 Task: Find connections with filter location Jombang with filter topic #realestatewith filter profile language French with filter current company Hindalco Industries Limited with filter school Manav Rachna International Institute of Research & Studies with filter industry Biomass Electric Power Generation with filter service category Home Networking with filter keywords title Funeral Attendant
Action: Mouse moved to (528, 57)
Screenshot: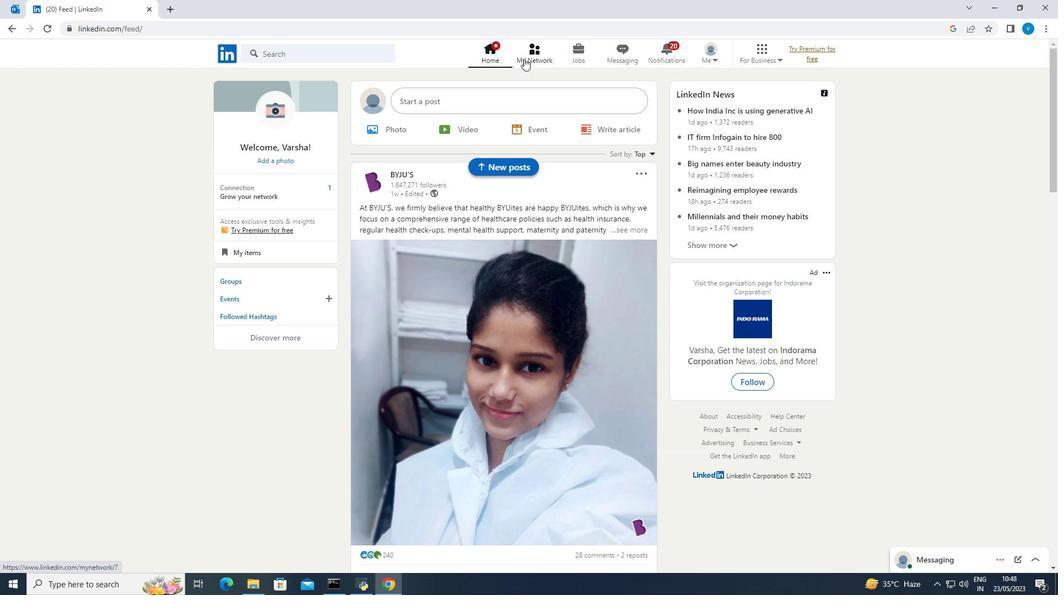 
Action: Mouse pressed left at (528, 57)
Screenshot: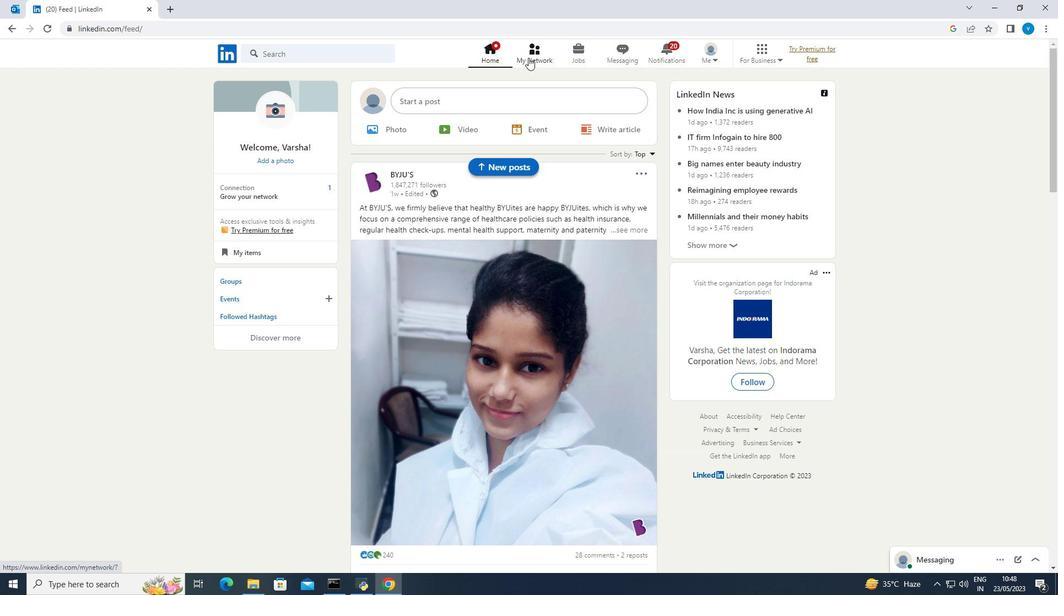 
Action: Mouse moved to (298, 119)
Screenshot: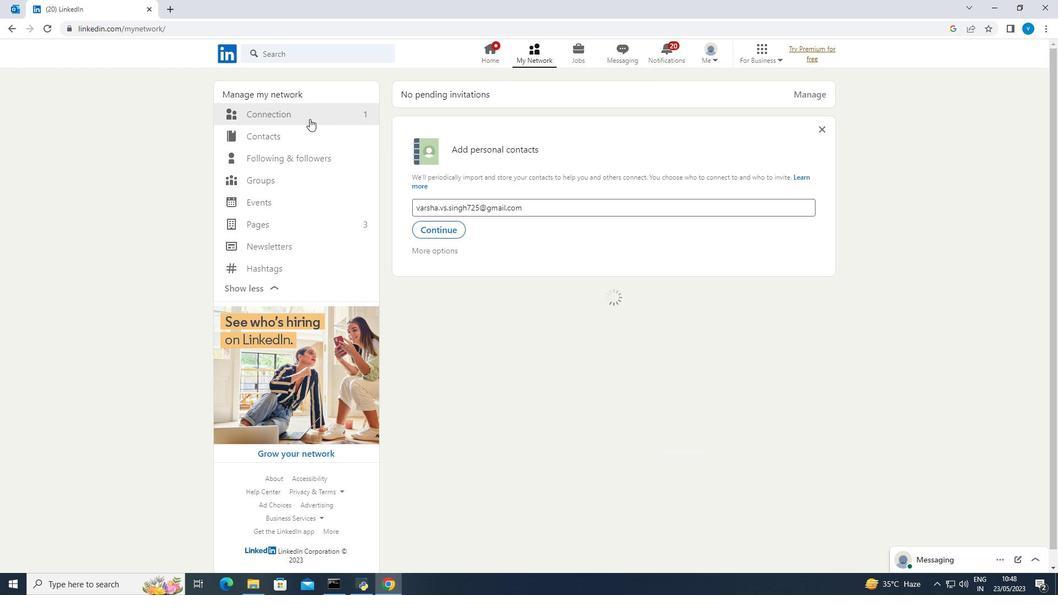 
Action: Mouse pressed left at (298, 119)
Screenshot: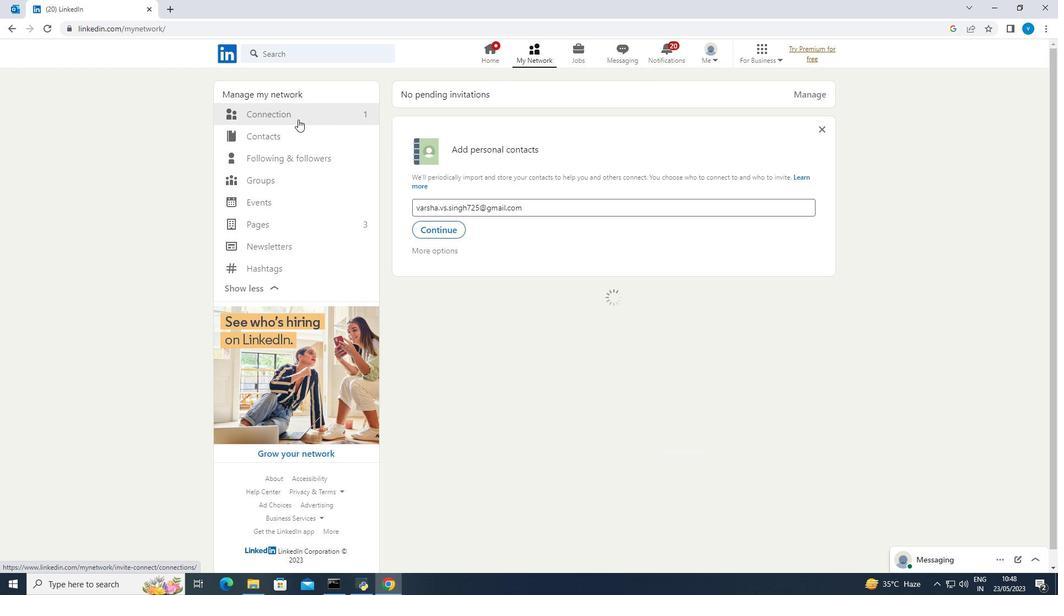 
Action: Mouse moved to (591, 115)
Screenshot: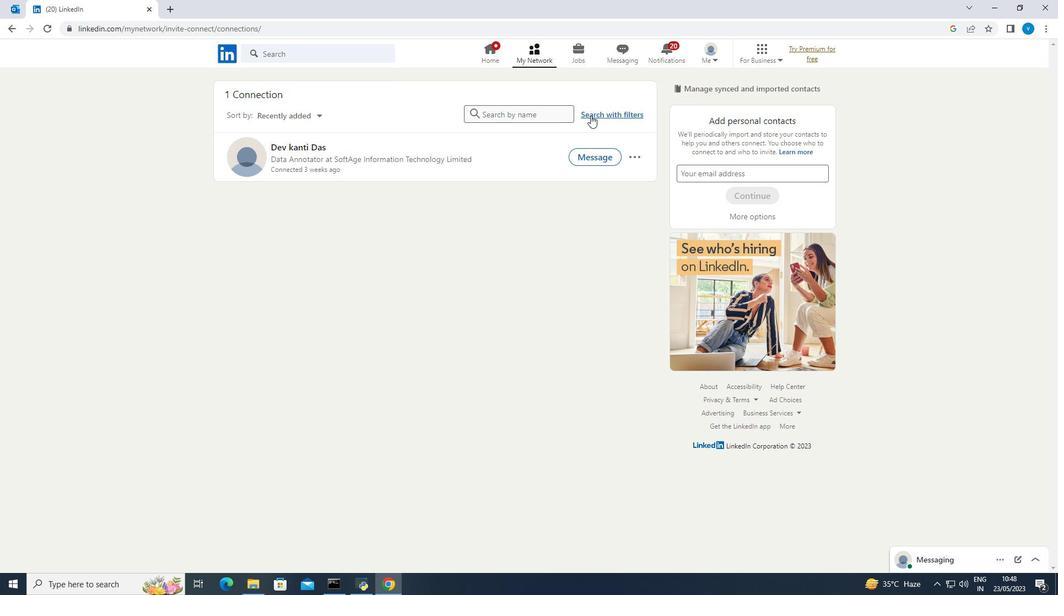 
Action: Mouse pressed left at (591, 115)
Screenshot: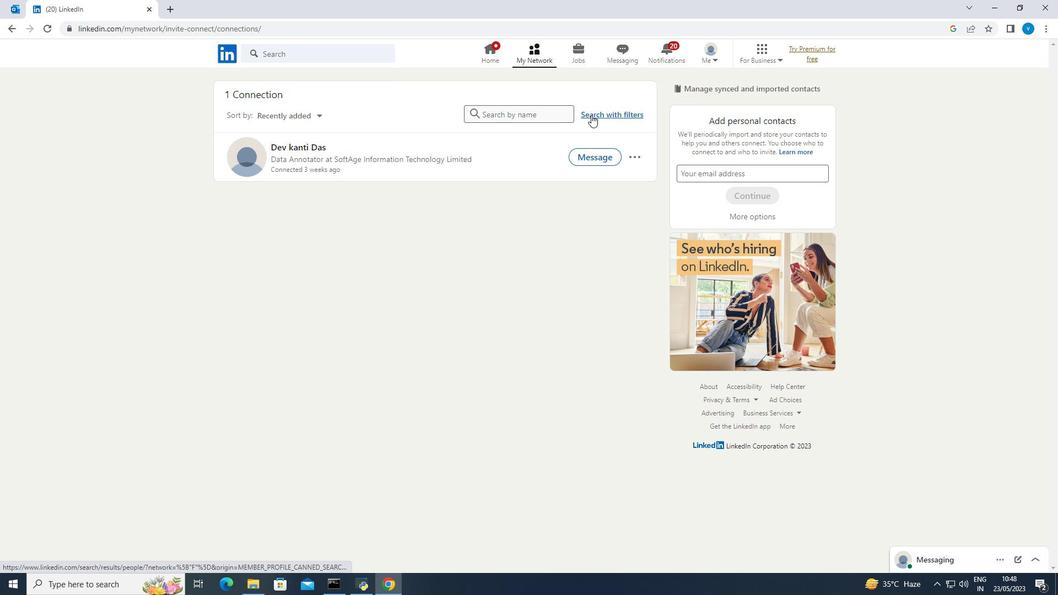 
Action: Mouse moved to (565, 87)
Screenshot: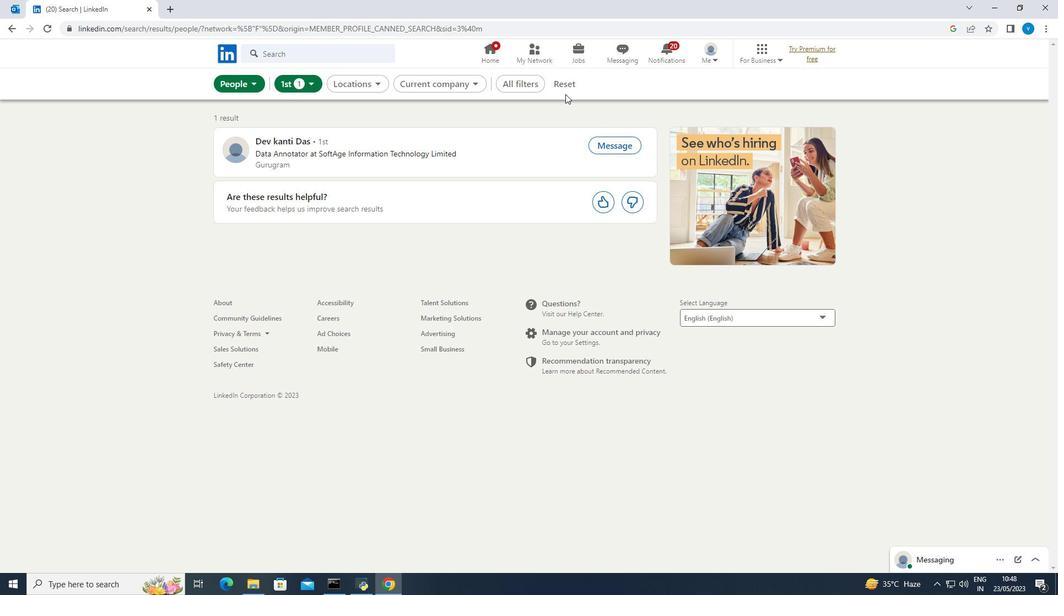 
Action: Mouse pressed left at (565, 87)
Screenshot: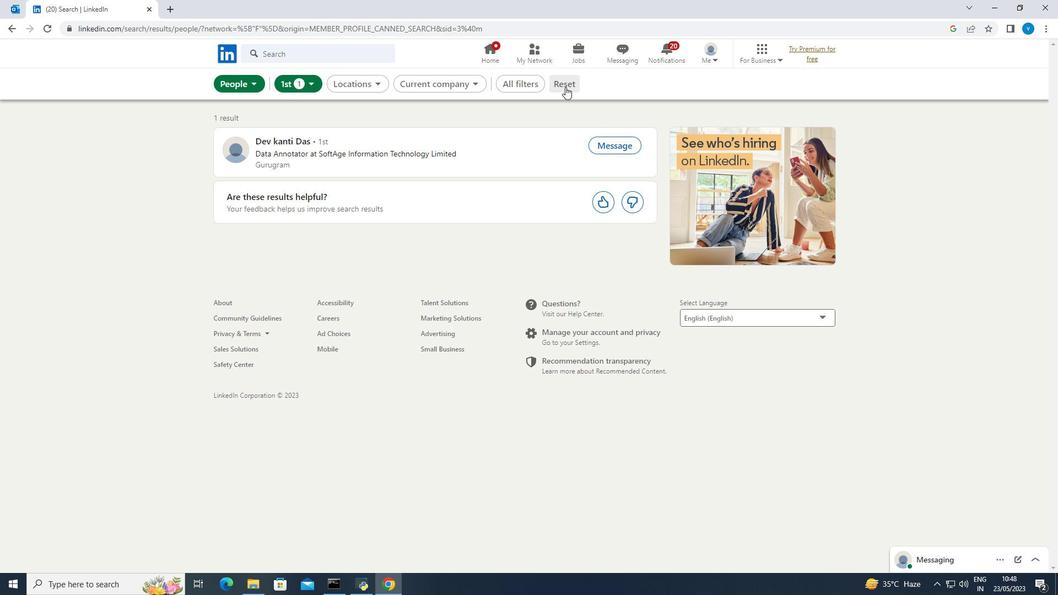 
Action: Mouse moved to (551, 87)
Screenshot: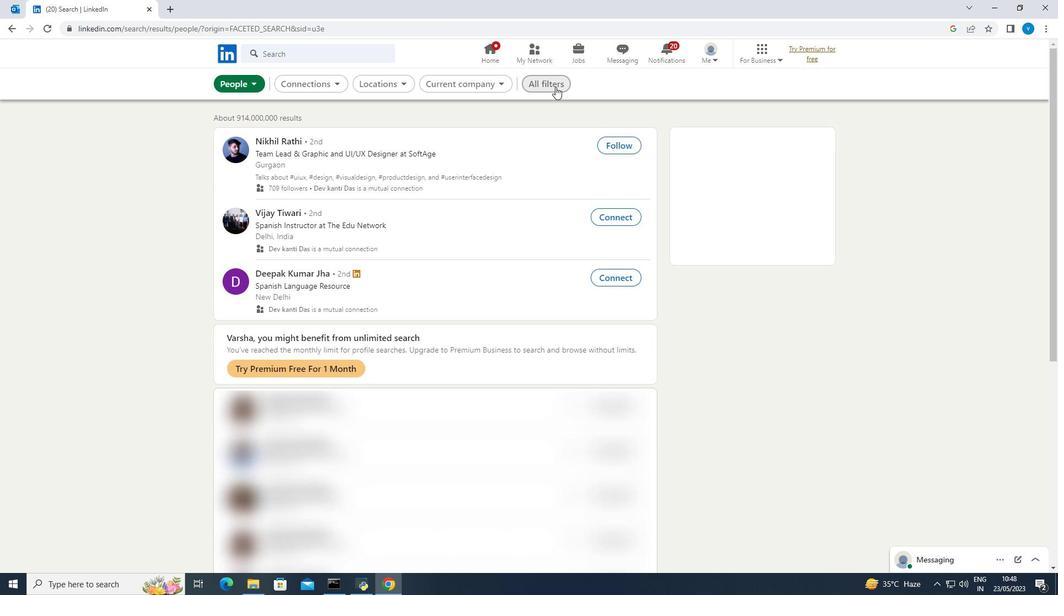 
Action: Mouse pressed left at (551, 87)
Screenshot: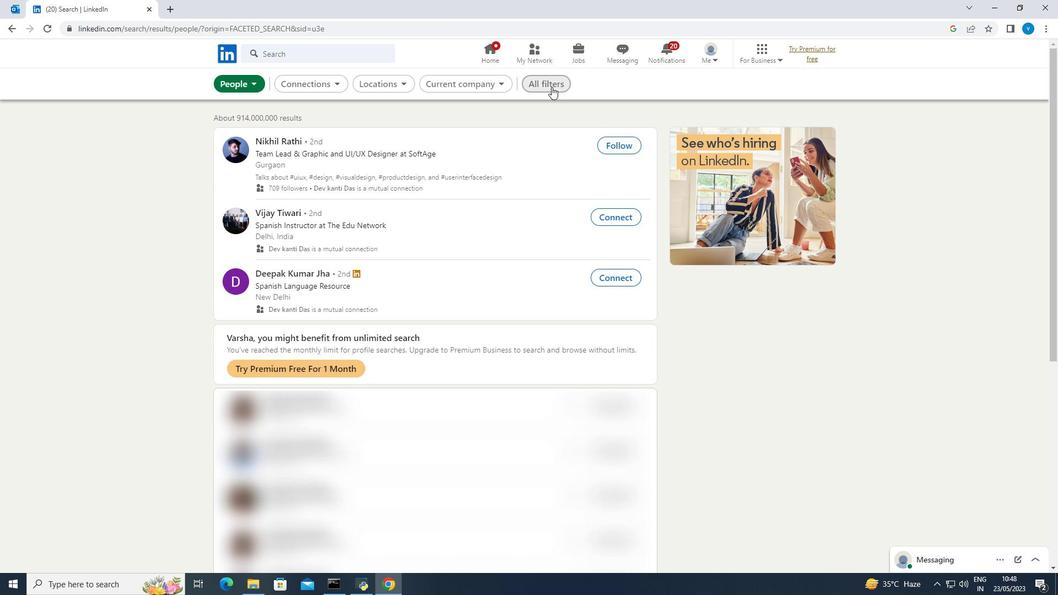 
Action: Mouse moved to (771, 190)
Screenshot: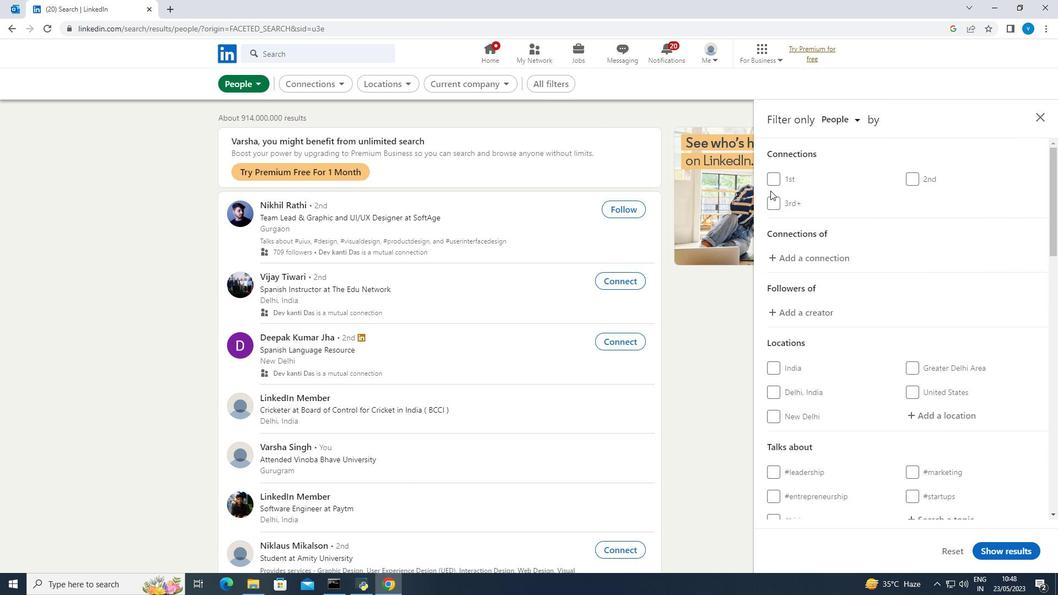 
Action: Mouse scrolled (771, 190) with delta (0, 0)
Screenshot: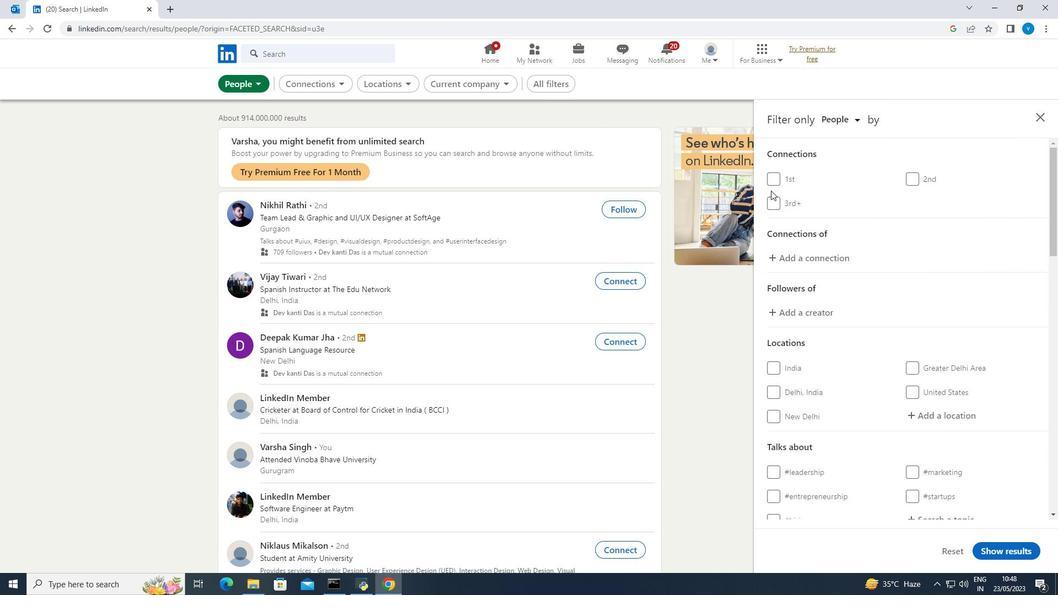 
Action: Mouse scrolled (771, 190) with delta (0, 0)
Screenshot: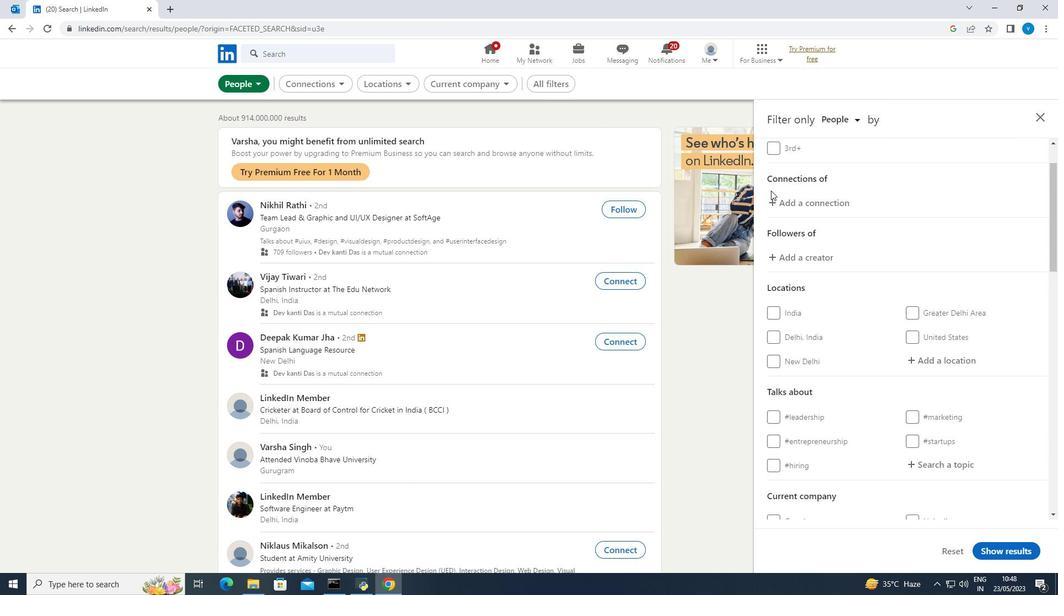 
Action: Mouse scrolled (771, 190) with delta (0, 0)
Screenshot: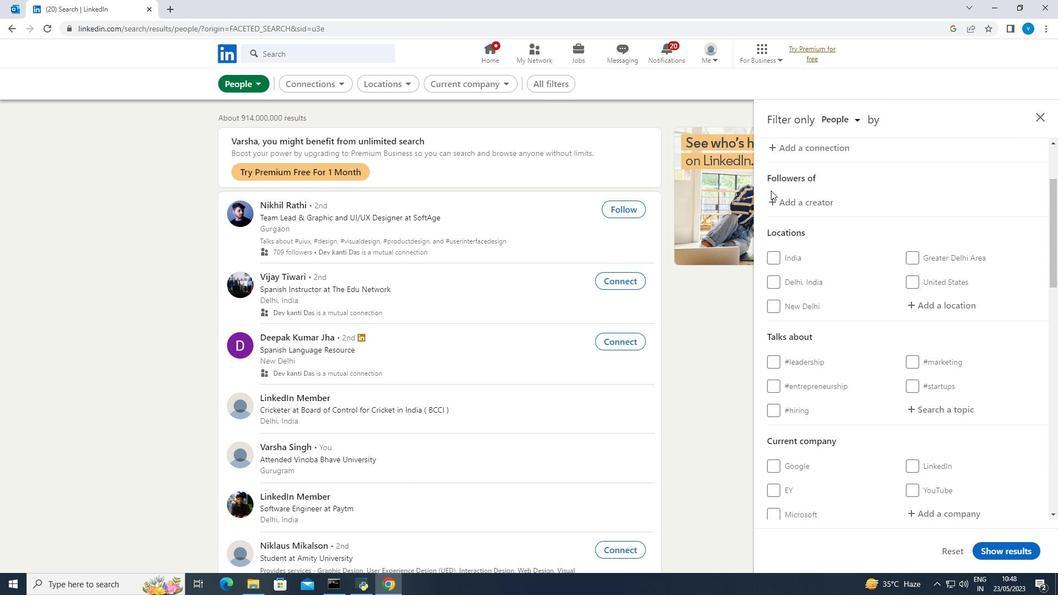 
Action: Mouse moved to (911, 246)
Screenshot: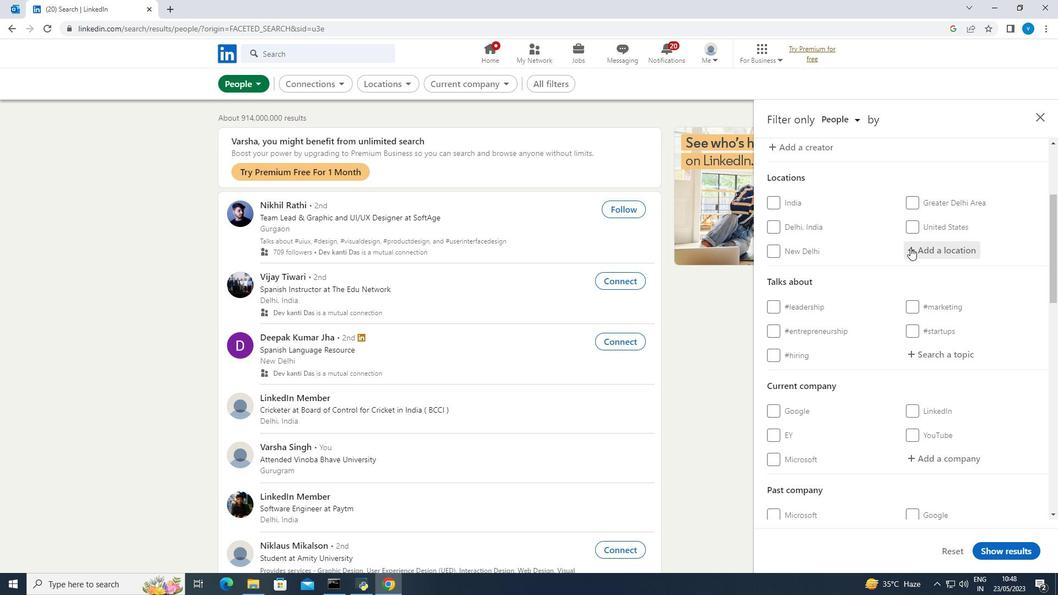 
Action: Mouse pressed left at (911, 246)
Screenshot: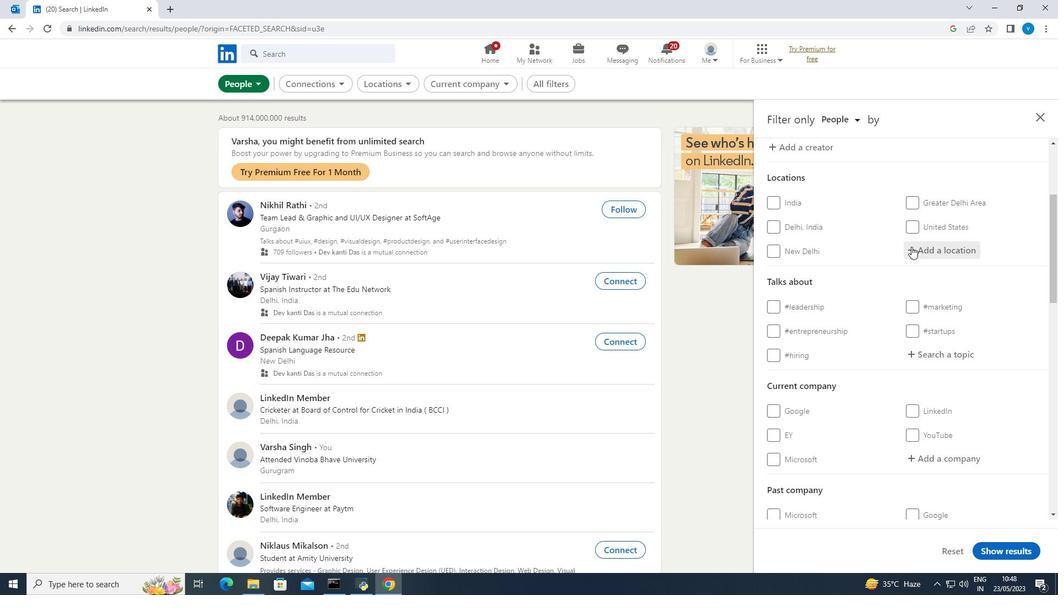 
Action: Mouse moved to (868, 227)
Screenshot: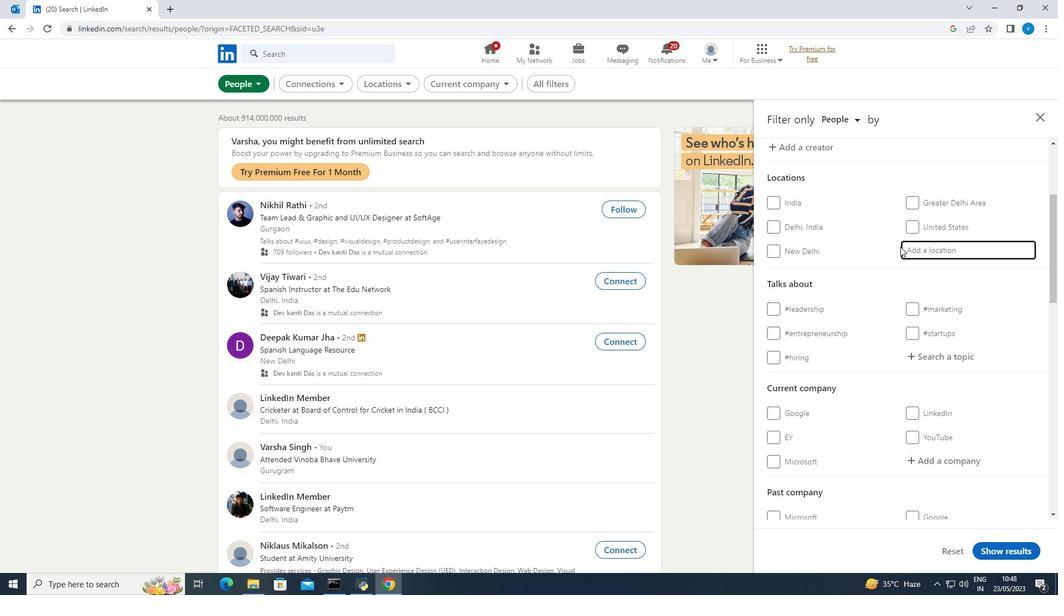 
Action: Key pressed <Key.shift><Key.shift><Key.shift><Key.shift>Jombang
Screenshot: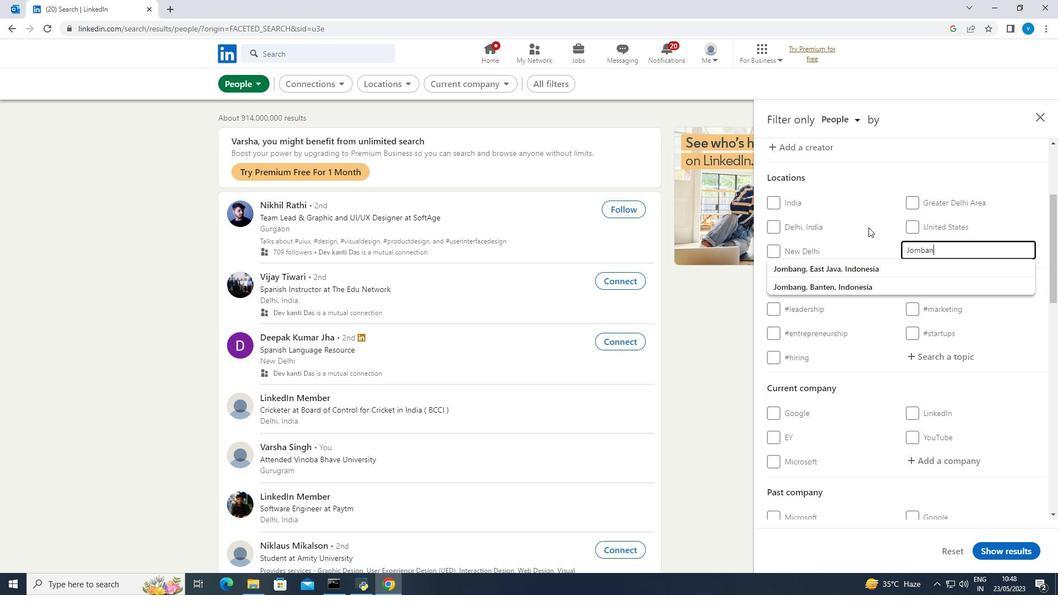
Action: Mouse moved to (919, 352)
Screenshot: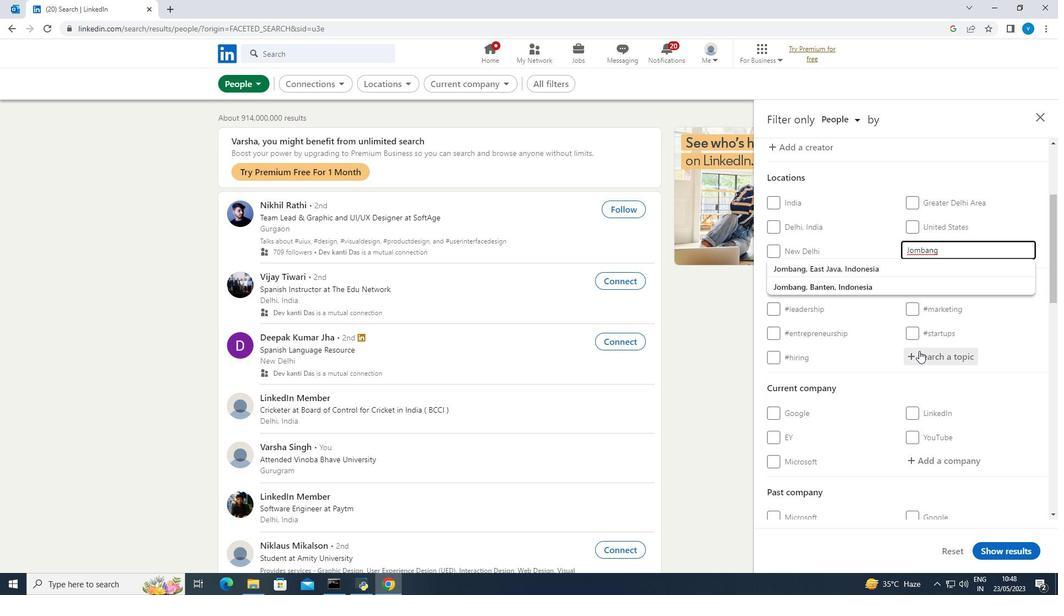 
Action: Mouse pressed left at (919, 352)
Screenshot: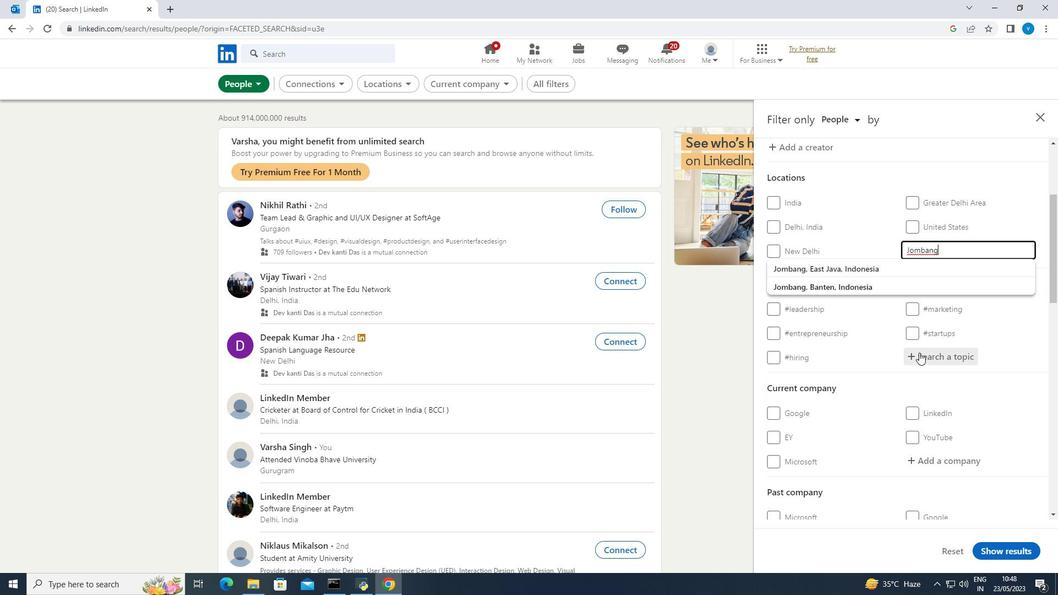 
Action: Mouse moved to (917, 351)
Screenshot: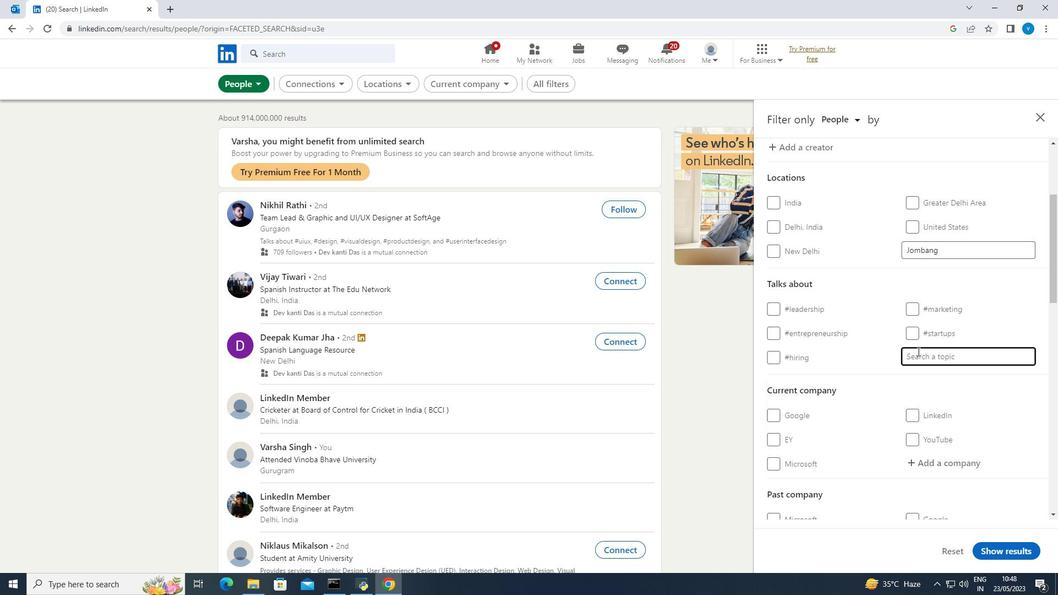 
Action: Key pressed realestate
Screenshot: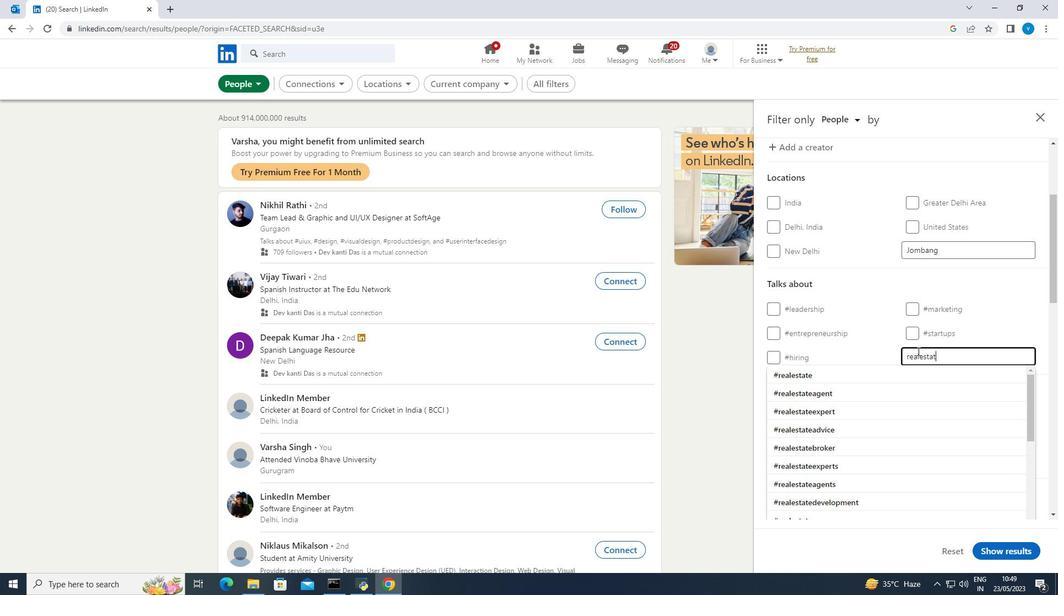 
Action: Mouse moved to (824, 372)
Screenshot: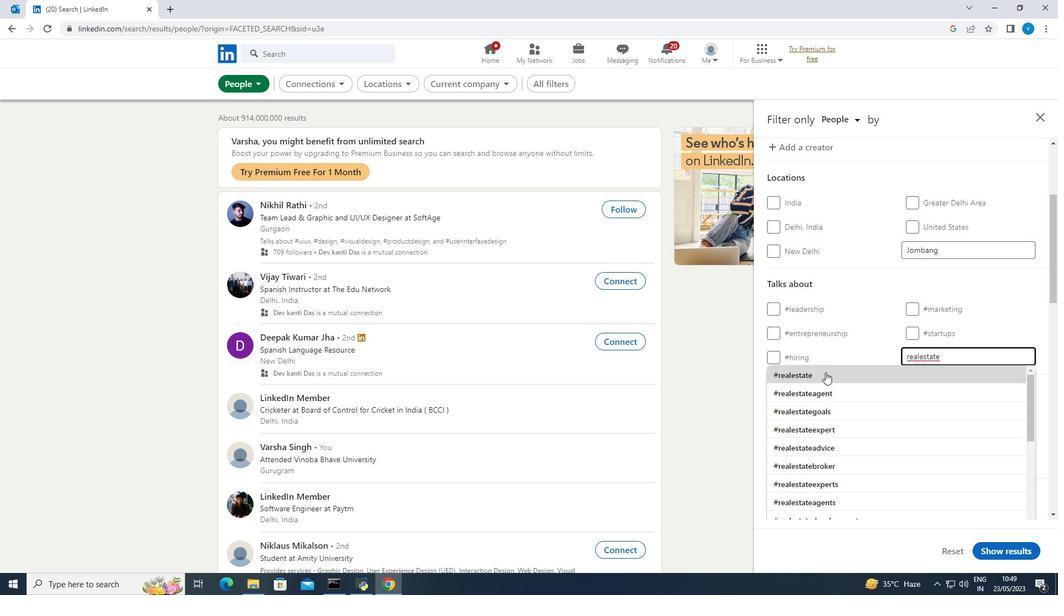 
Action: Mouse pressed left at (824, 372)
Screenshot: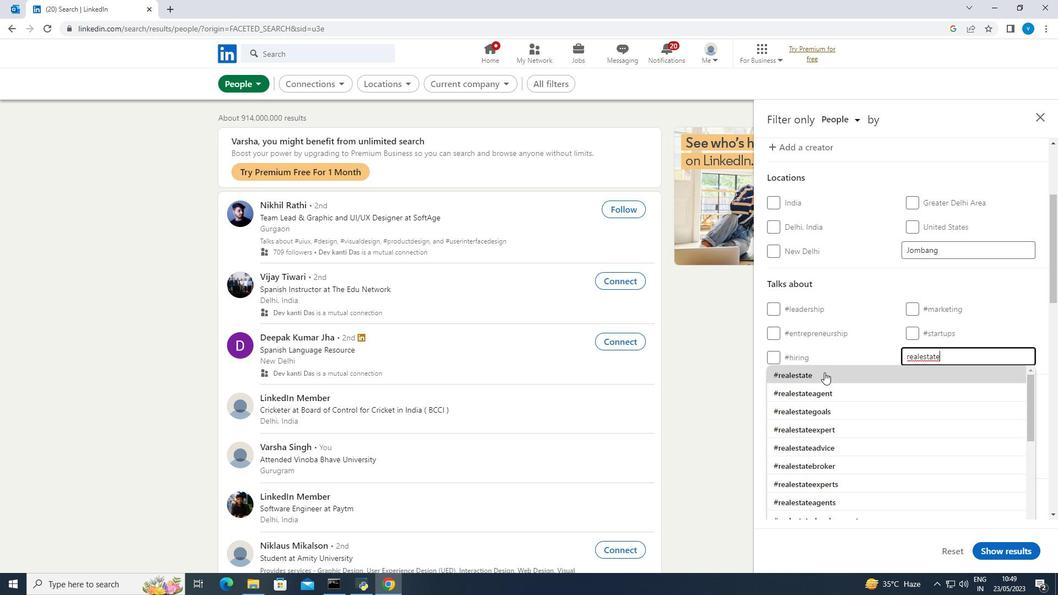 
Action: Mouse moved to (824, 372)
Screenshot: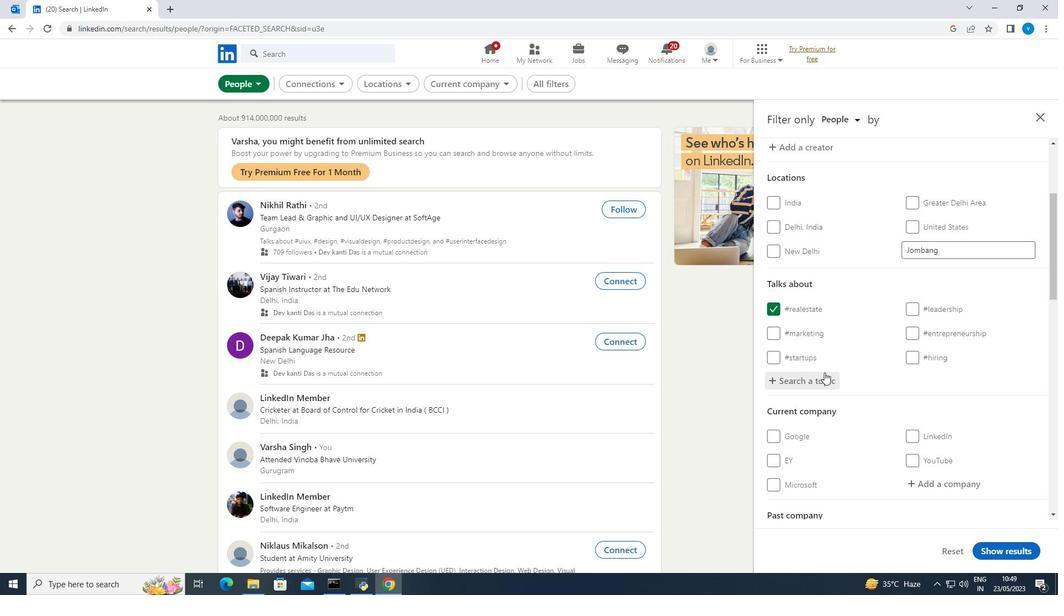 
Action: Mouse scrolled (824, 372) with delta (0, 0)
Screenshot: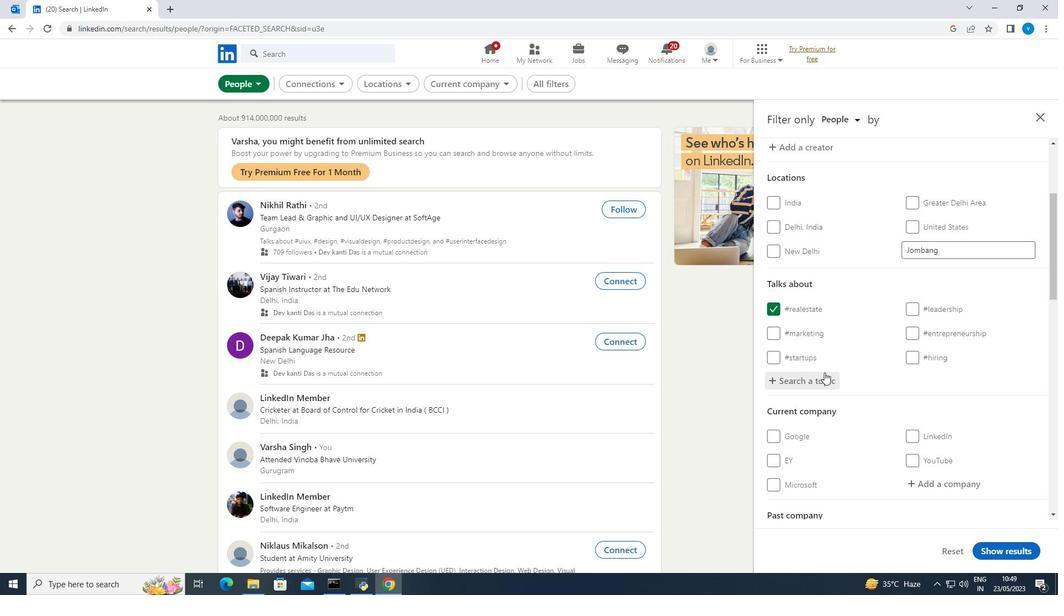 
Action: Mouse scrolled (824, 372) with delta (0, 0)
Screenshot: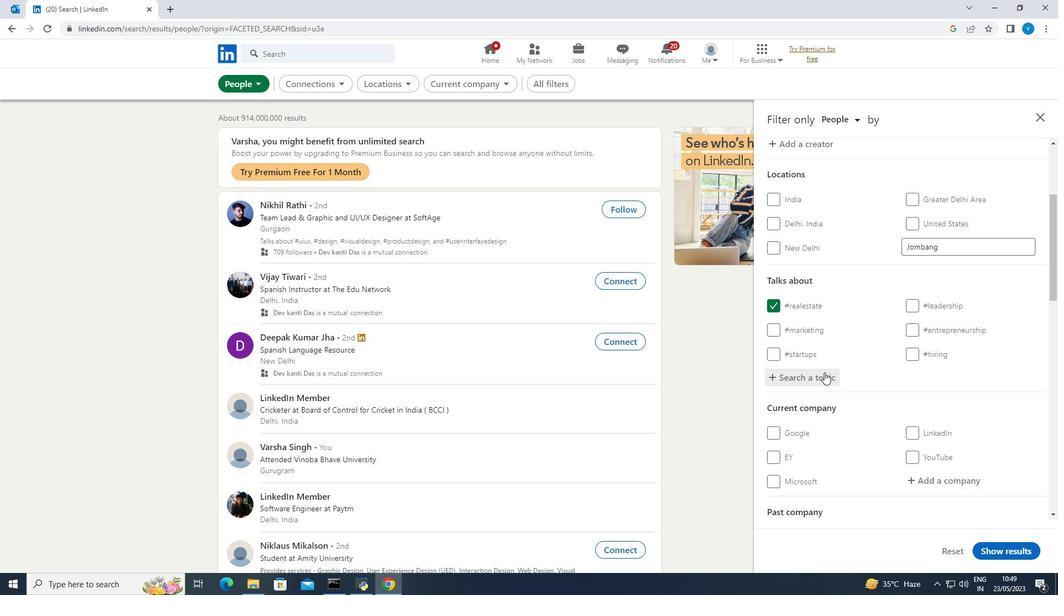 
Action: Mouse scrolled (824, 372) with delta (0, 0)
Screenshot: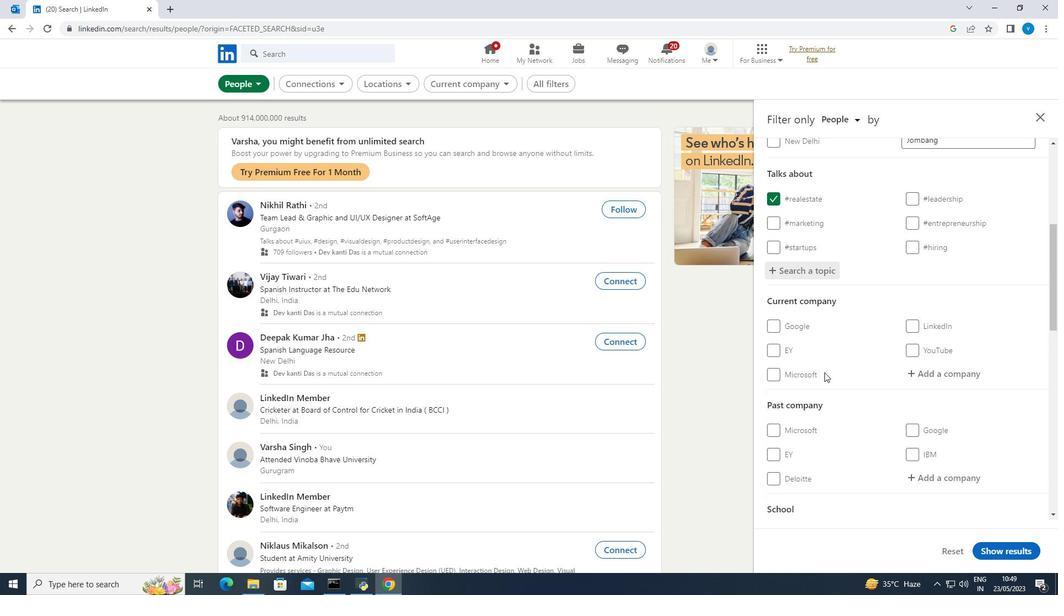 
Action: Mouse scrolled (824, 372) with delta (0, 0)
Screenshot: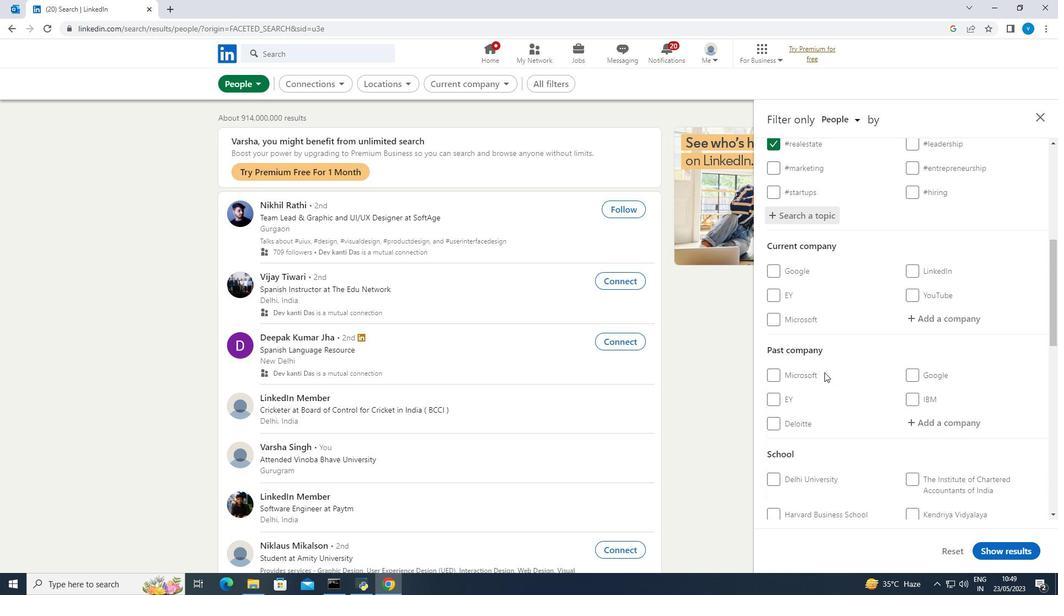 
Action: Mouse scrolled (824, 372) with delta (0, 0)
Screenshot: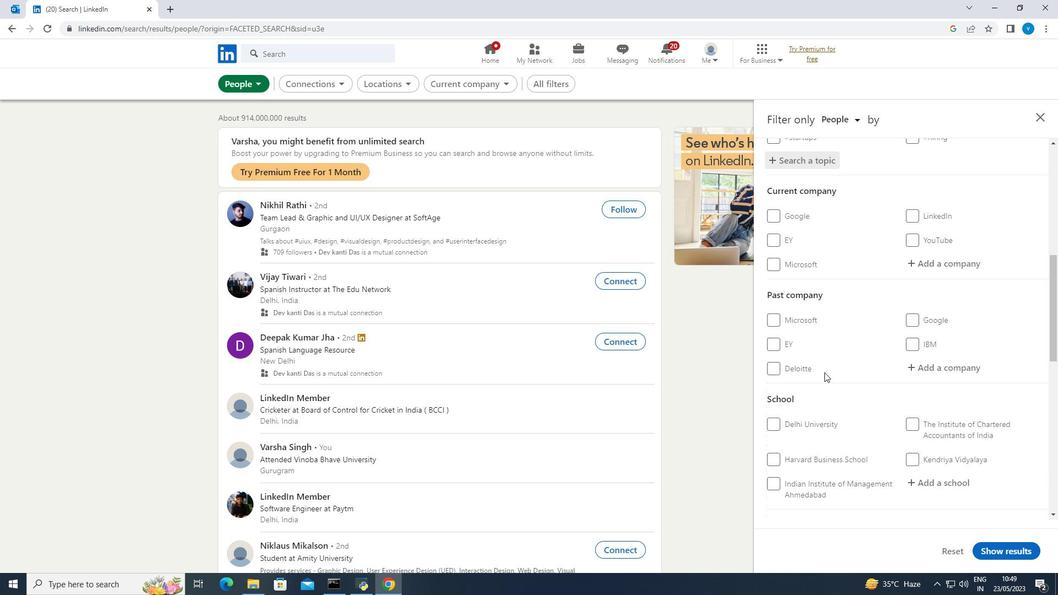 
Action: Mouse scrolled (824, 372) with delta (0, 0)
Screenshot: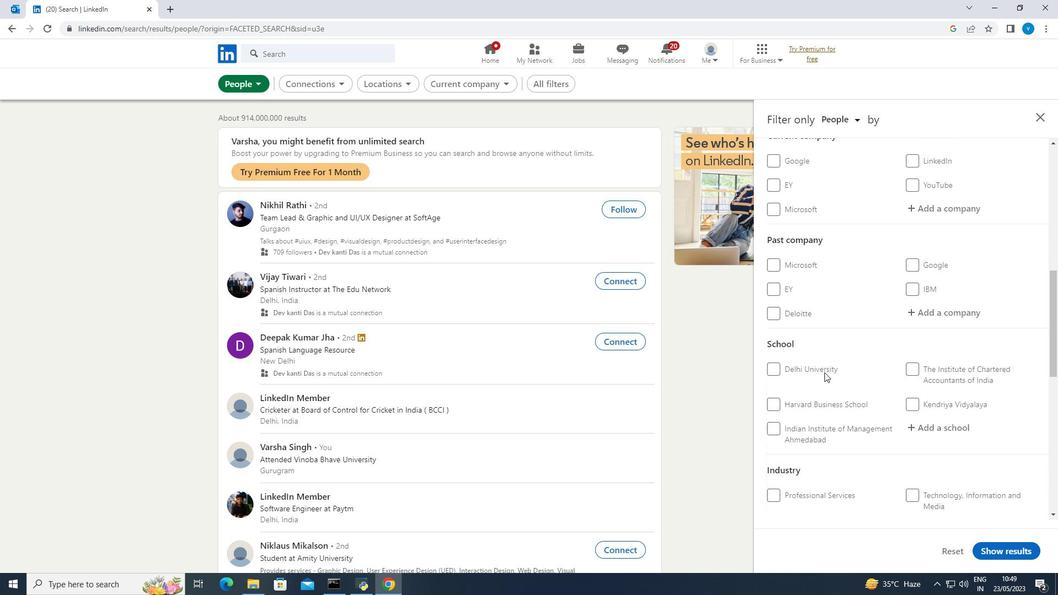 
Action: Mouse scrolled (824, 372) with delta (0, 0)
Screenshot: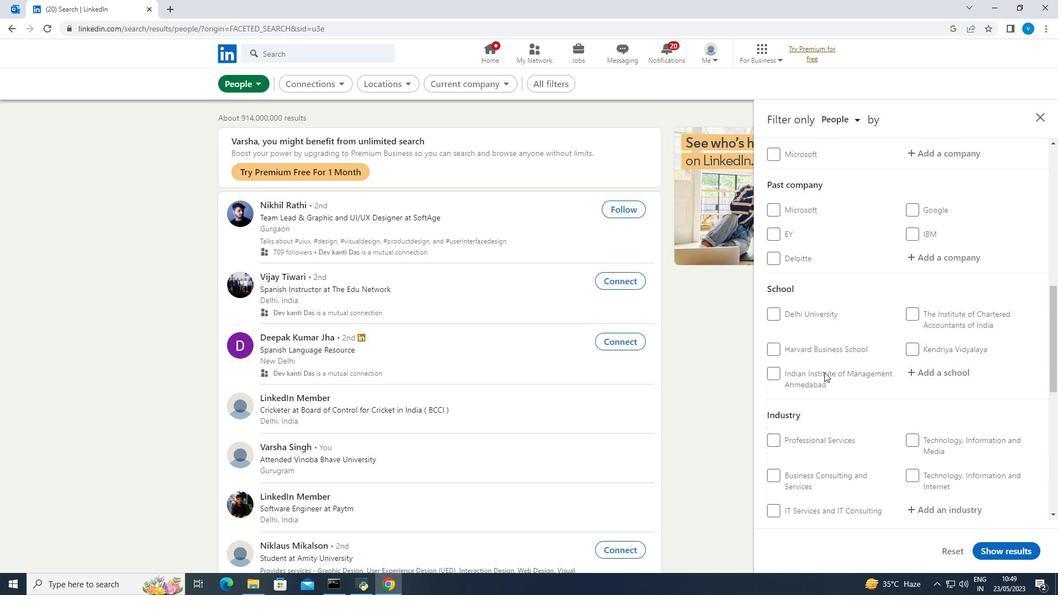 
Action: Mouse scrolled (824, 372) with delta (0, 0)
Screenshot: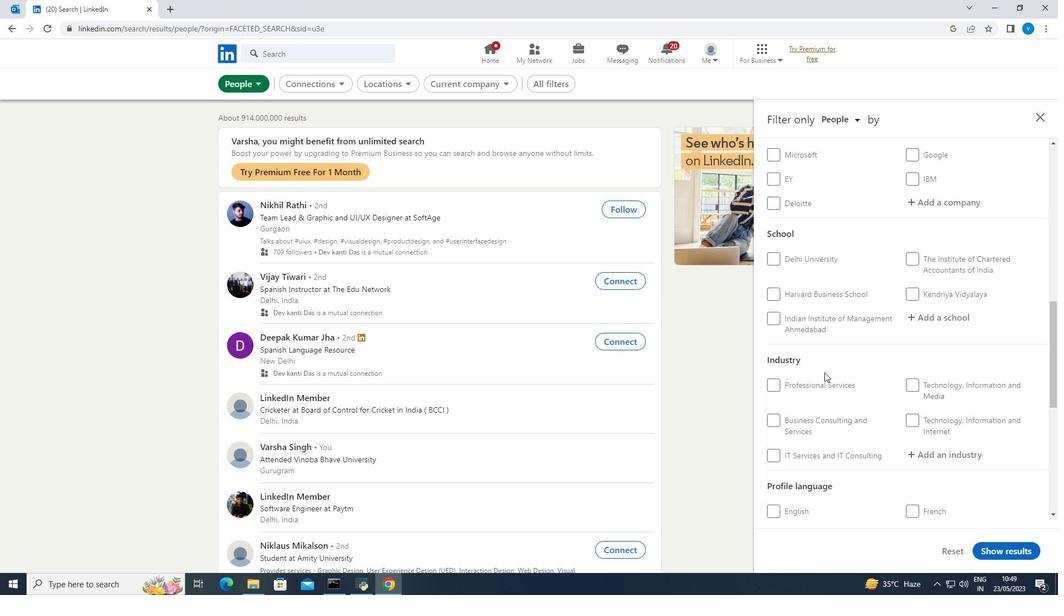 
Action: Mouse moved to (908, 393)
Screenshot: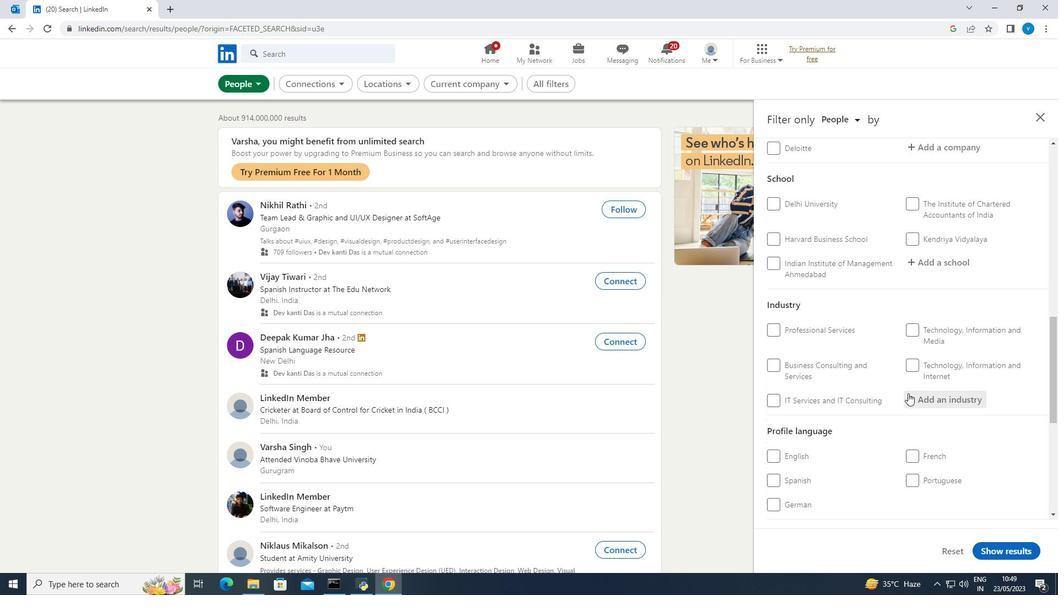 
Action: Mouse pressed left at (908, 393)
Screenshot: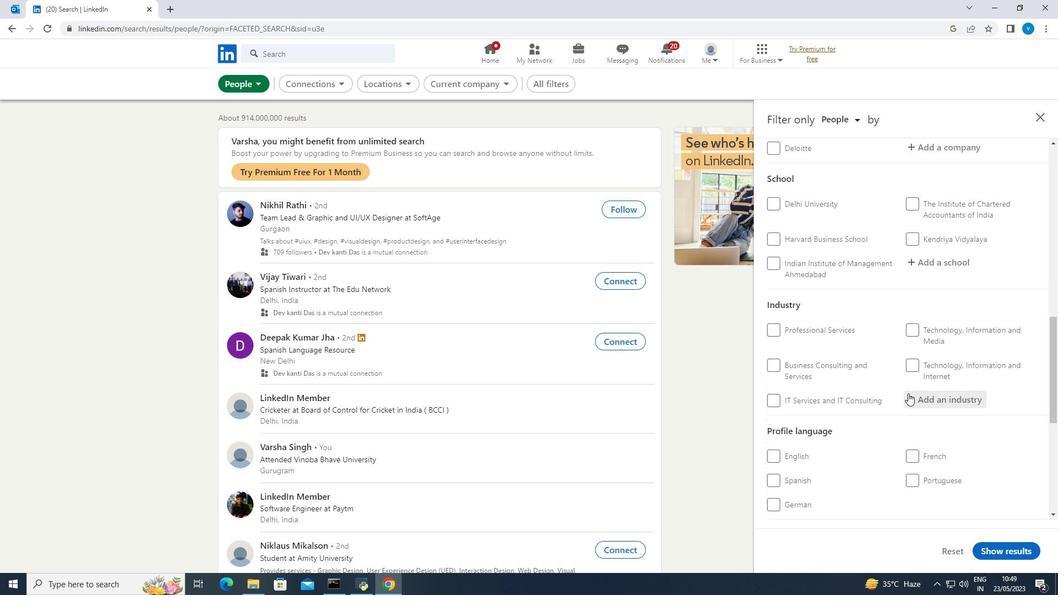 
Action: Mouse moved to (917, 338)
Screenshot: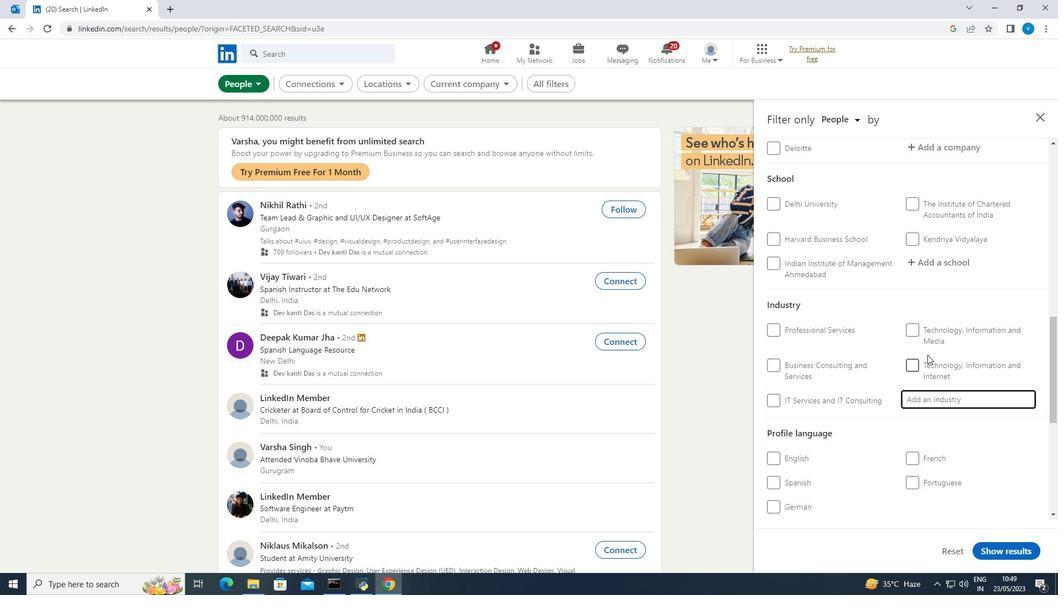 
Action: Mouse scrolled (917, 339) with delta (0, 0)
Screenshot: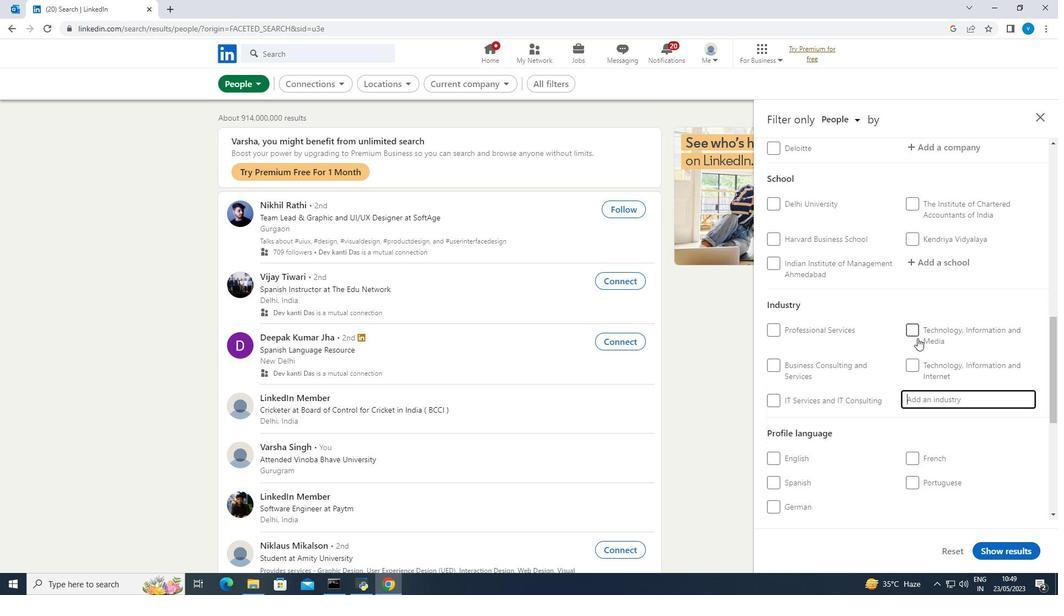 
Action: Mouse scrolled (917, 339) with delta (0, 0)
Screenshot: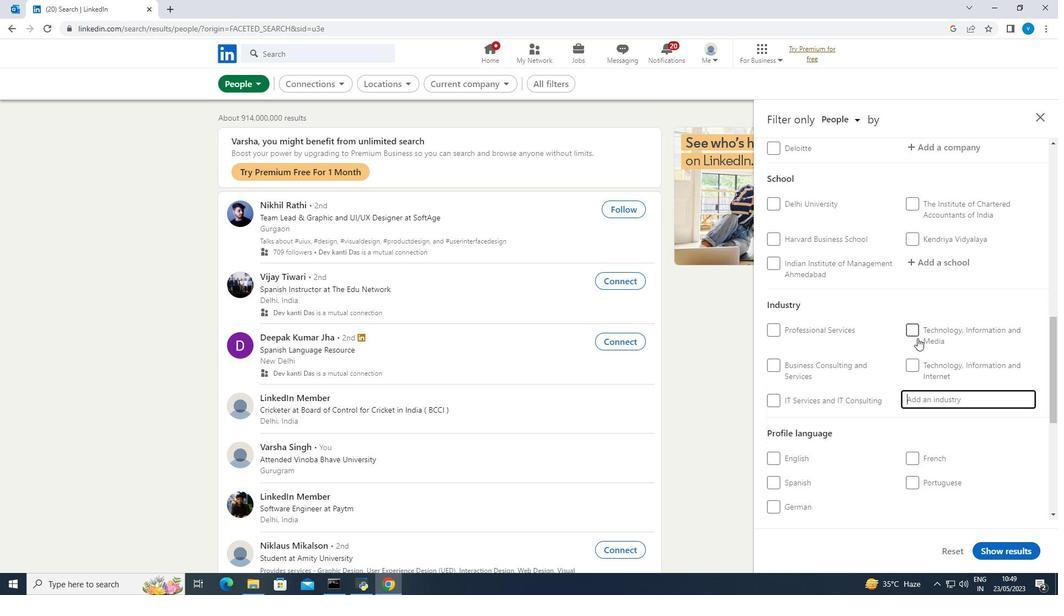 
Action: Mouse moved to (917, 337)
Screenshot: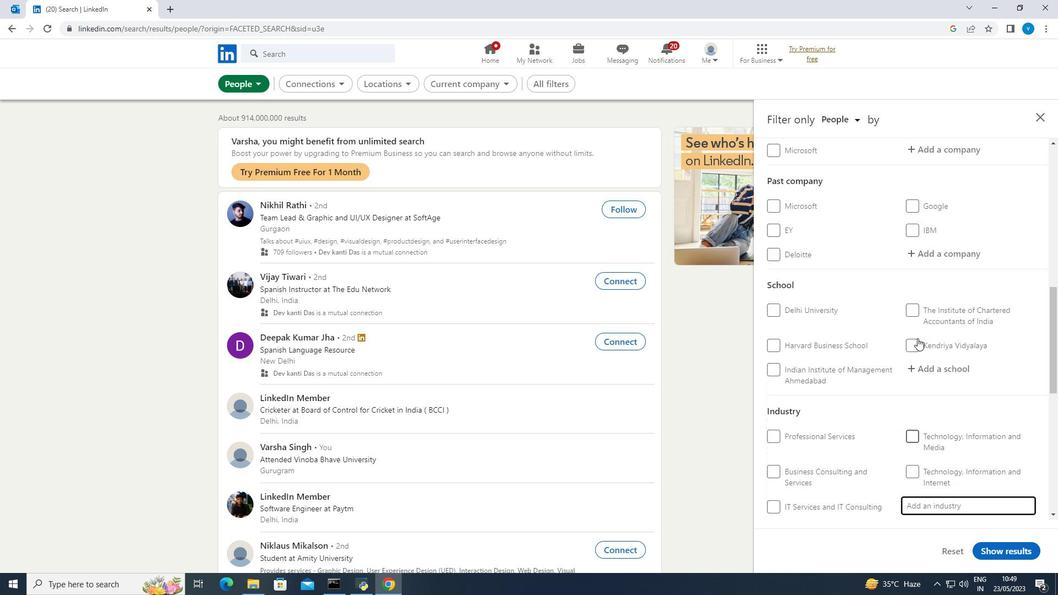 
Action: Mouse scrolled (917, 338) with delta (0, 0)
Screenshot: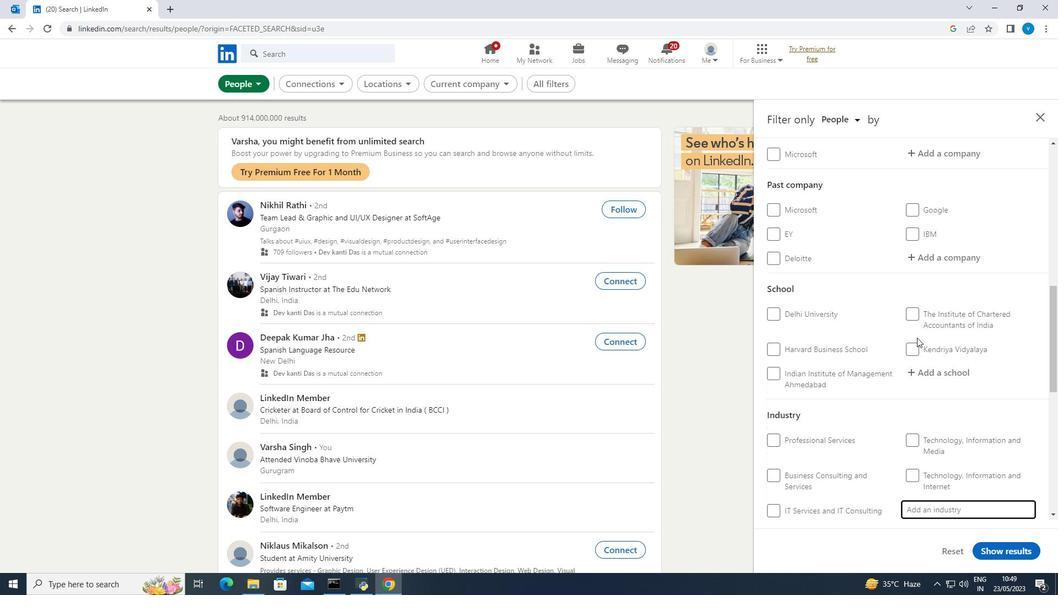 
Action: Mouse scrolled (917, 338) with delta (0, 0)
Screenshot: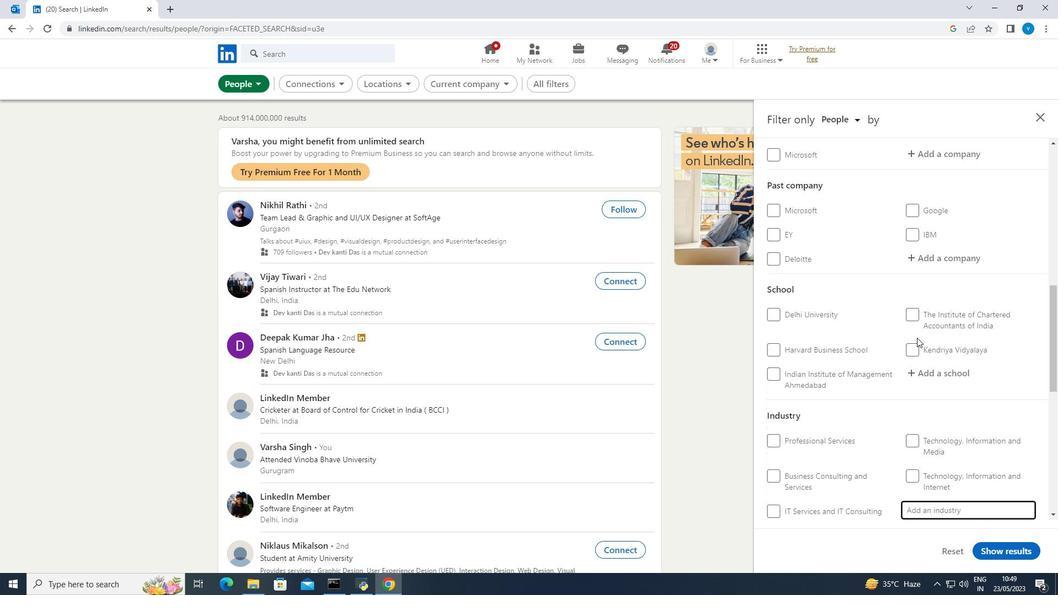 
Action: Mouse moved to (913, 339)
Screenshot: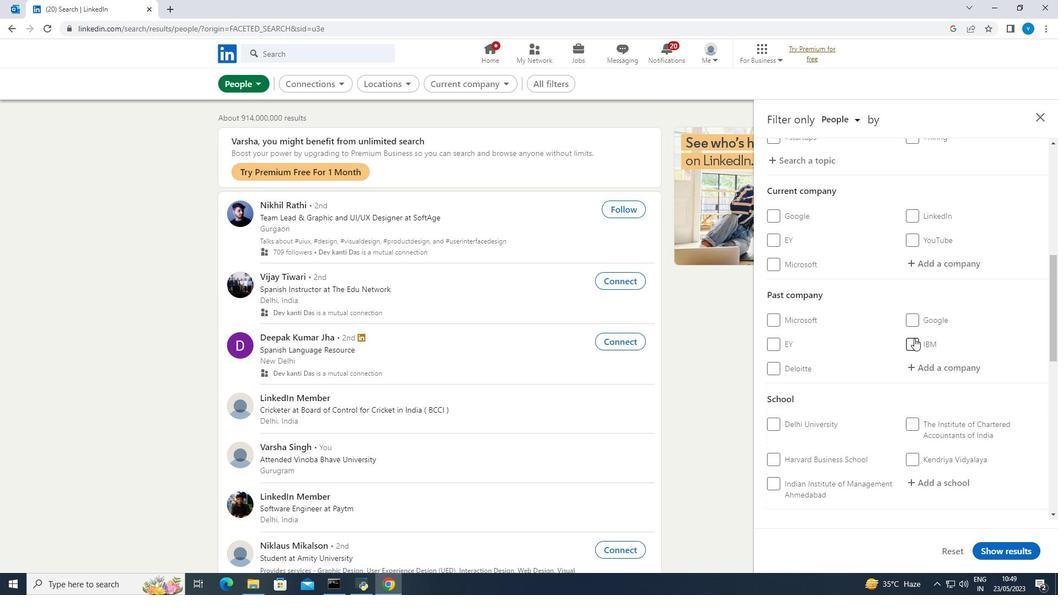 
Action: Mouse scrolled (913, 338) with delta (0, 0)
Screenshot: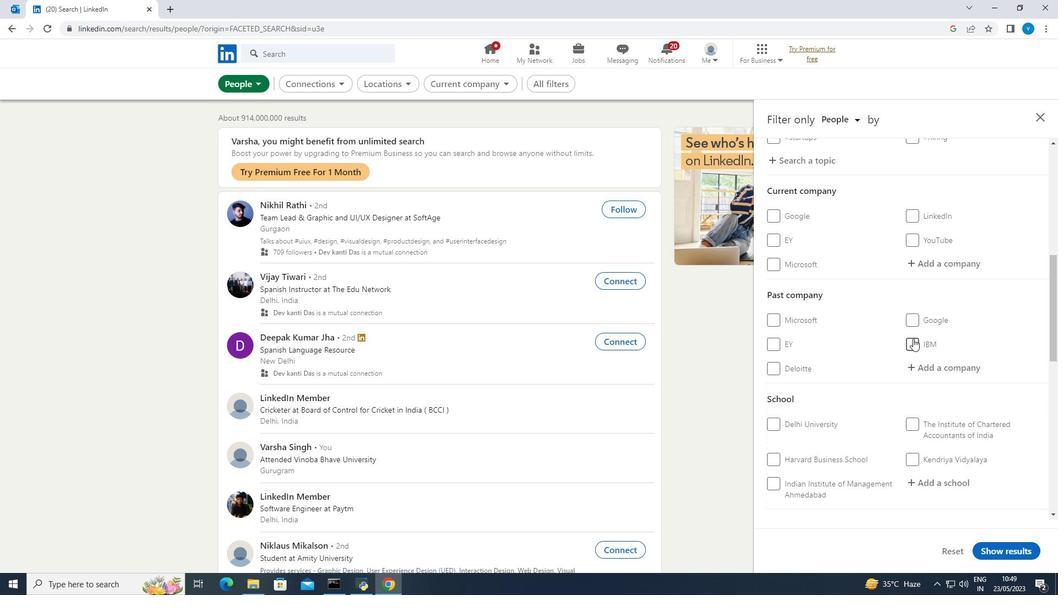
Action: Mouse scrolled (913, 338) with delta (0, 0)
Screenshot: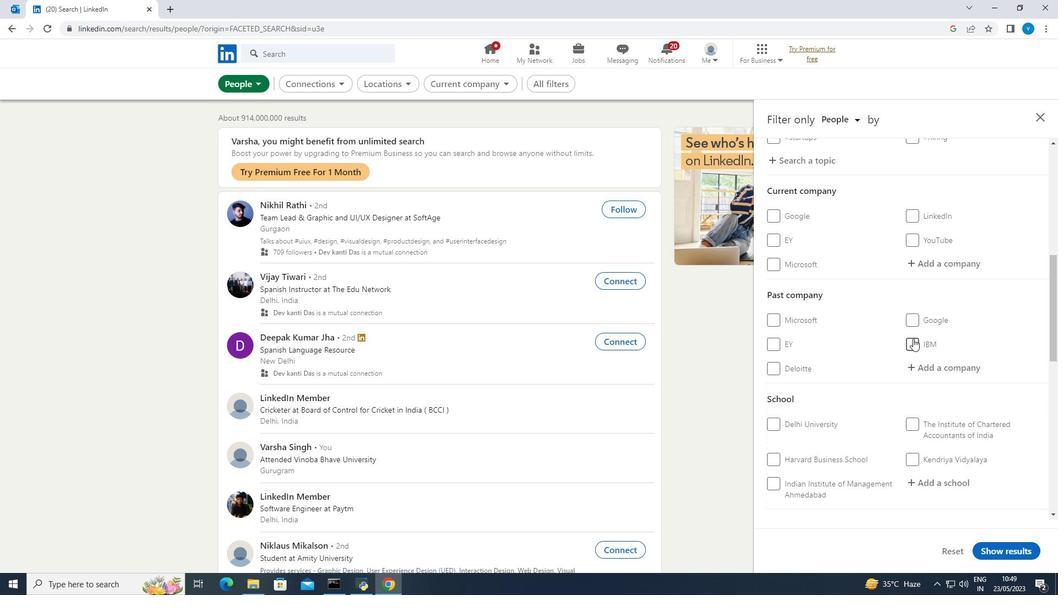 
Action: Mouse scrolled (913, 338) with delta (0, 0)
Screenshot: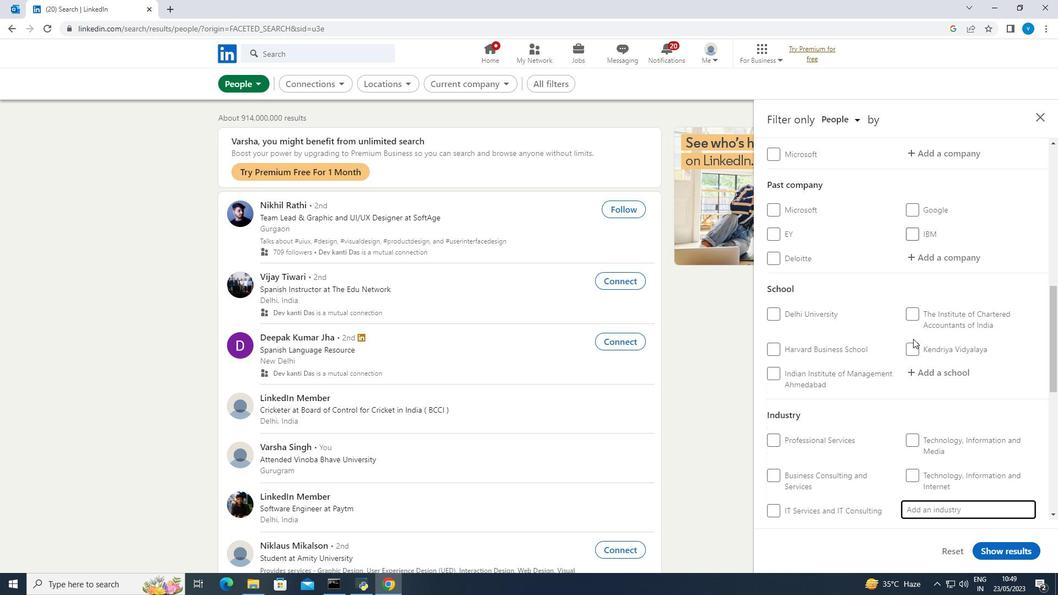 
Action: Mouse scrolled (913, 338) with delta (0, 0)
Screenshot: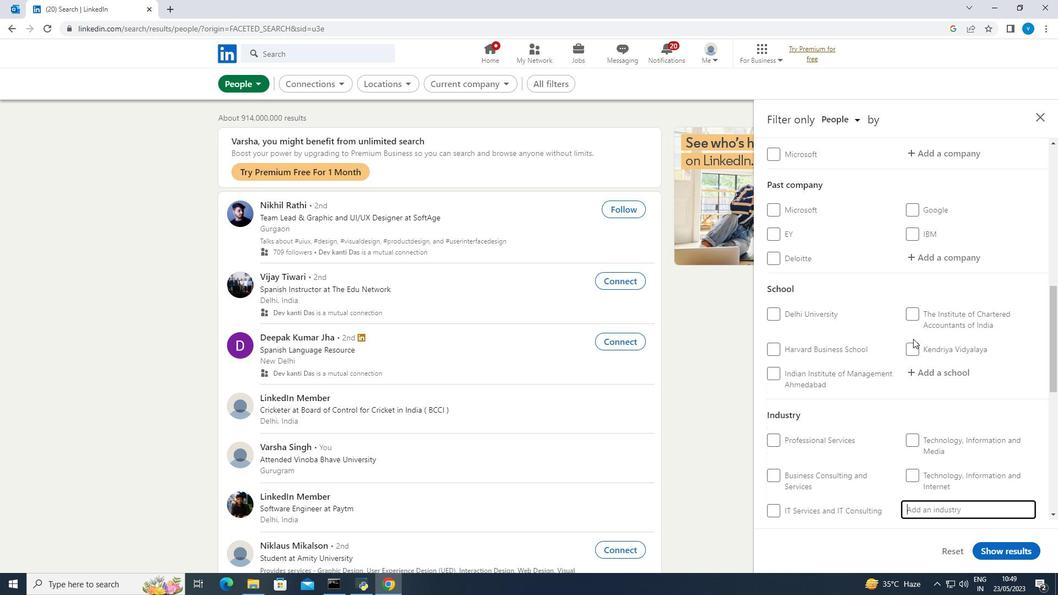 
Action: Mouse moved to (912, 339)
Screenshot: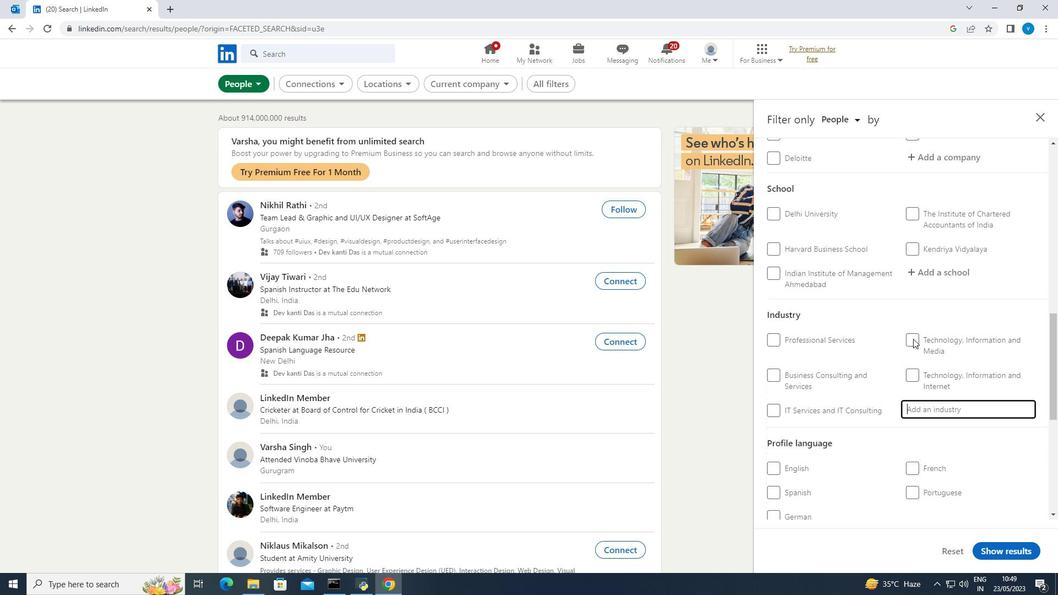 
Action: Mouse scrolled (912, 339) with delta (0, 0)
Screenshot: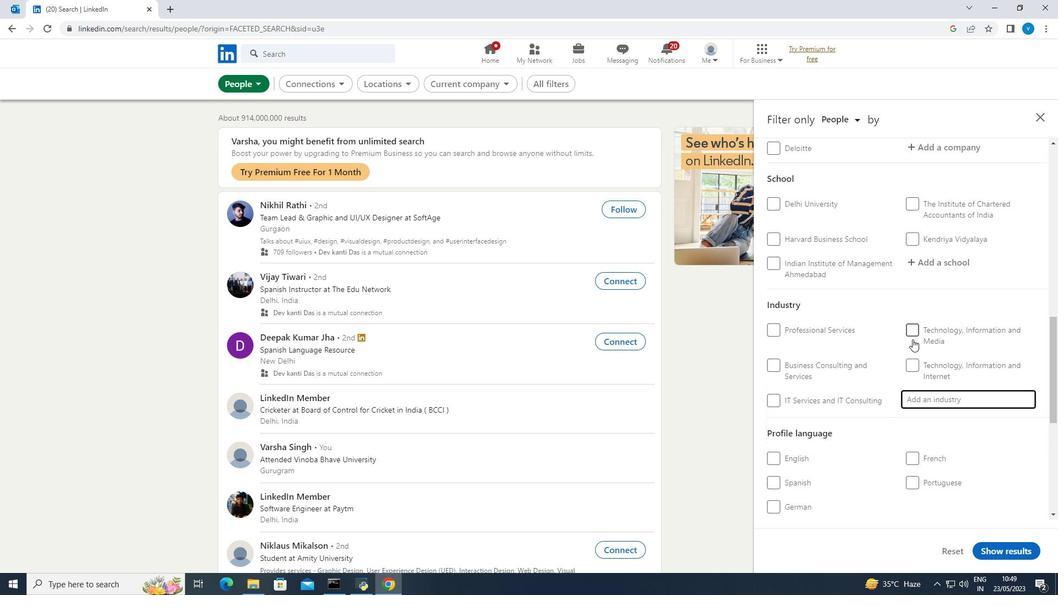
Action: Mouse scrolled (912, 339) with delta (0, 0)
Screenshot: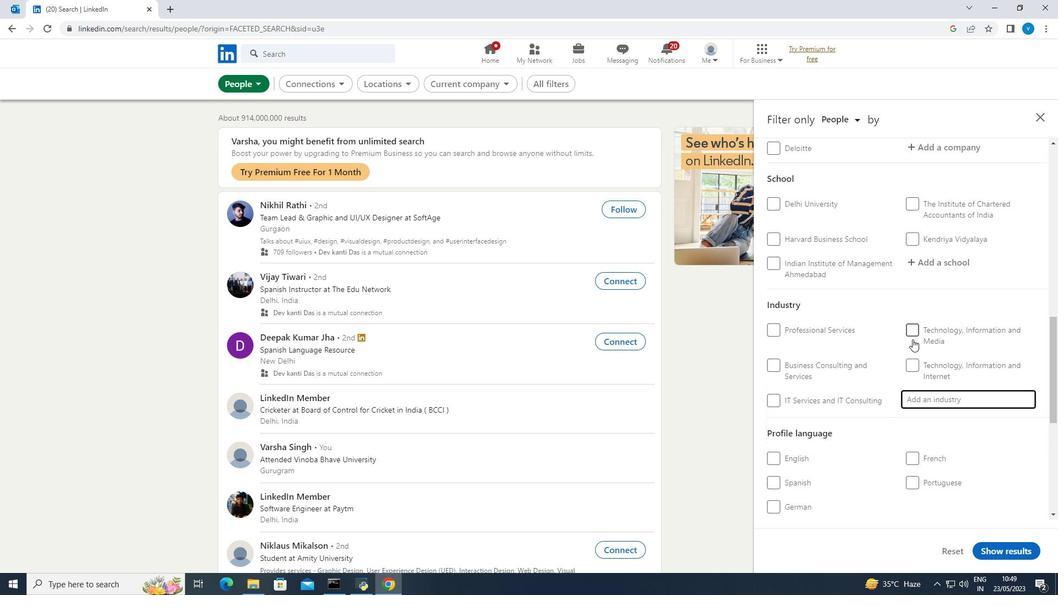 
Action: Mouse moved to (913, 337)
Screenshot: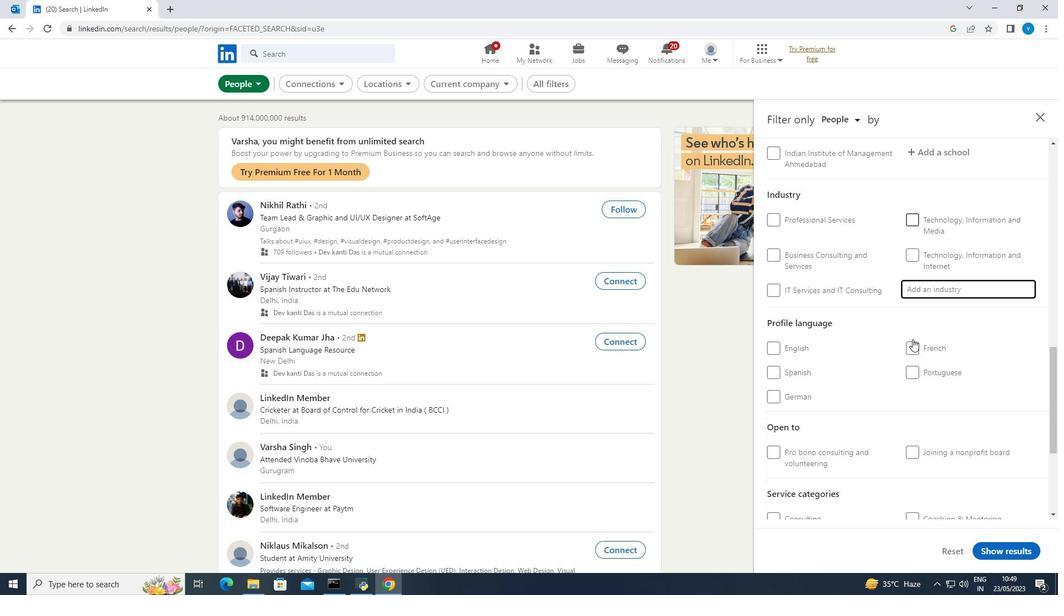 
Action: Mouse scrolled (913, 337) with delta (0, 0)
Screenshot: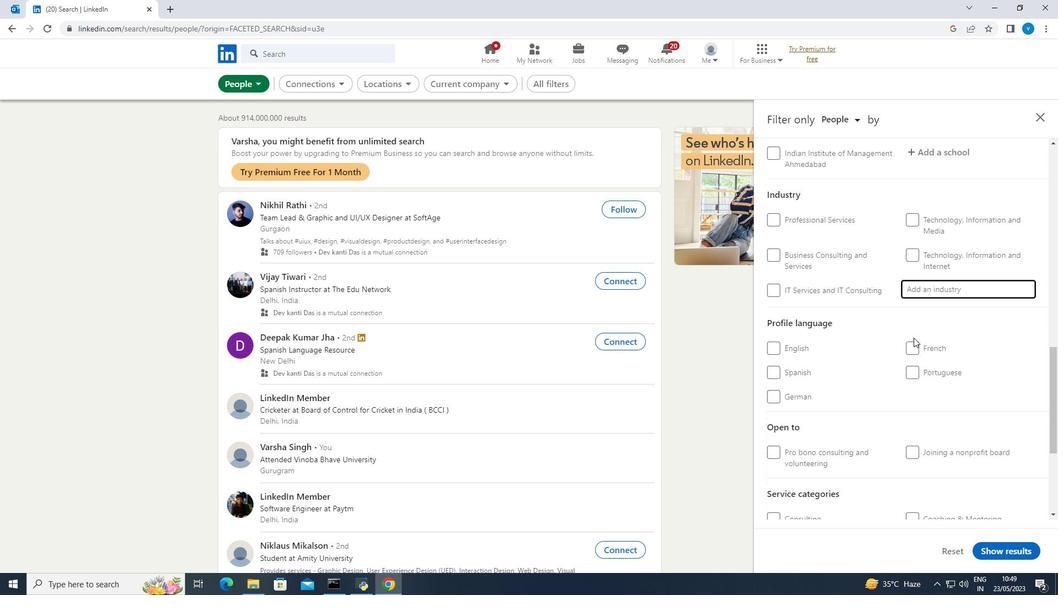 
Action: Mouse scrolled (913, 337) with delta (0, 0)
Screenshot: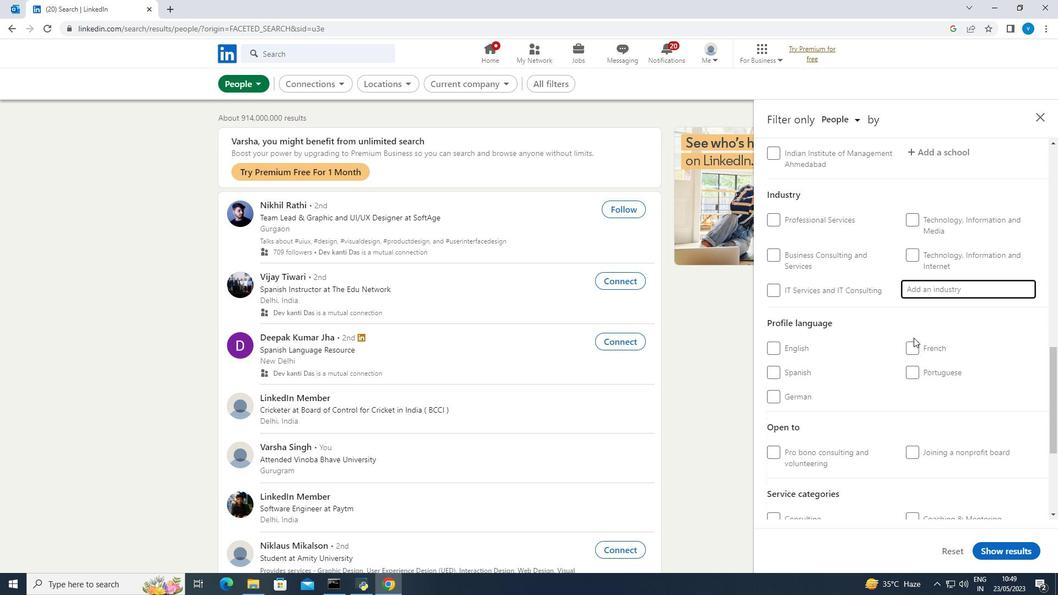 
Action: Mouse scrolled (913, 337) with delta (0, 0)
Screenshot: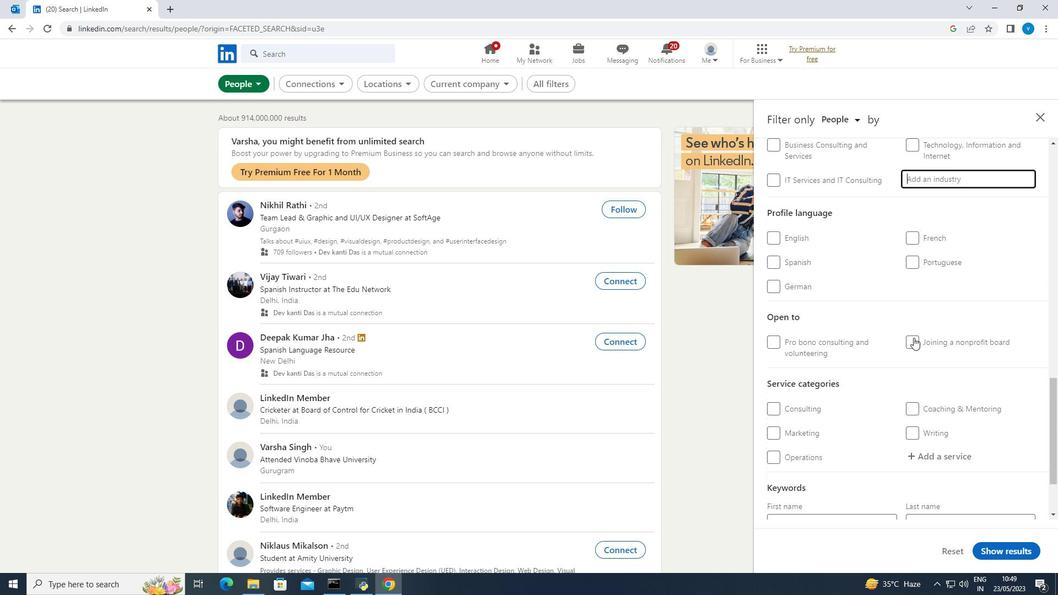 
Action: Mouse scrolled (913, 337) with delta (0, 0)
Screenshot: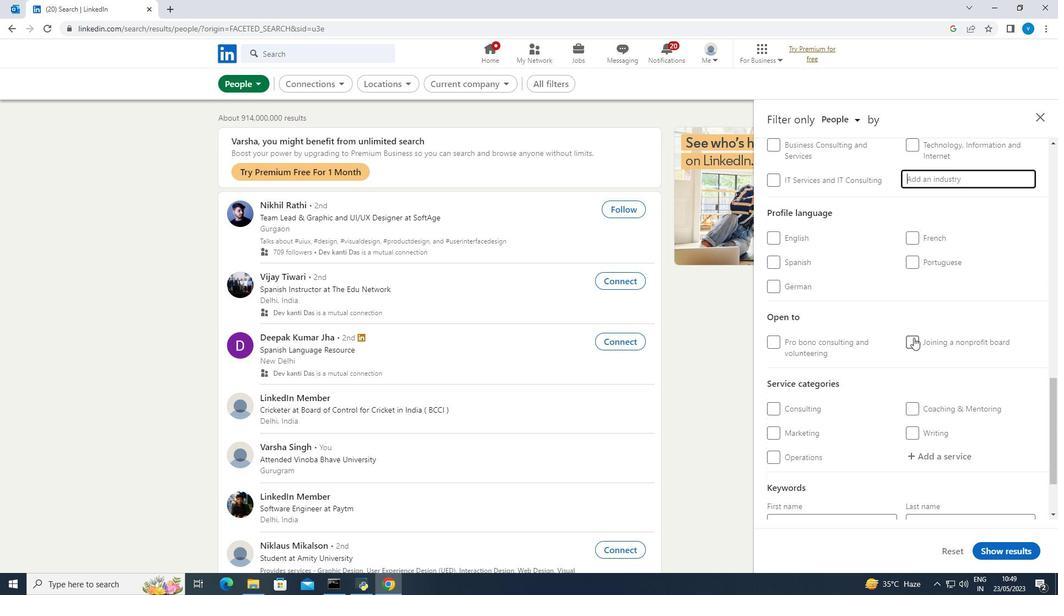 
Action: Mouse moved to (913, 337)
Screenshot: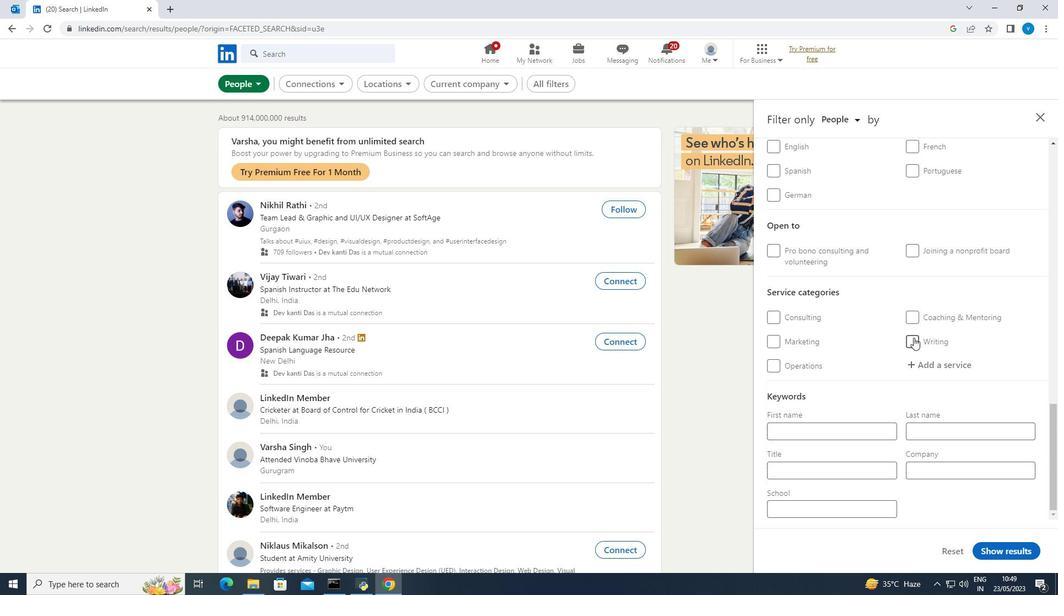 
Action: Mouse scrolled (913, 337) with delta (0, 0)
Screenshot: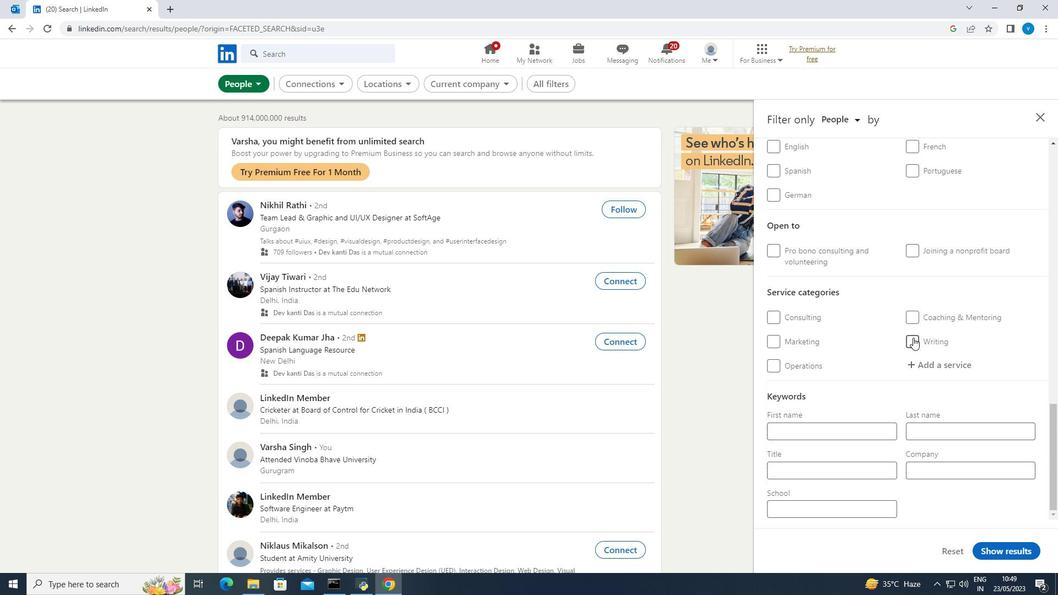 
Action: Mouse scrolled (913, 337) with delta (0, 0)
Screenshot: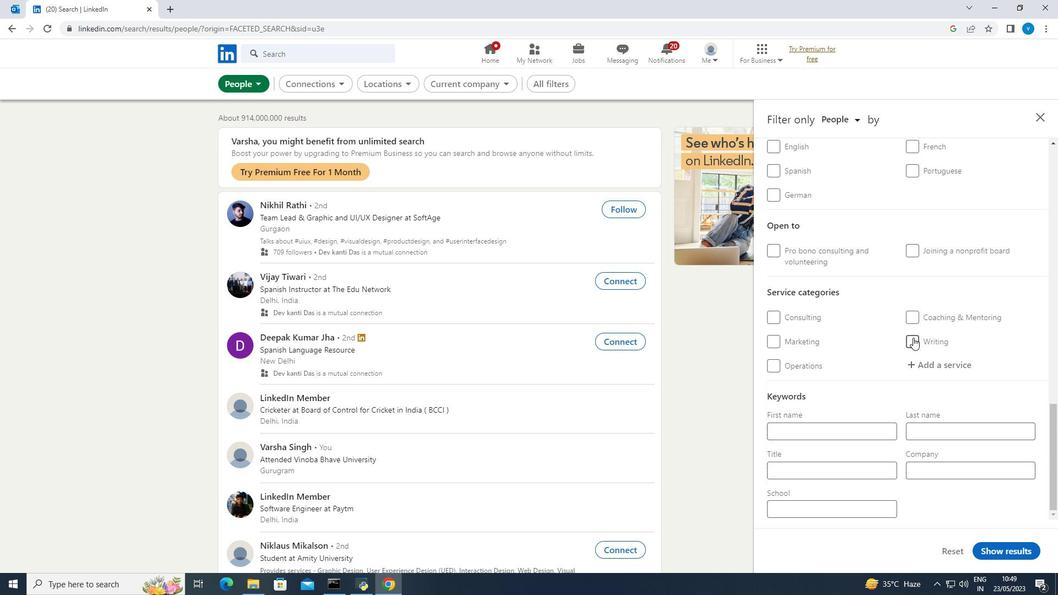 
Action: Mouse scrolled (913, 337) with delta (0, 0)
Screenshot: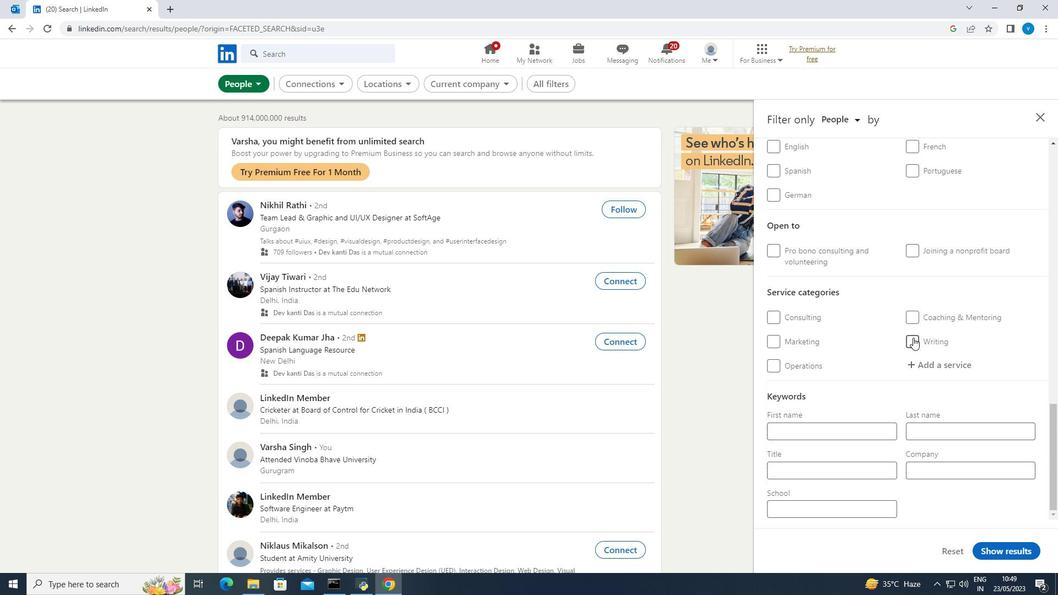 
Action: Mouse scrolled (913, 338) with delta (0, 0)
Screenshot: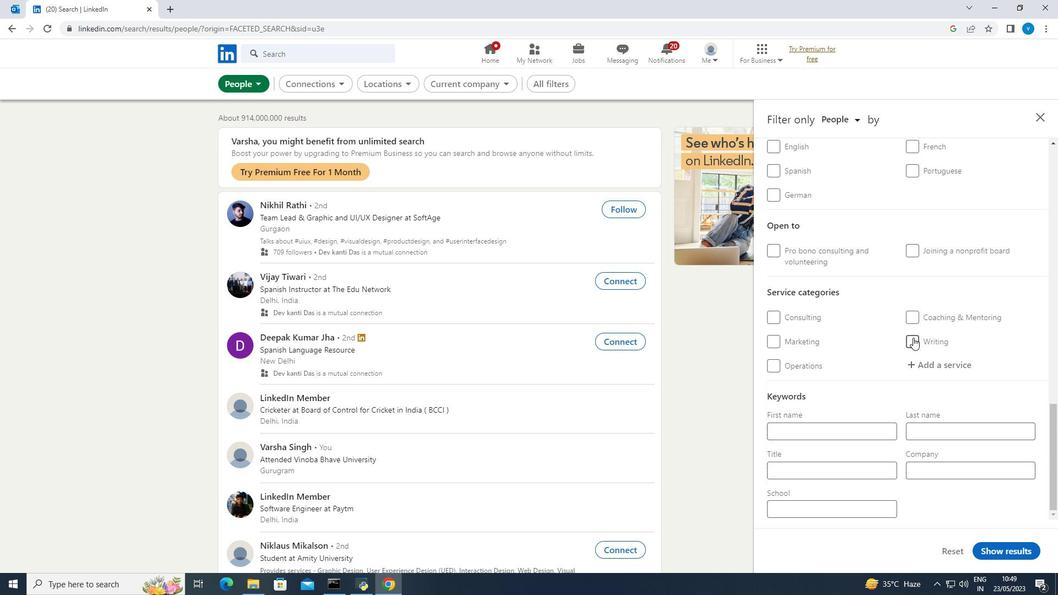 
Action: Mouse moved to (909, 204)
Screenshot: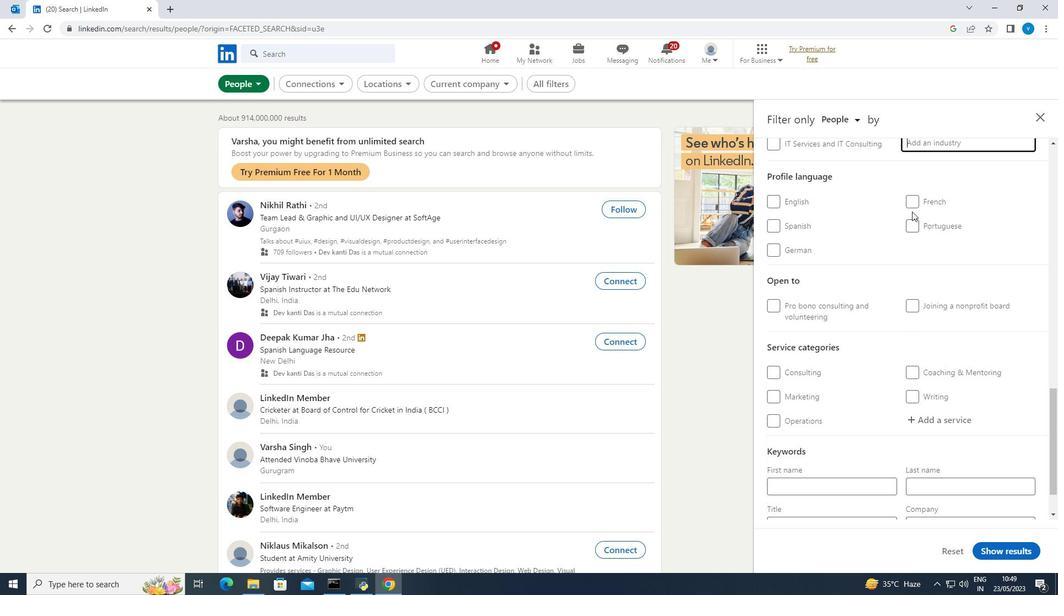 
Action: Mouse pressed left at (909, 204)
Screenshot: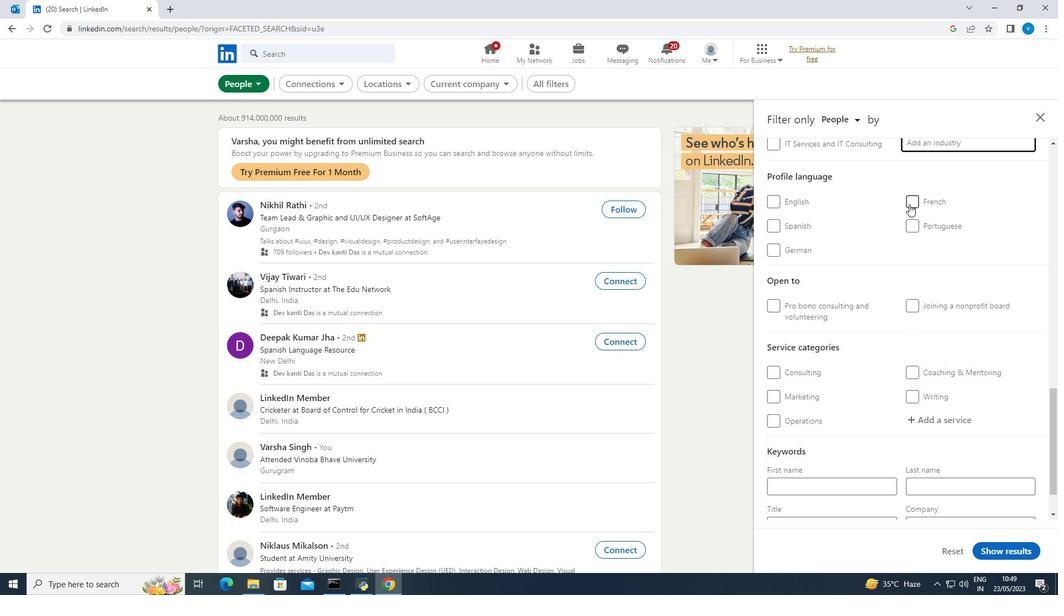 
Action: Mouse moved to (894, 229)
Screenshot: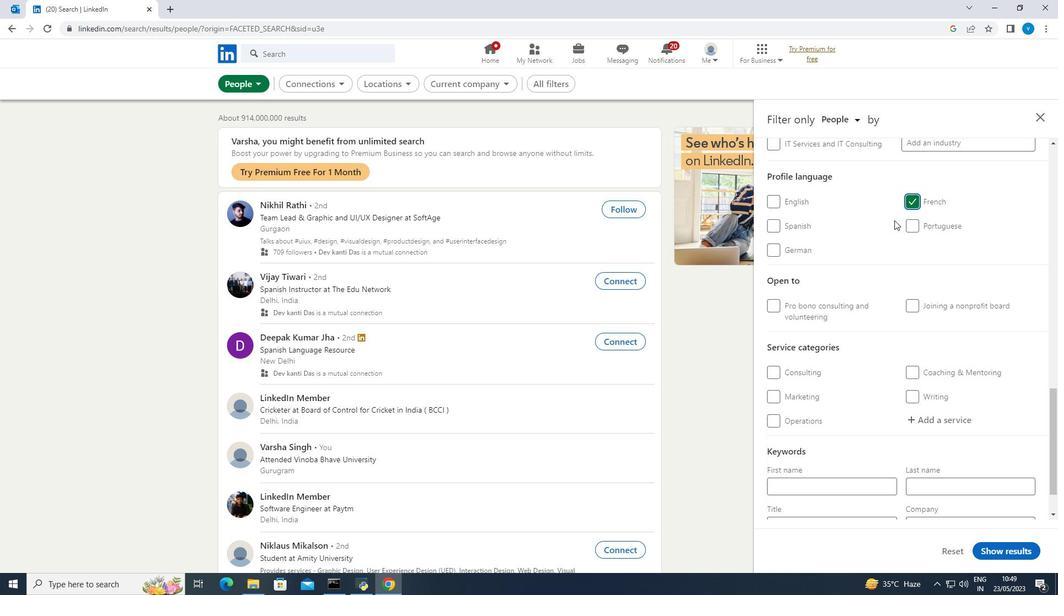 
Action: Mouse scrolled (894, 230) with delta (0, 0)
Screenshot: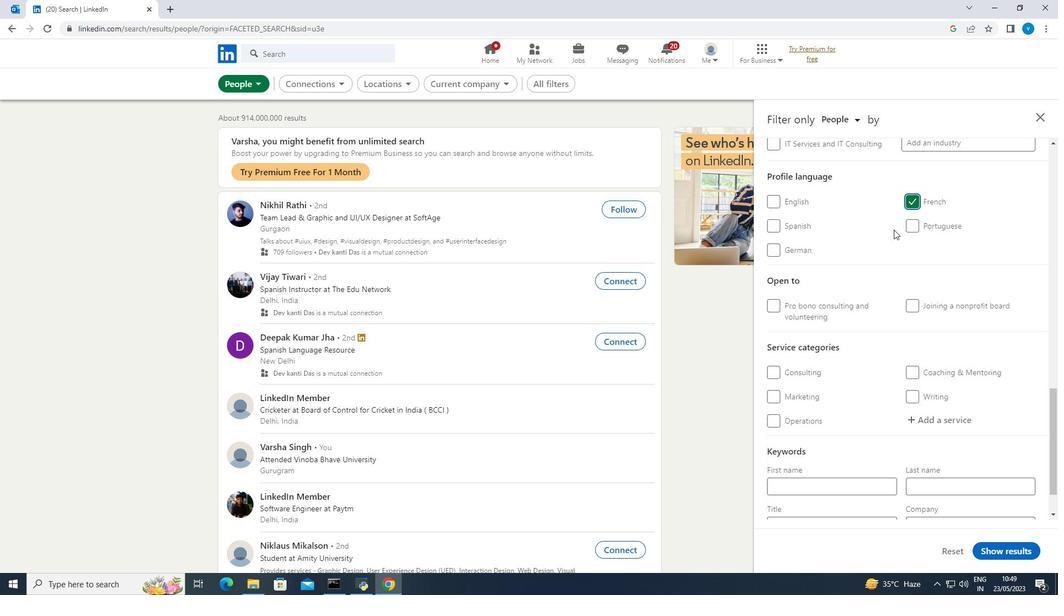 
Action: Mouse scrolled (894, 230) with delta (0, 0)
Screenshot: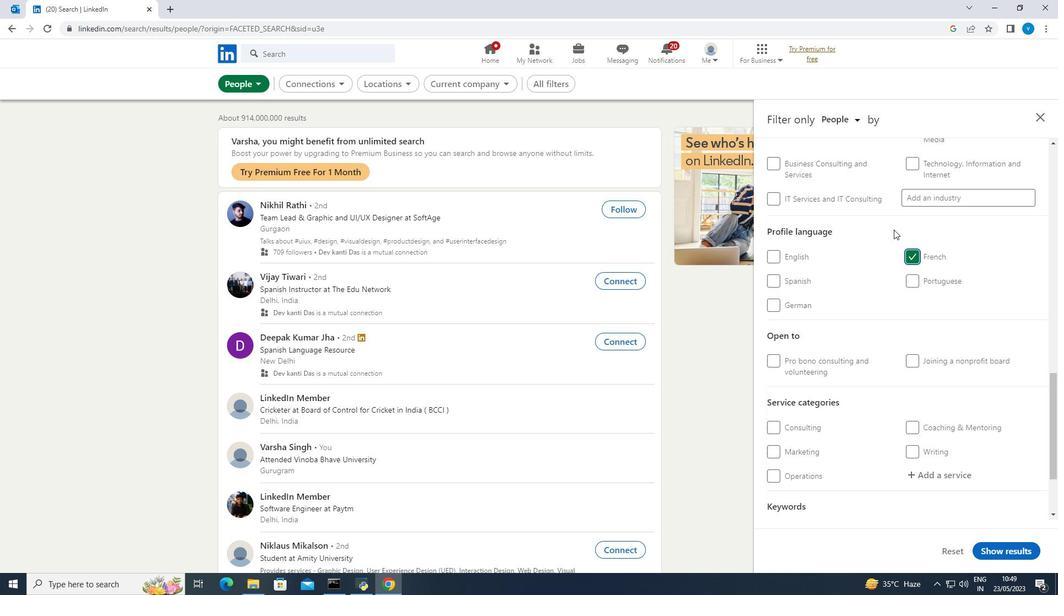 
Action: Mouse scrolled (894, 230) with delta (0, 0)
Screenshot: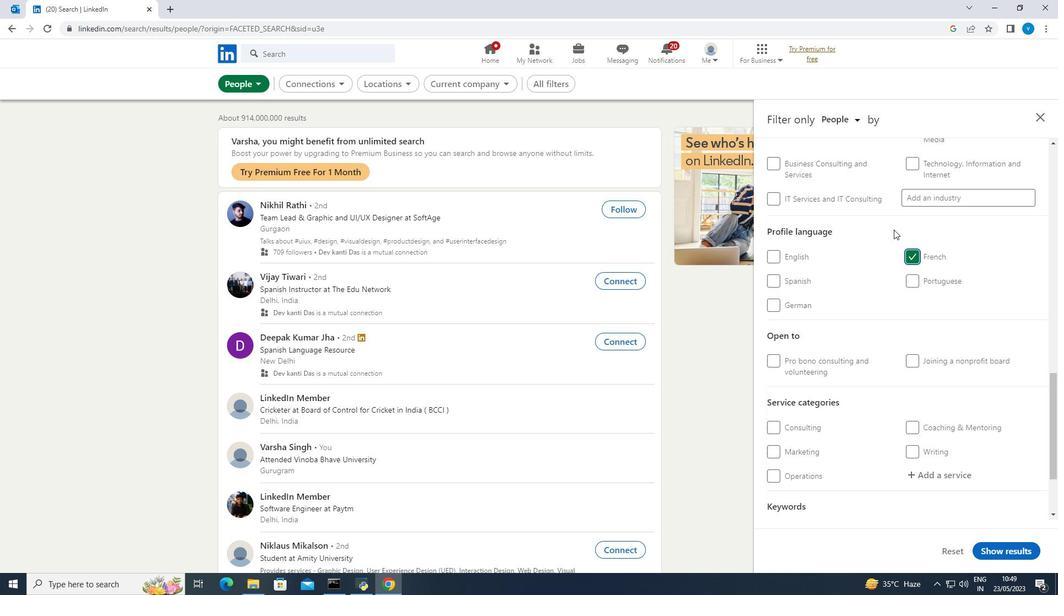 
Action: Mouse scrolled (894, 230) with delta (0, 0)
Screenshot: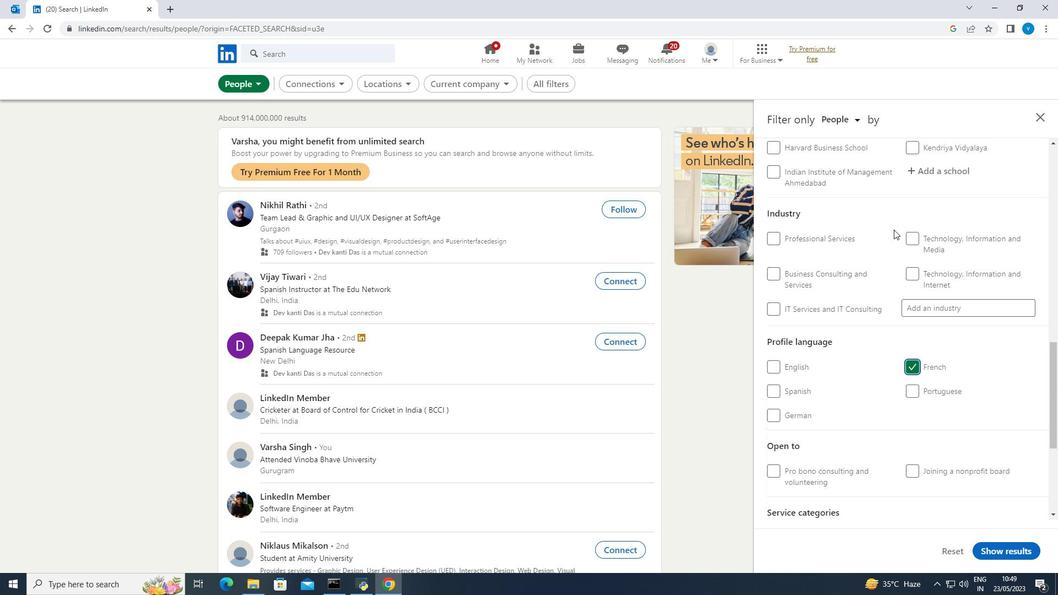 
Action: Mouse scrolled (894, 230) with delta (0, 0)
Screenshot: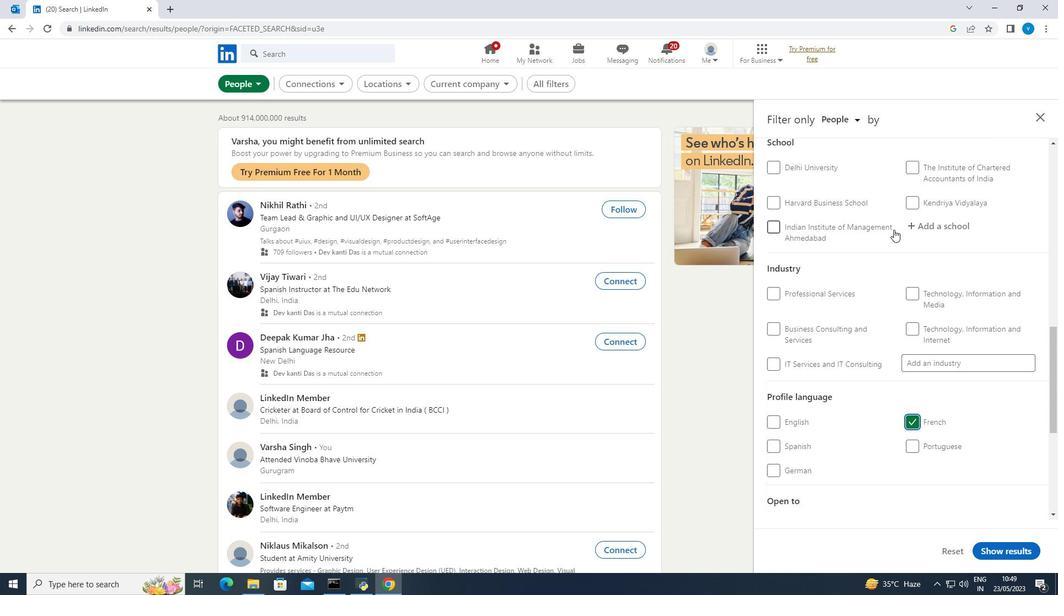 
Action: Mouse scrolled (894, 230) with delta (0, 0)
Screenshot: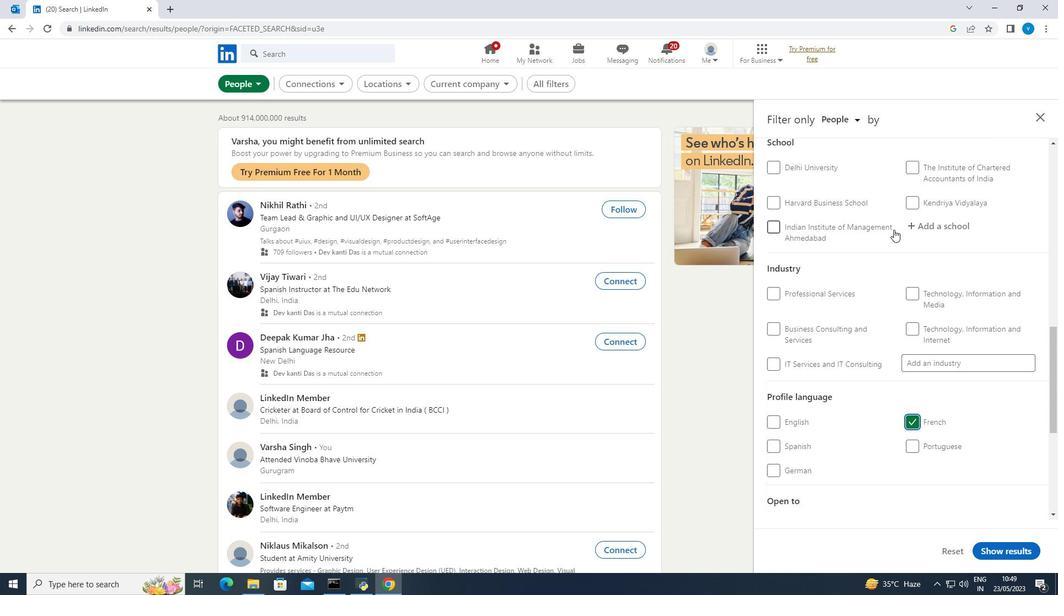 
Action: Mouse scrolled (894, 230) with delta (0, 0)
Screenshot: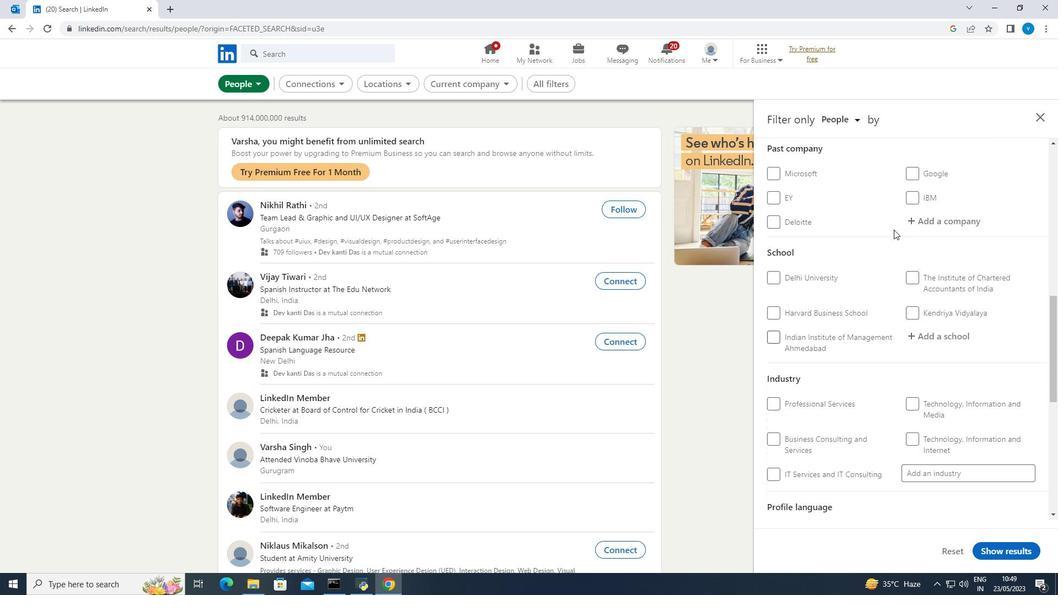 
Action: Mouse scrolled (894, 230) with delta (0, 0)
Screenshot: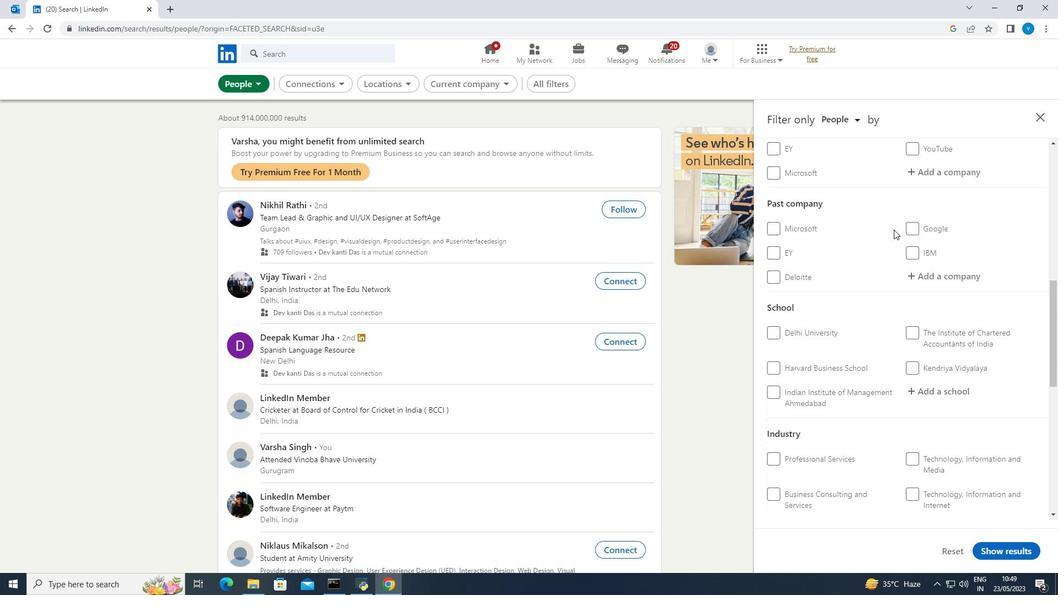 
Action: Mouse scrolled (894, 230) with delta (0, 0)
Screenshot: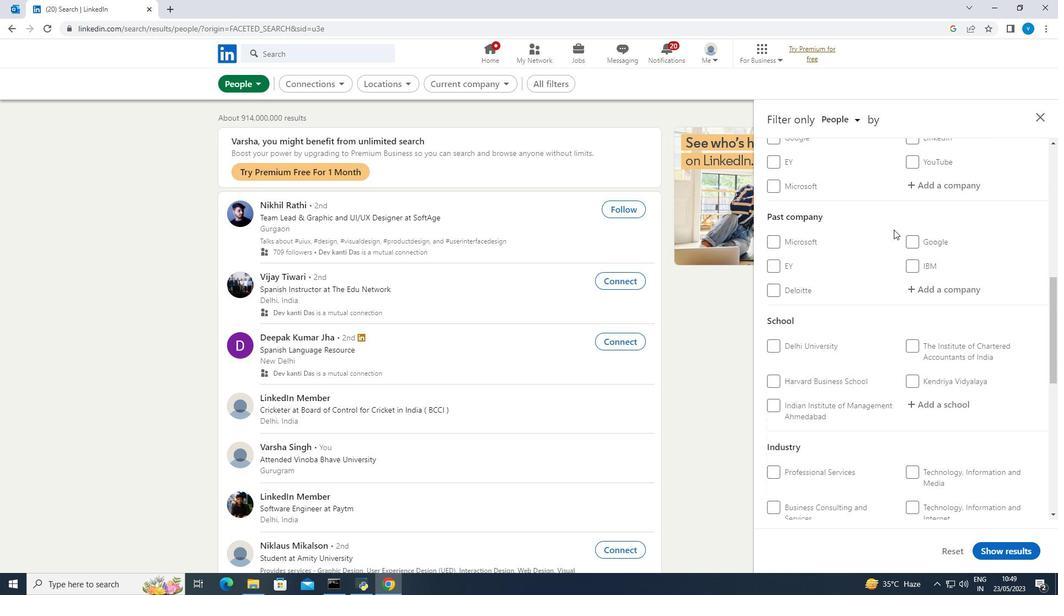 
Action: Mouse moved to (933, 280)
Screenshot: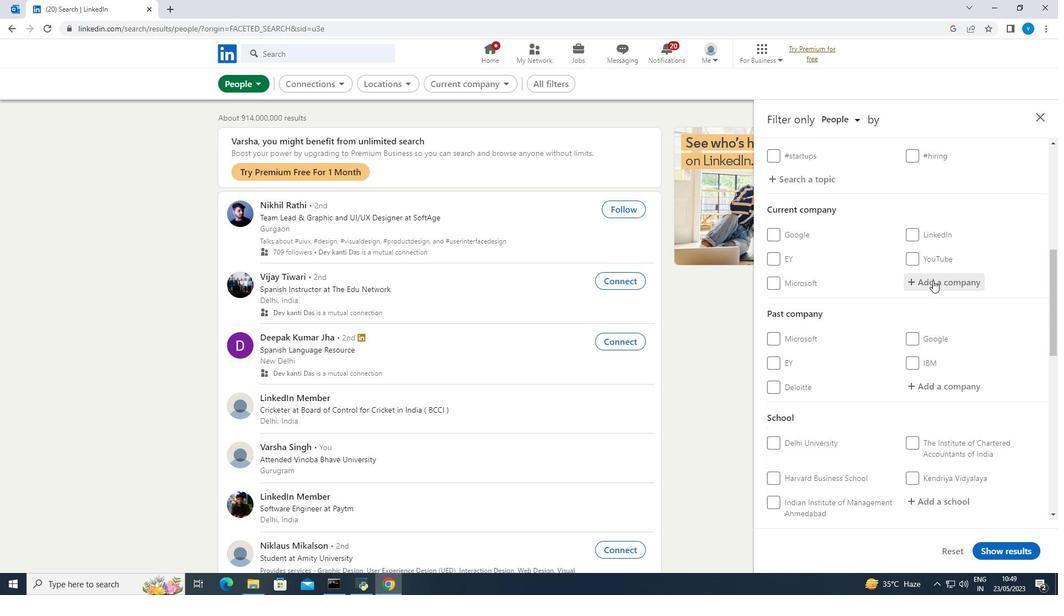 
Action: Mouse pressed left at (933, 280)
Screenshot: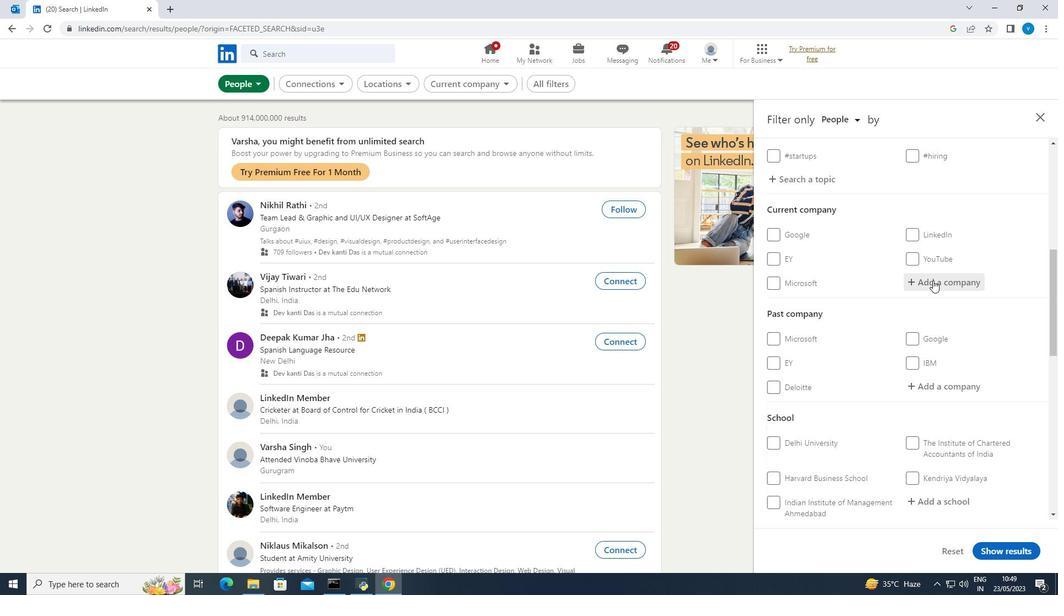 
Action: Key pressed <Key.shift><Key.shift><Key.shift>Hindalco<Key.space>
Screenshot: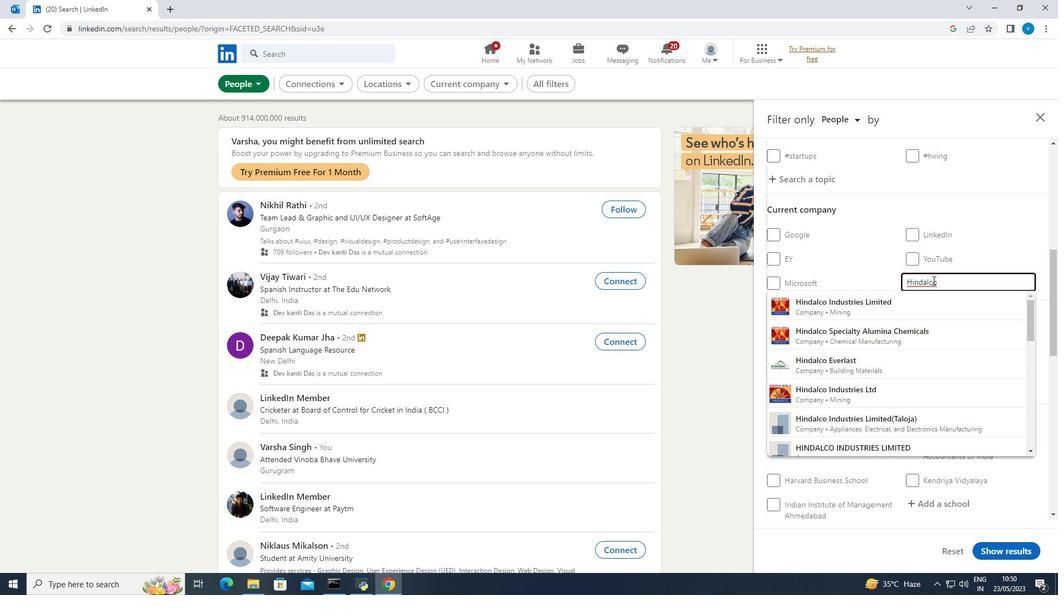 
Action: Mouse moved to (895, 300)
Screenshot: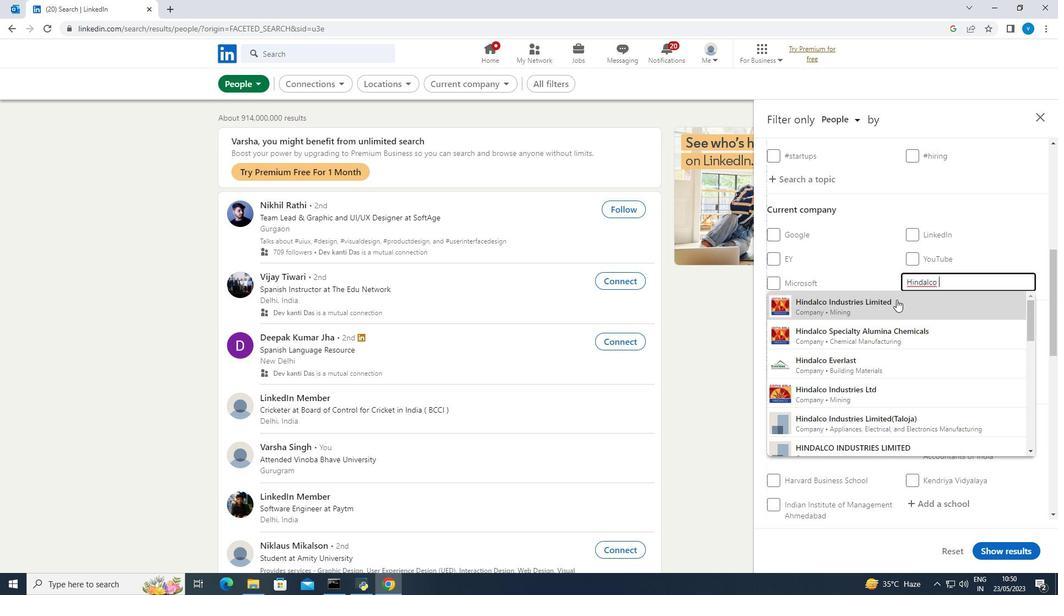 
Action: Mouse pressed left at (895, 300)
Screenshot: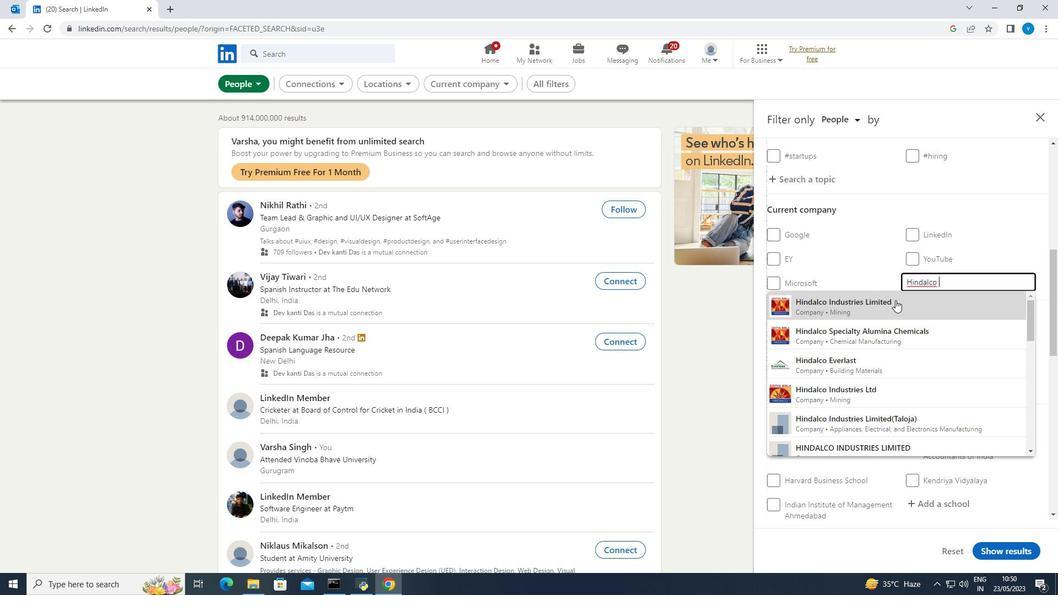 
Action: Mouse moved to (895, 300)
Screenshot: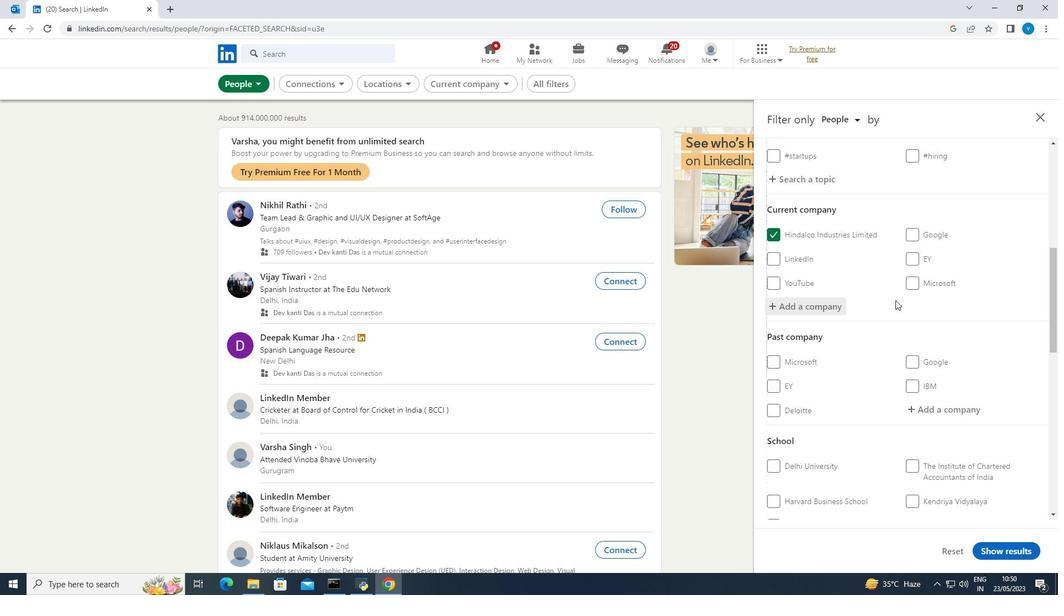 
Action: Mouse scrolled (895, 299) with delta (0, 0)
Screenshot: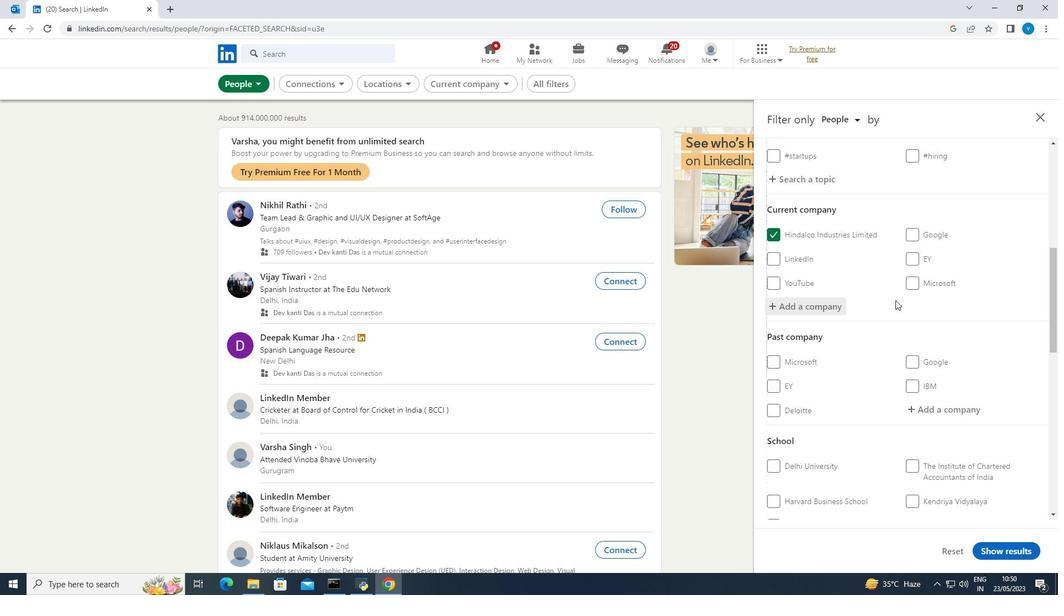 
Action: Mouse scrolled (895, 299) with delta (0, 0)
Screenshot: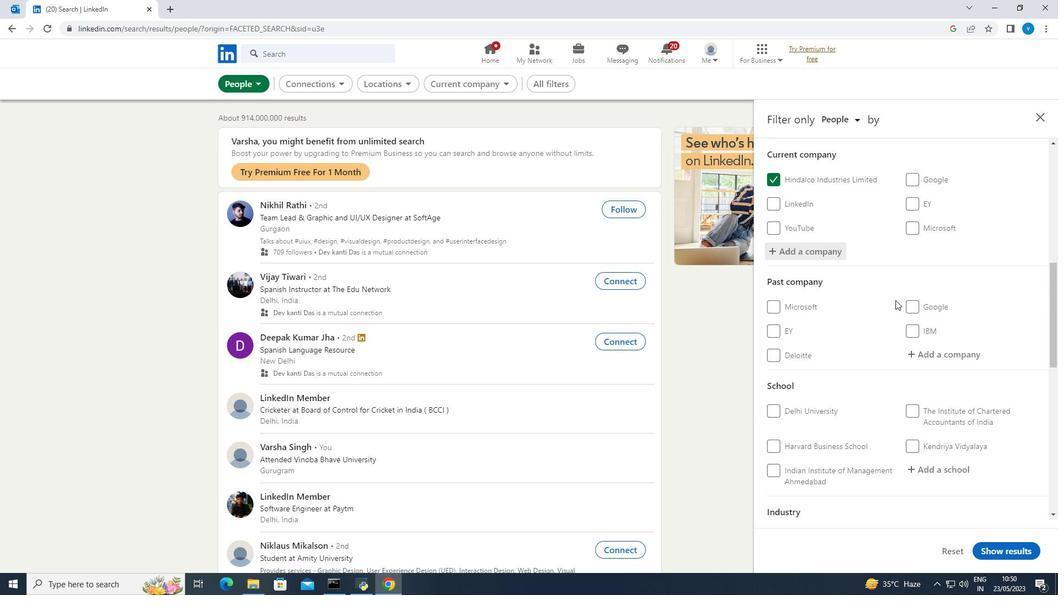 
Action: Mouse scrolled (895, 299) with delta (0, 0)
Screenshot: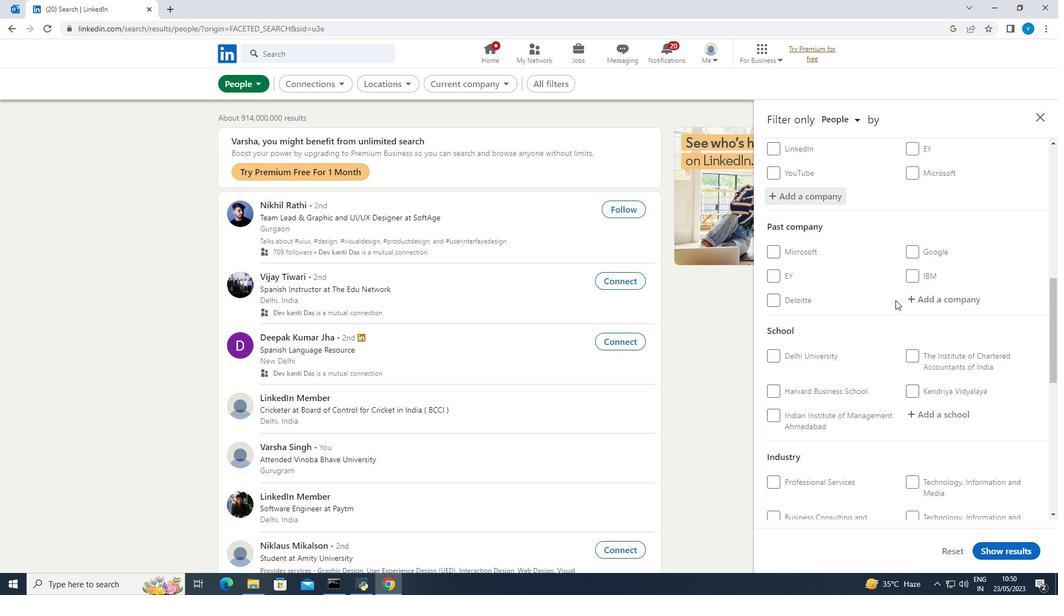 
Action: Mouse moved to (895, 300)
Screenshot: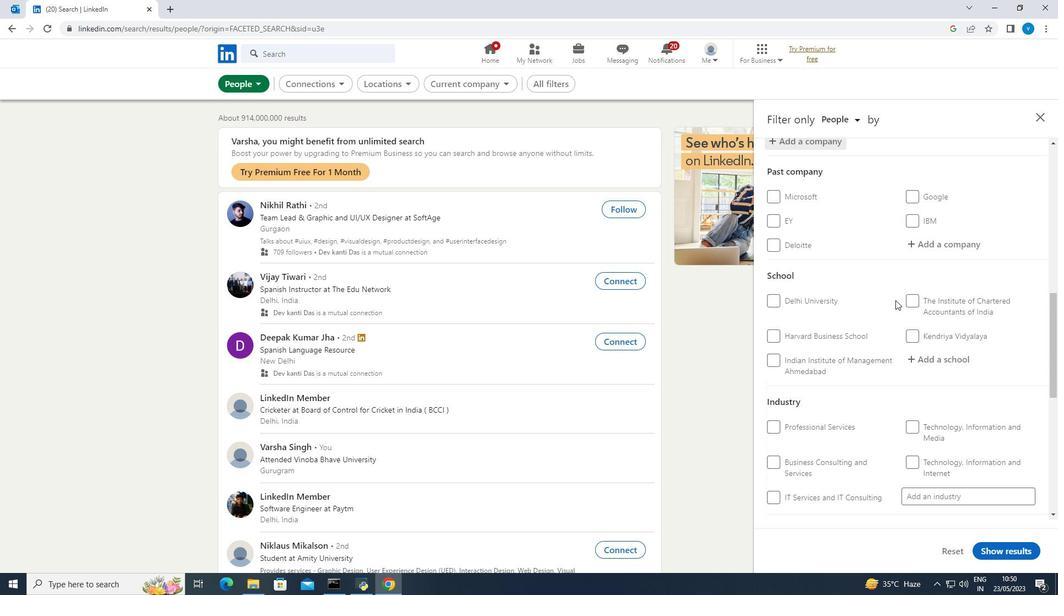 
Action: Mouse scrolled (895, 299) with delta (0, 0)
Screenshot: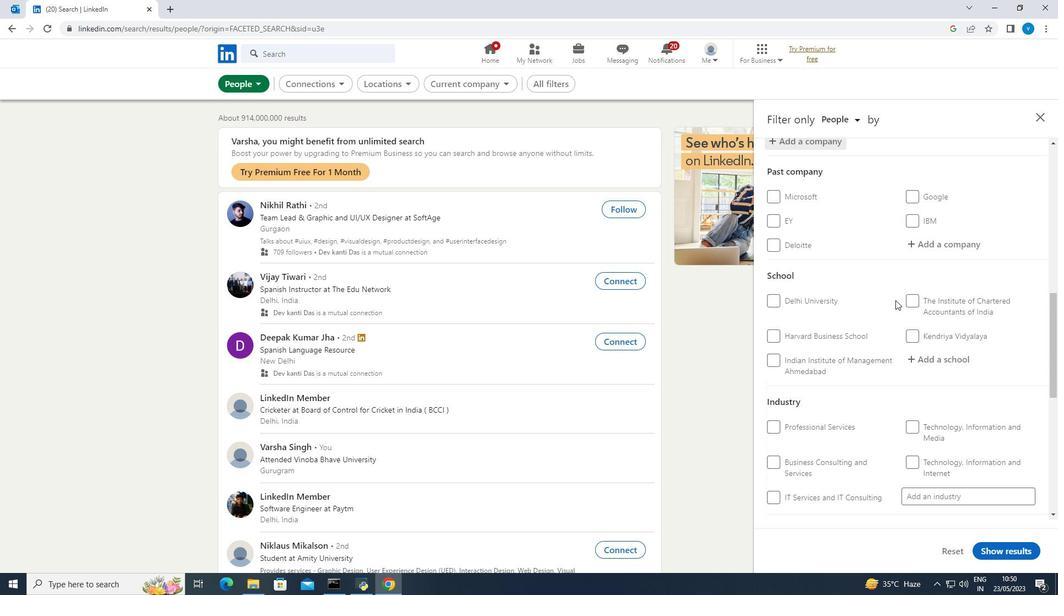 
Action: Mouse scrolled (895, 299) with delta (0, 0)
Screenshot: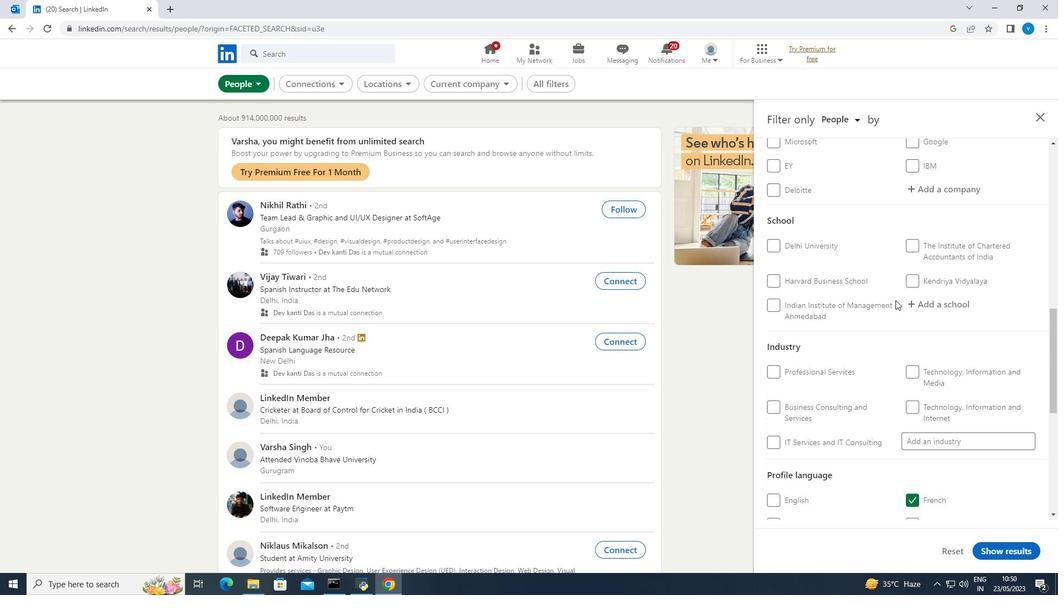 
Action: Mouse moved to (932, 249)
Screenshot: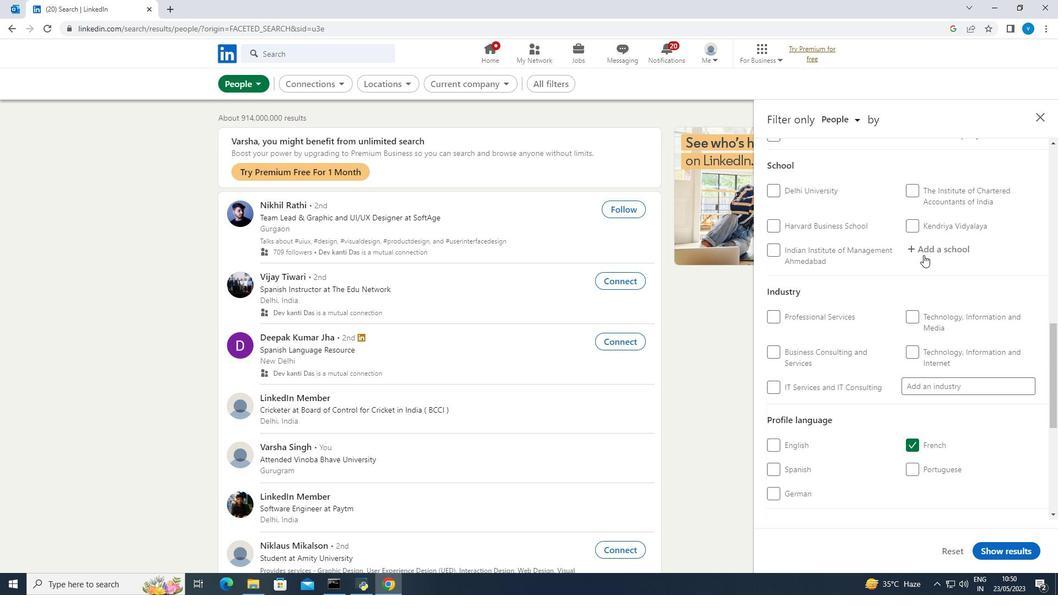 
Action: Mouse pressed left at (932, 249)
Screenshot: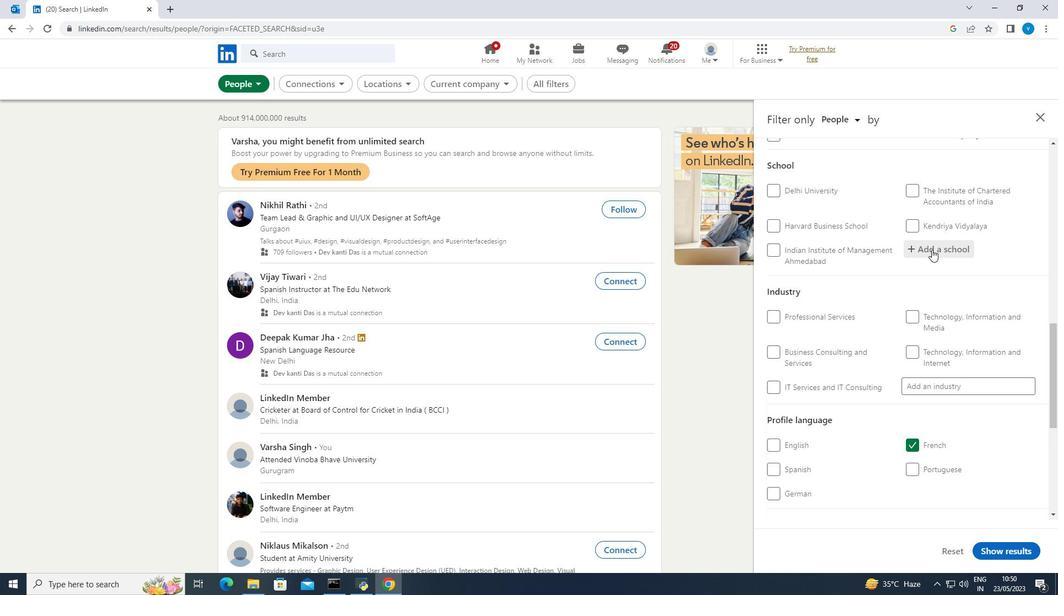 
Action: Key pressed <Key.shift>Manav<Key.space><Key.shift><Key.shift><Key.shift><Key.shift>Rachna
Screenshot: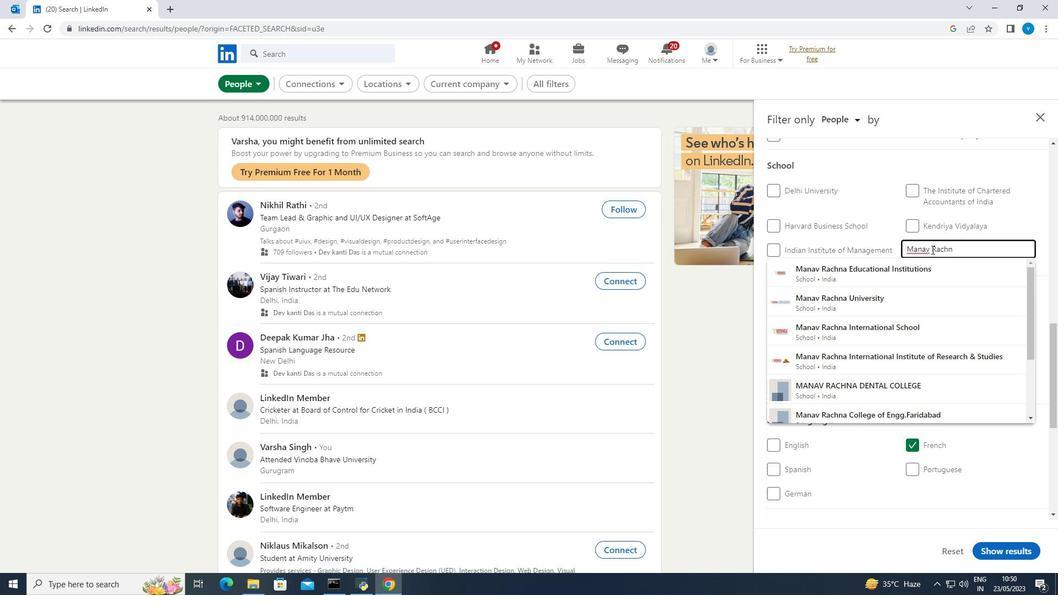 
Action: Mouse moved to (918, 353)
Screenshot: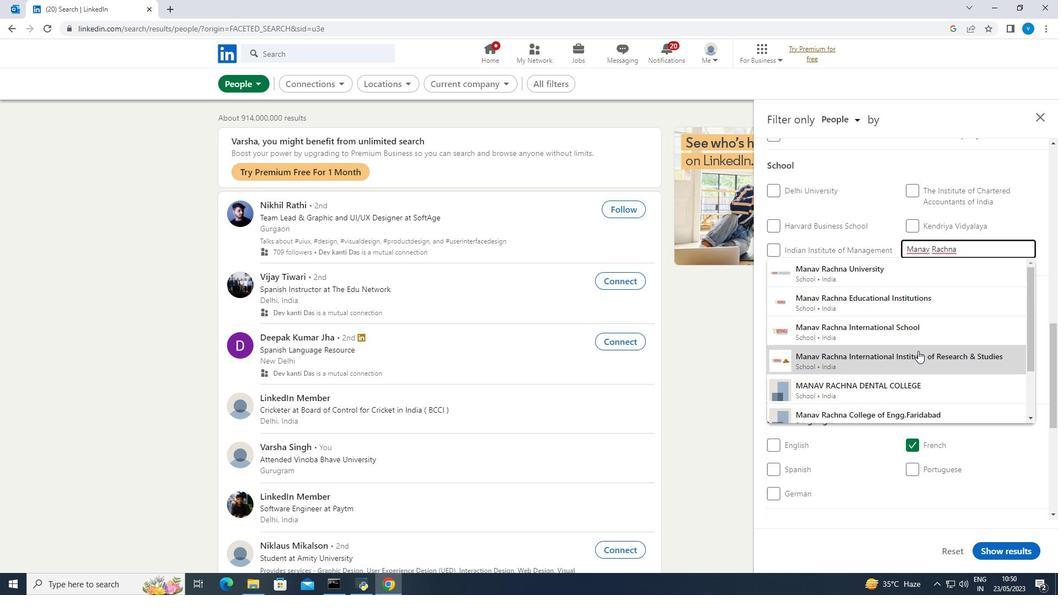 
Action: Mouse pressed left at (918, 353)
Screenshot: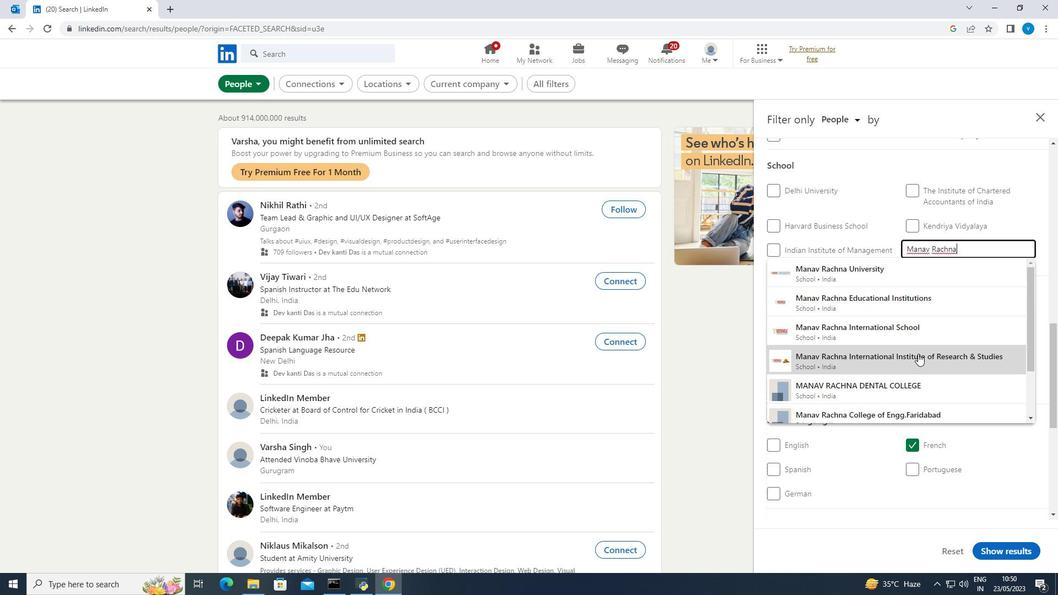 
Action: Mouse moved to (918, 353)
Screenshot: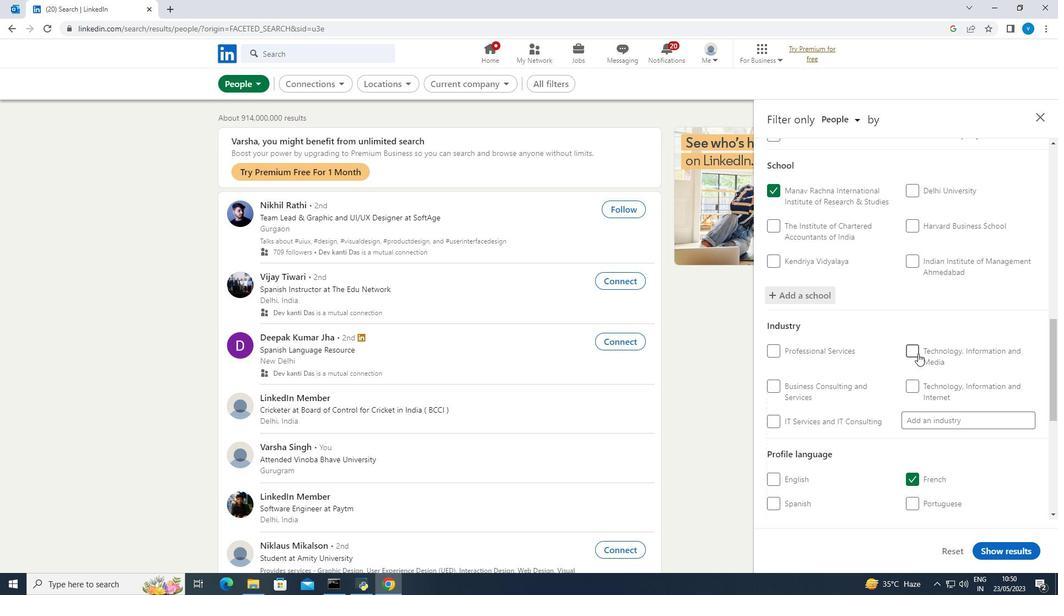 
Action: Mouse scrolled (918, 352) with delta (0, 0)
Screenshot: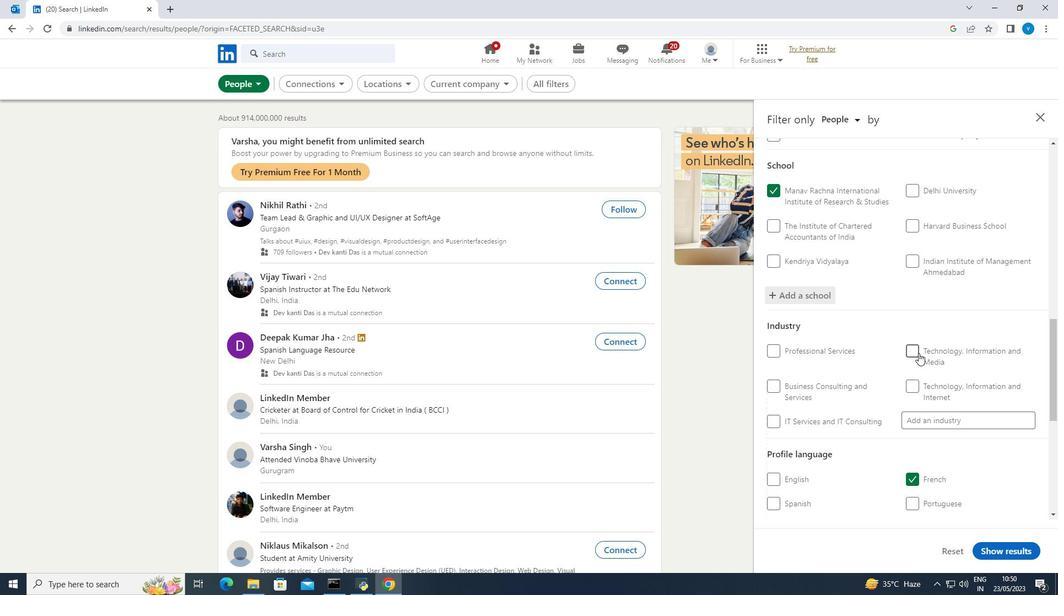 
Action: Mouse moved to (918, 352)
Screenshot: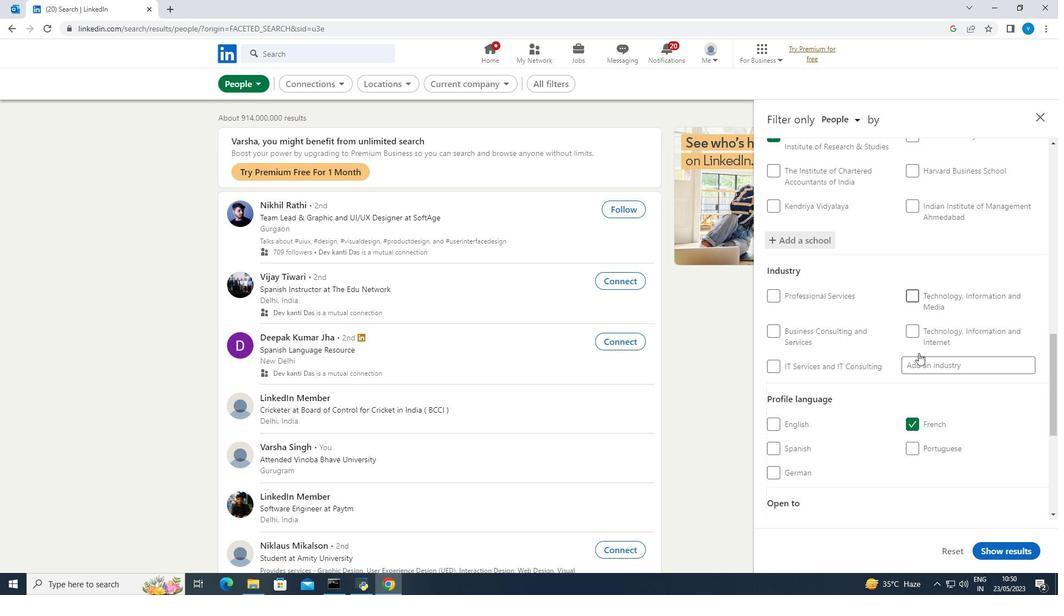 
Action: Mouse scrolled (918, 351) with delta (0, 0)
Screenshot: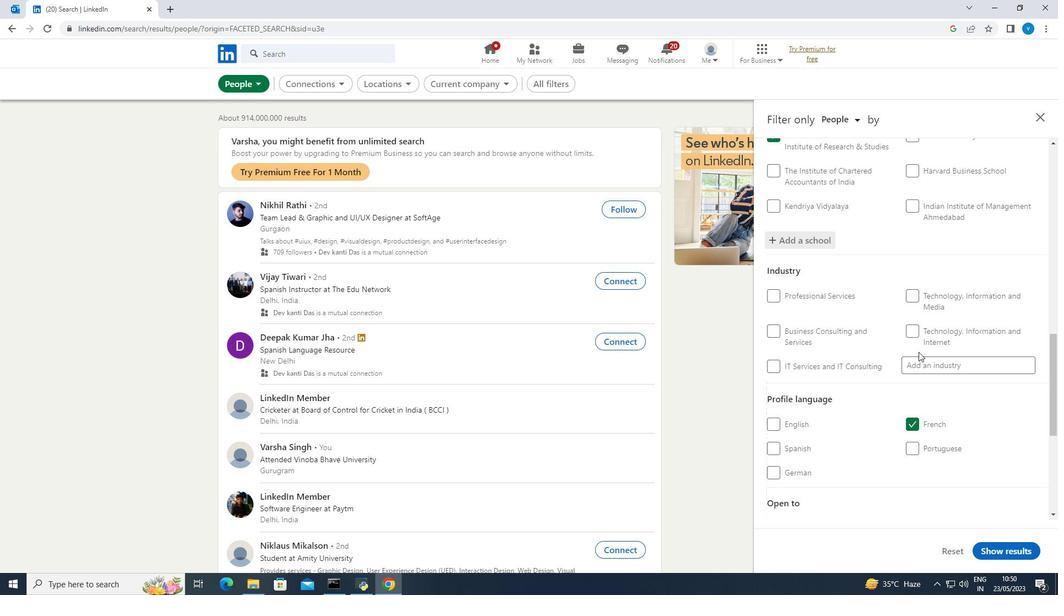 
Action: Mouse moved to (937, 308)
Screenshot: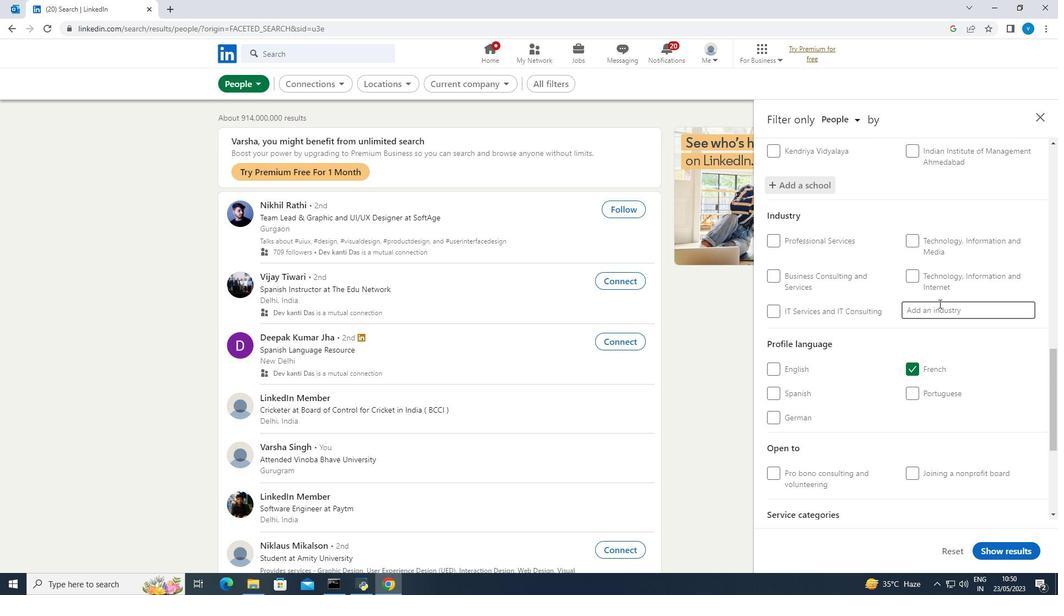 
Action: Mouse pressed left at (937, 308)
Screenshot: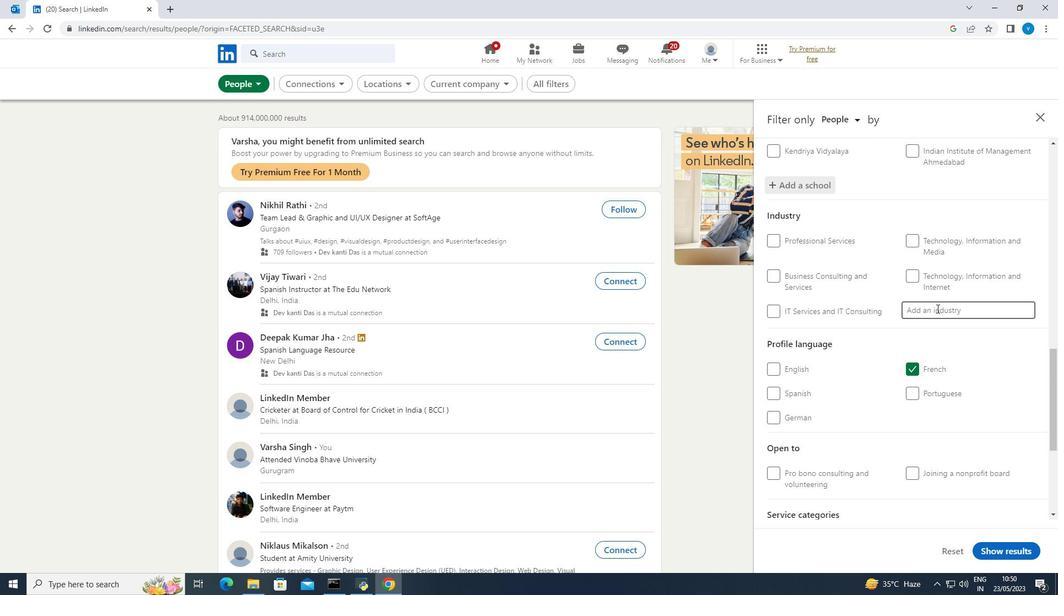 
Action: Key pressed <Key.shift><Key.shift><Key.shift><Key.shift>Biomass<Key.space><Key.shift><Key.shift><Key.shift><Key.shift>E
Screenshot: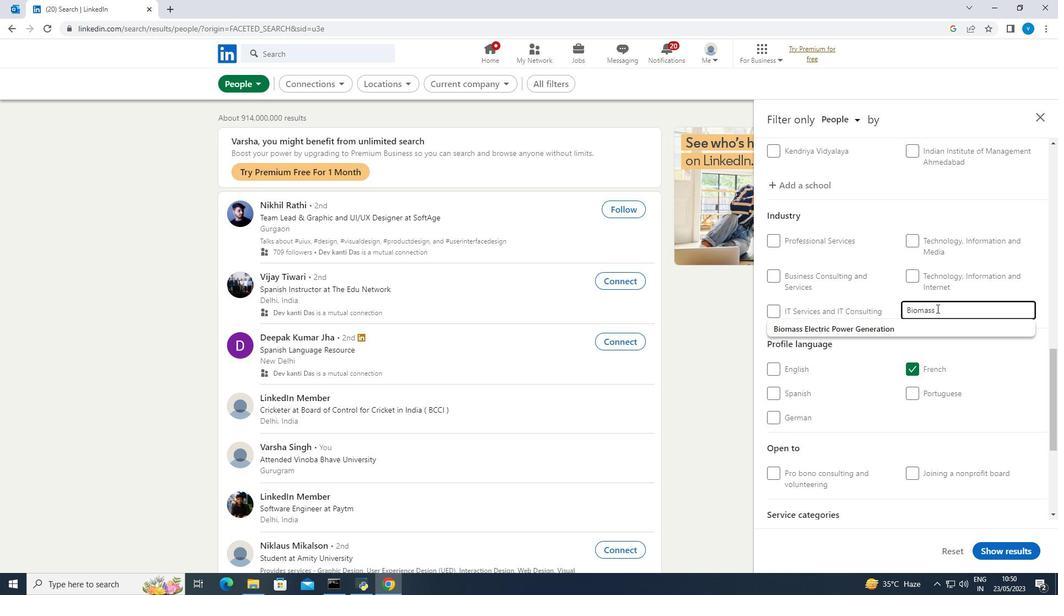 
Action: Mouse moved to (908, 325)
Screenshot: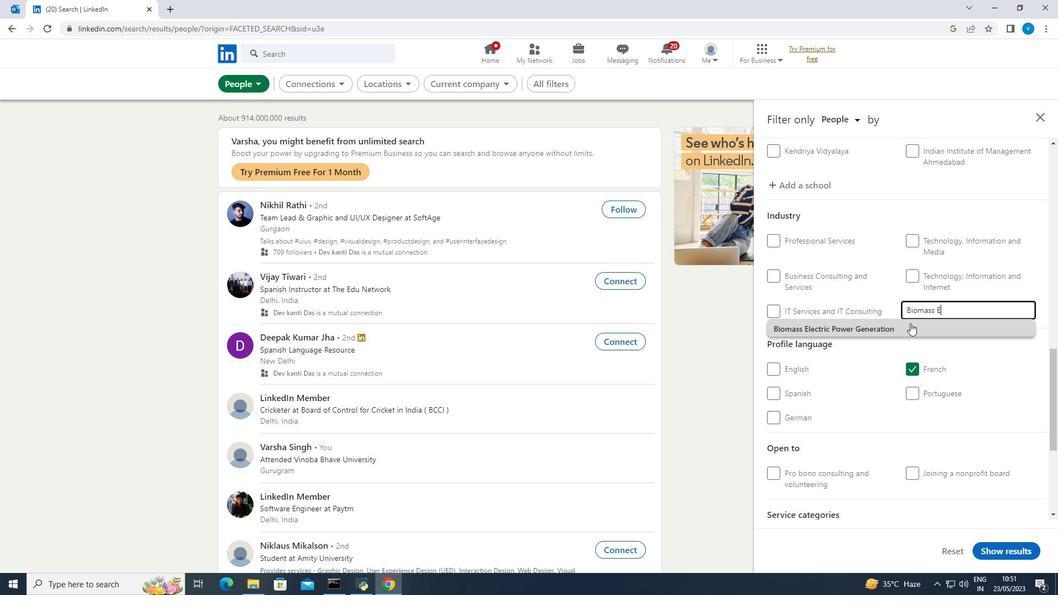 
Action: Mouse pressed left at (908, 325)
Screenshot: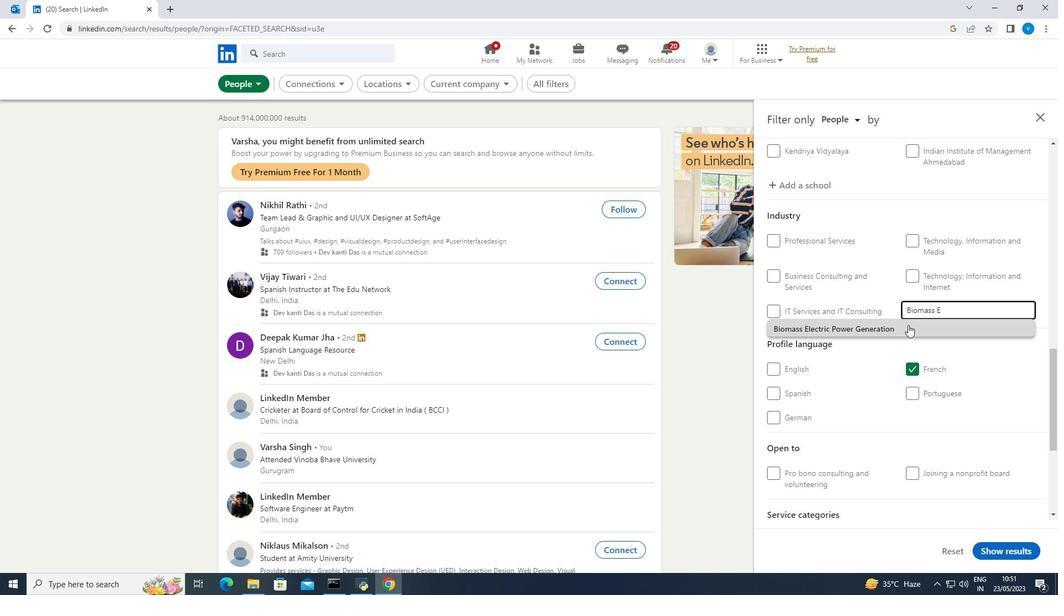 
Action: Mouse moved to (908, 323)
Screenshot: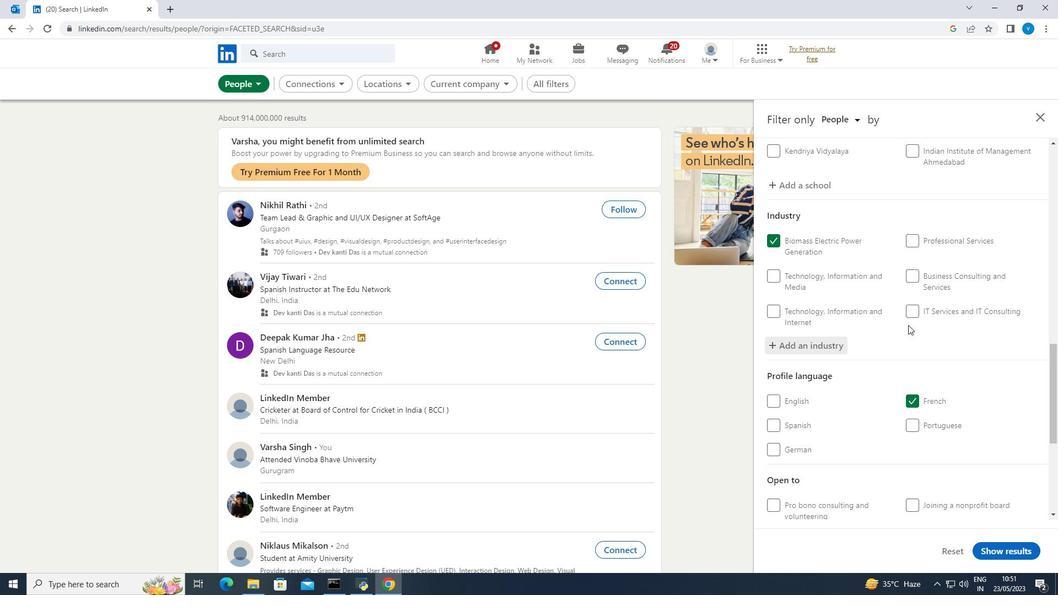 
Action: Mouse scrolled (908, 322) with delta (0, 0)
Screenshot: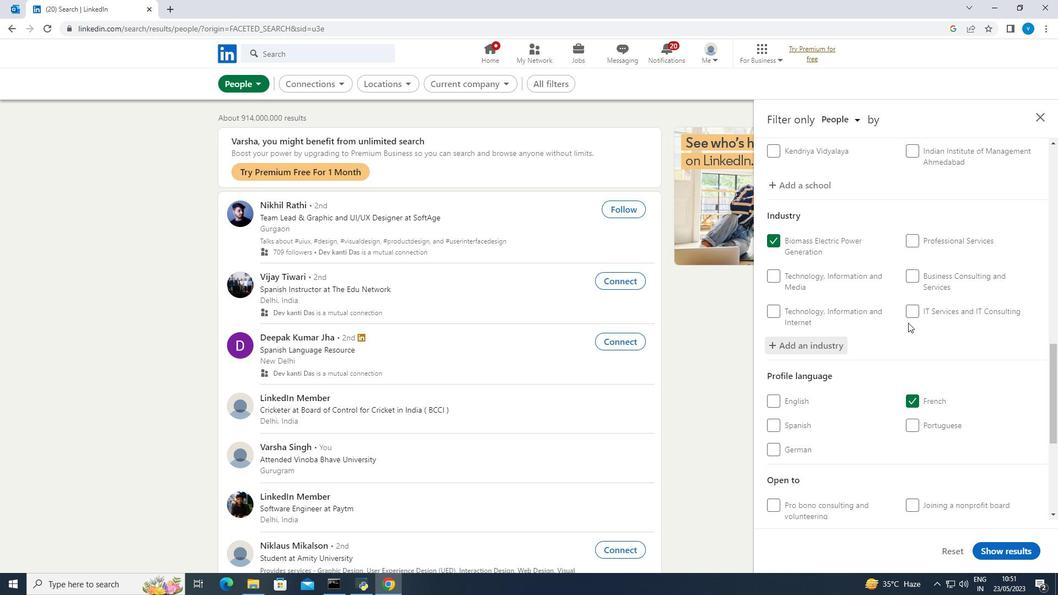 
Action: Mouse scrolled (908, 322) with delta (0, 0)
Screenshot: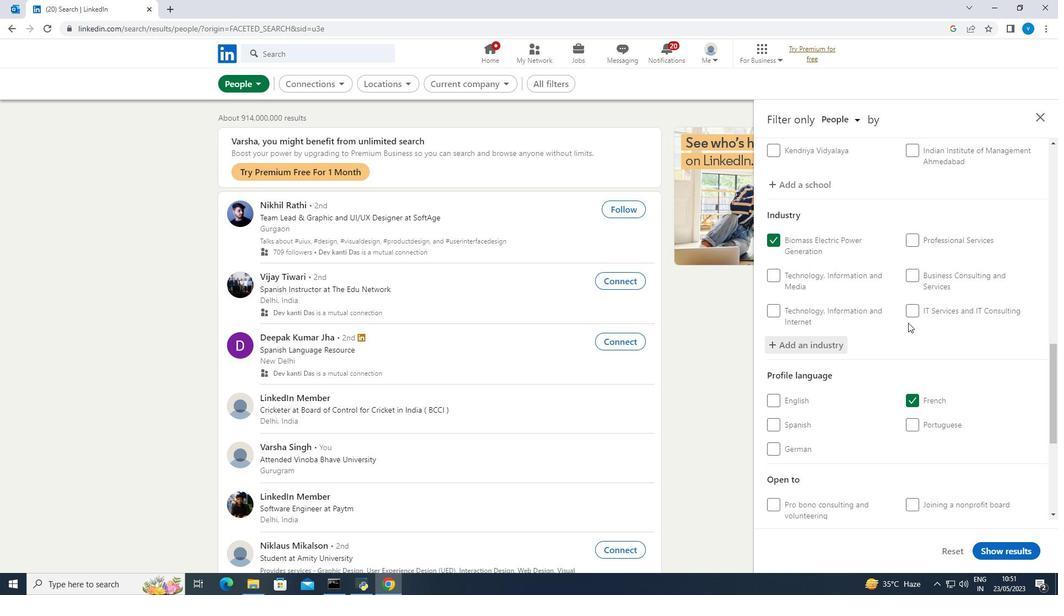 
Action: Mouse scrolled (908, 322) with delta (0, 0)
Screenshot: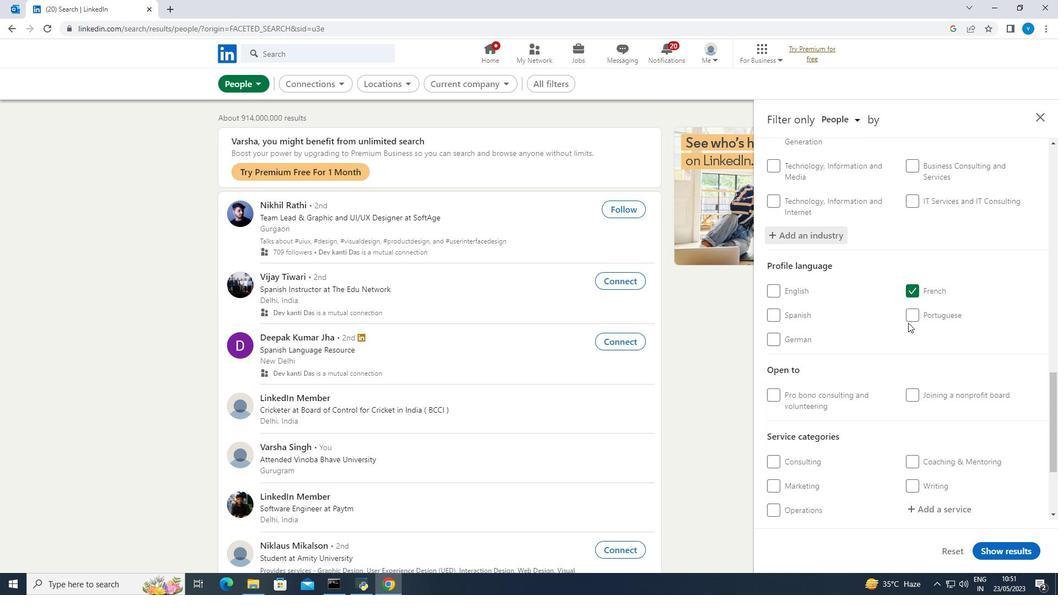 
Action: Mouse scrolled (908, 322) with delta (0, 0)
Screenshot: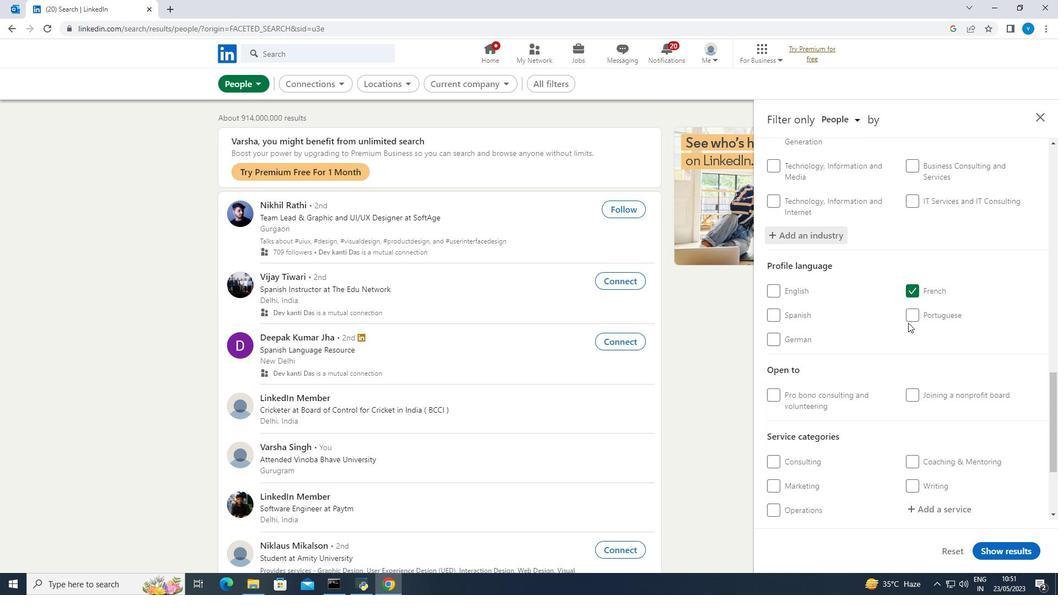 
Action: Mouse scrolled (908, 322) with delta (0, 0)
Screenshot: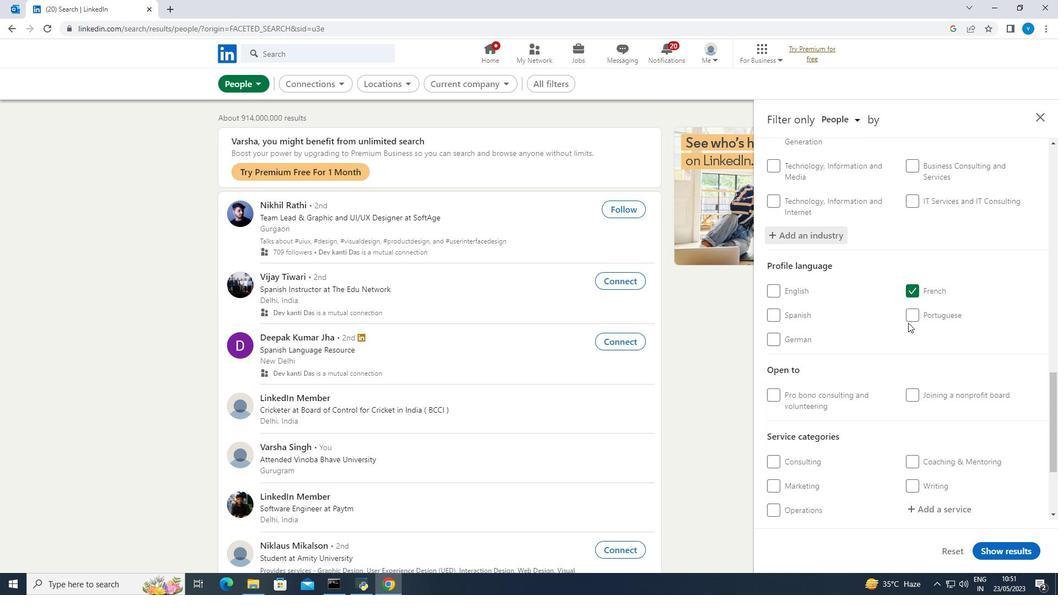 
Action: Mouse moved to (923, 367)
Screenshot: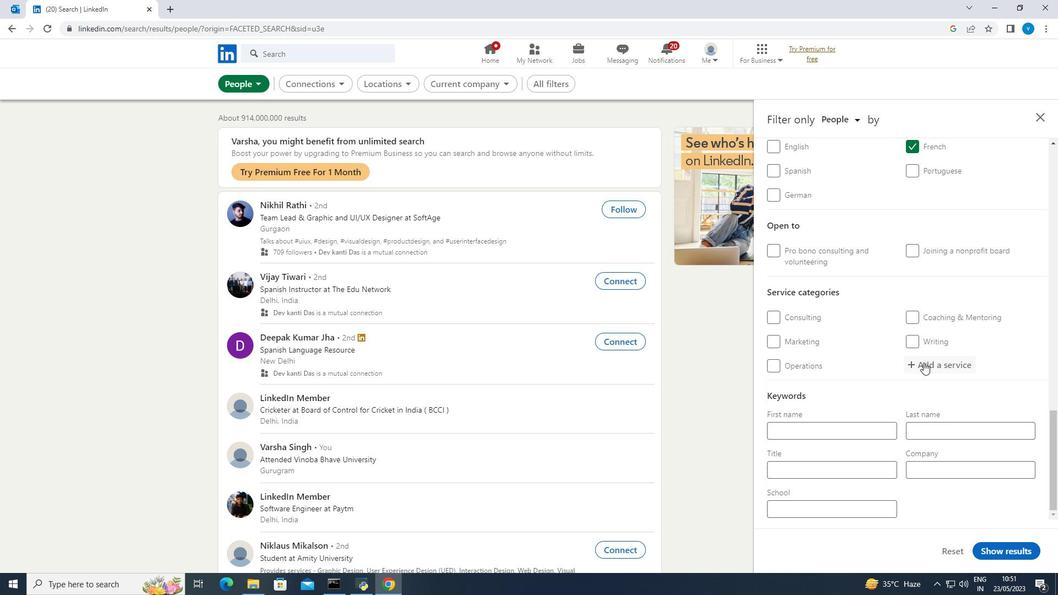 
Action: Mouse pressed left at (923, 367)
Screenshot: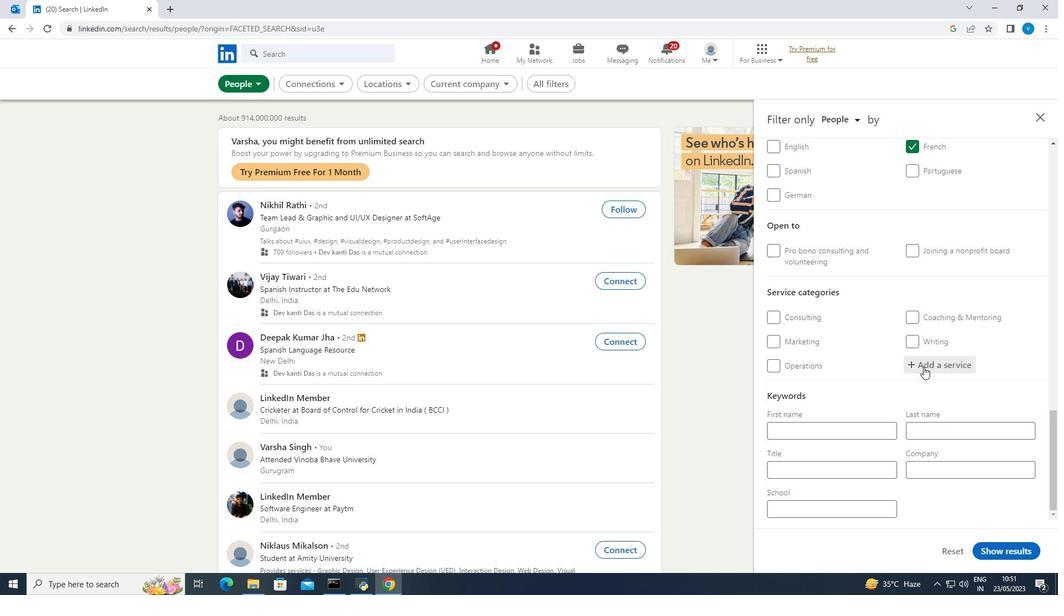 
Action: Key pressed <Key.shift><Key.shift><Key.shift>Home<Key.space><Key.shift>Networking
Screenshot: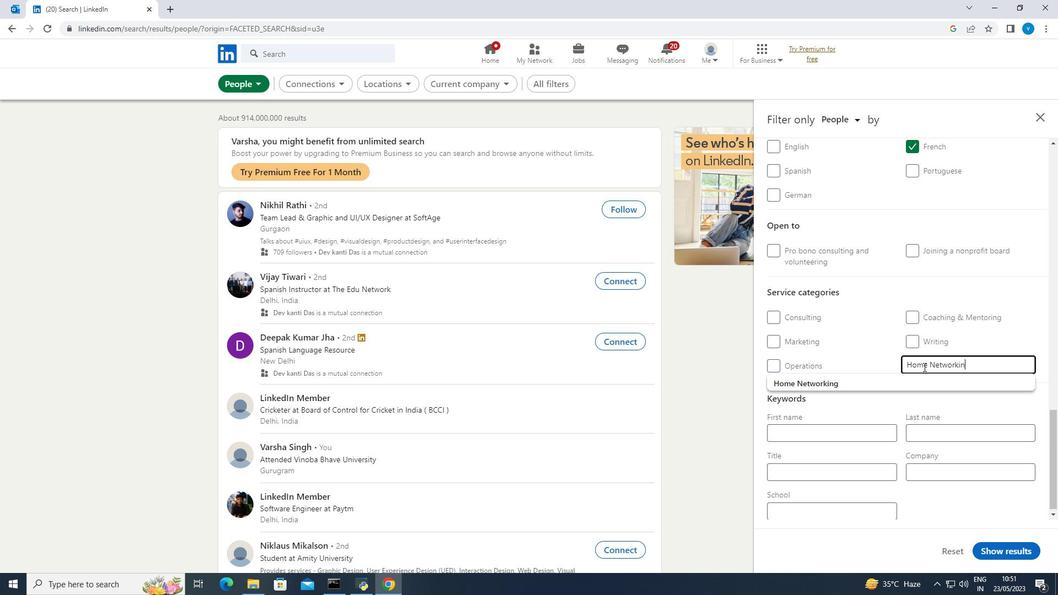 
Action: Mouse moved to (893, 385)
Screenshot: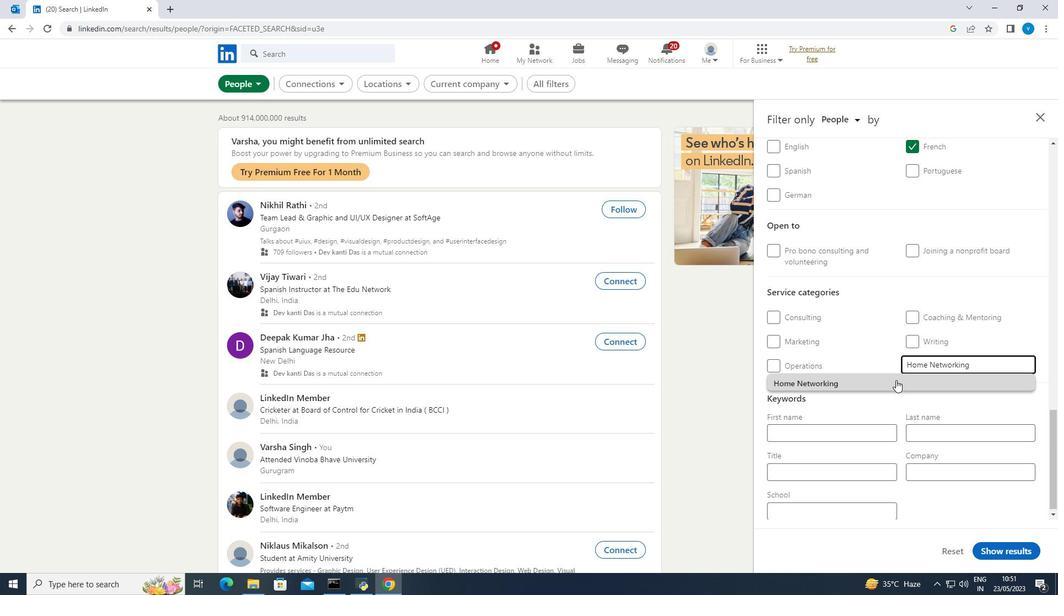 
Action: Mouse pressed left at (893, 385)
Screenshot: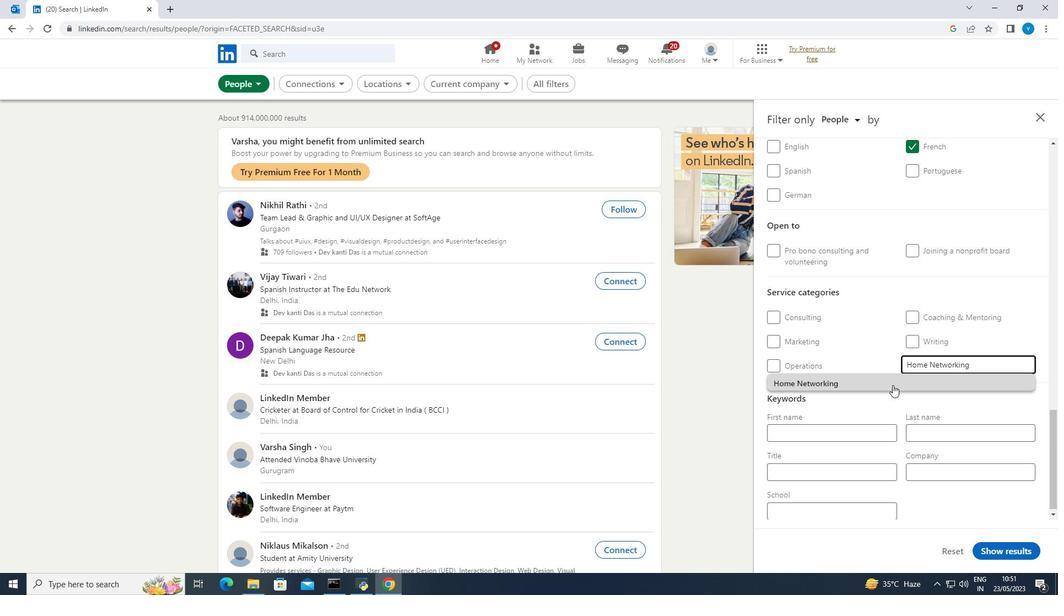 
Action: Mouse moved to (892, 384)
Screenshot: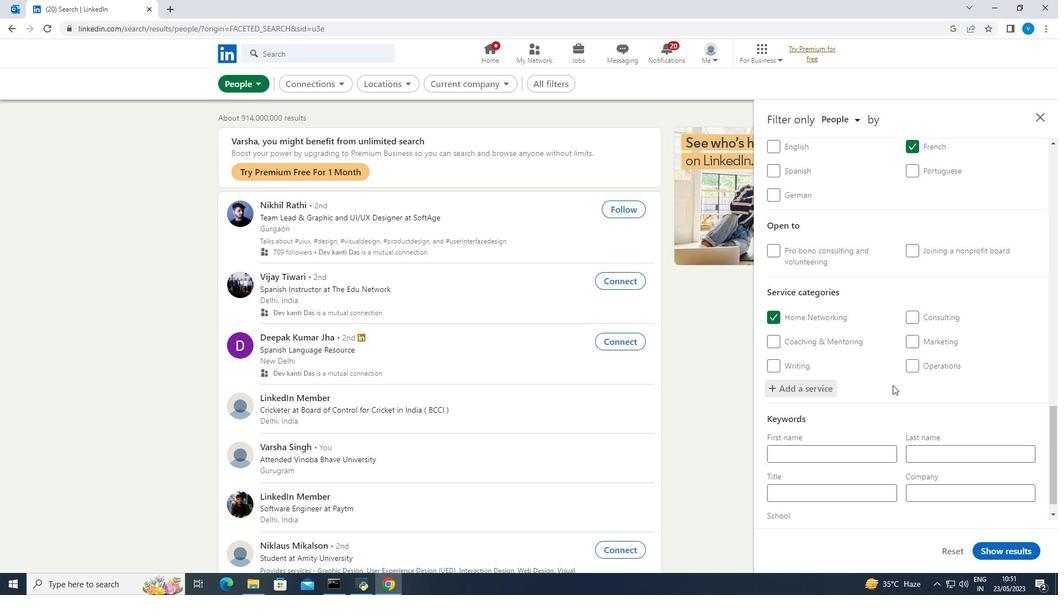 
Action: Mouse scrolled (892, 384) with delta (0, 0)
Screenshot: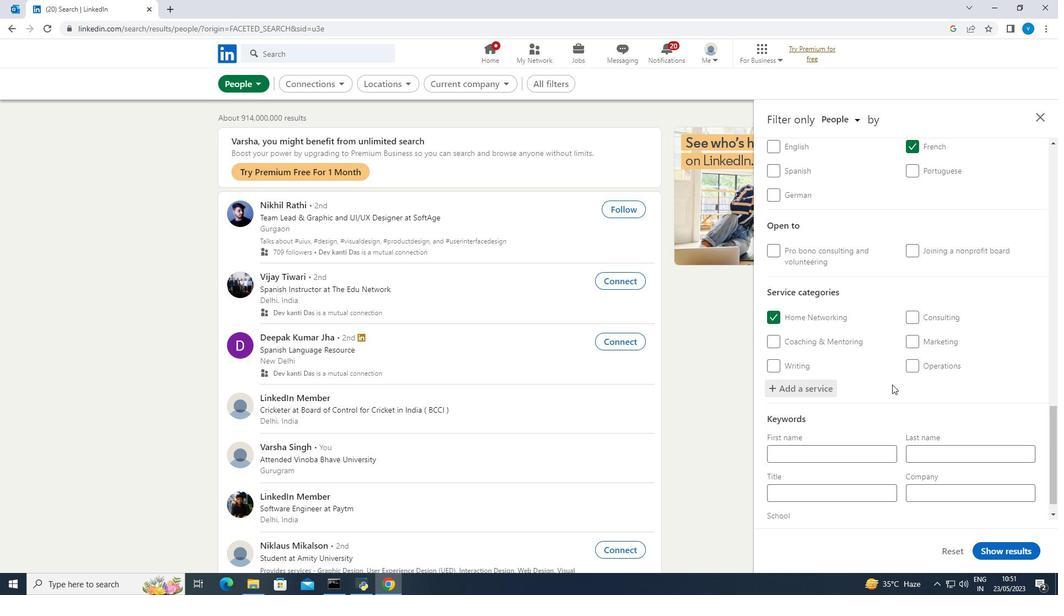 
Action: Mouse scrolled (892, 384) with delta (0, 0)
Screenshot: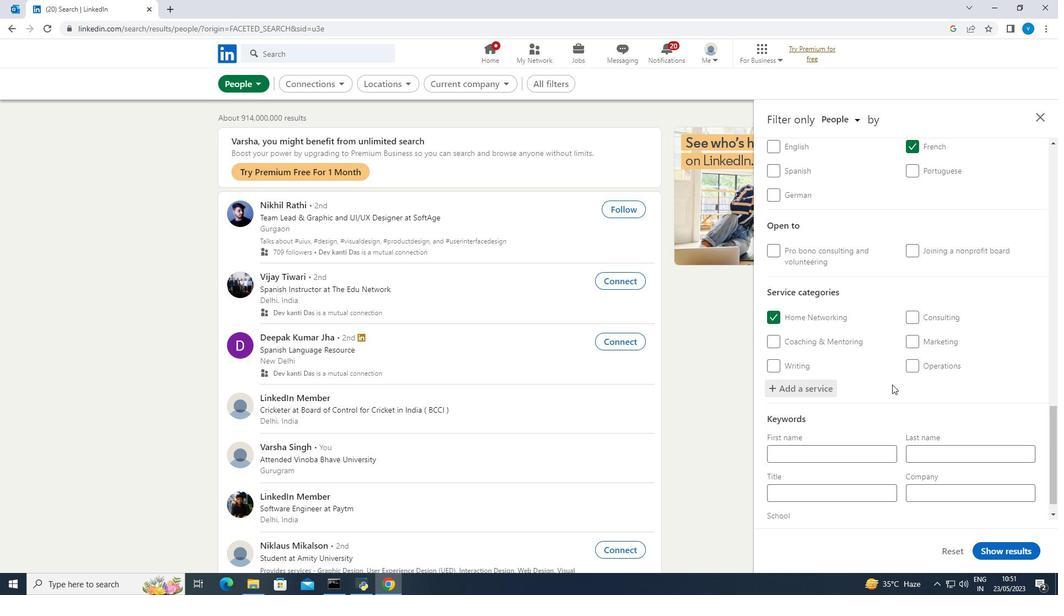 
Action: Mouse scrolled (892, 384) with delta (0, 0)
Screenshot: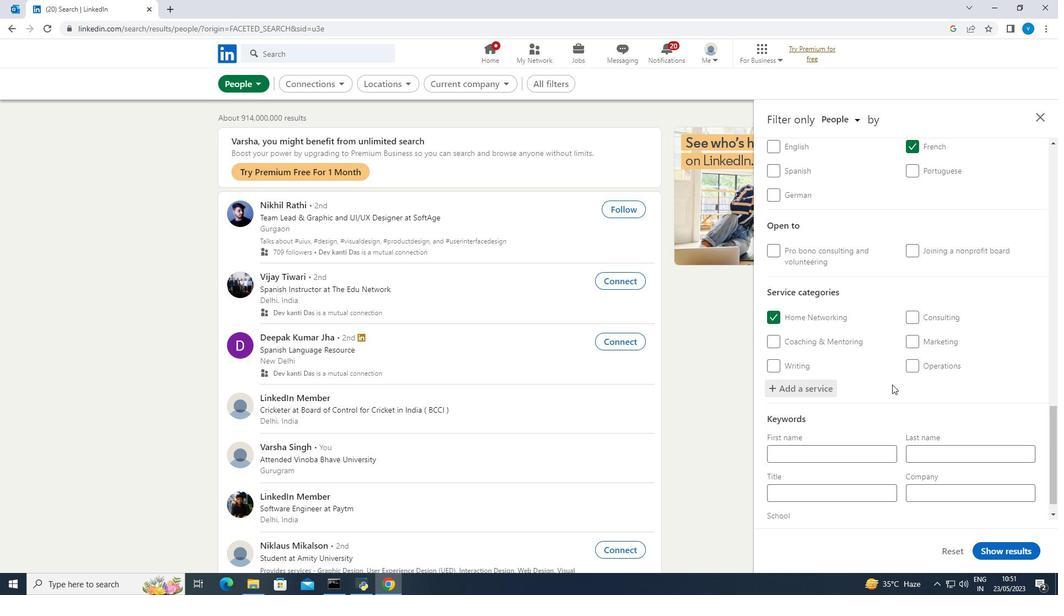 
Action: Mouse moved to (870, 471)
Screenshot: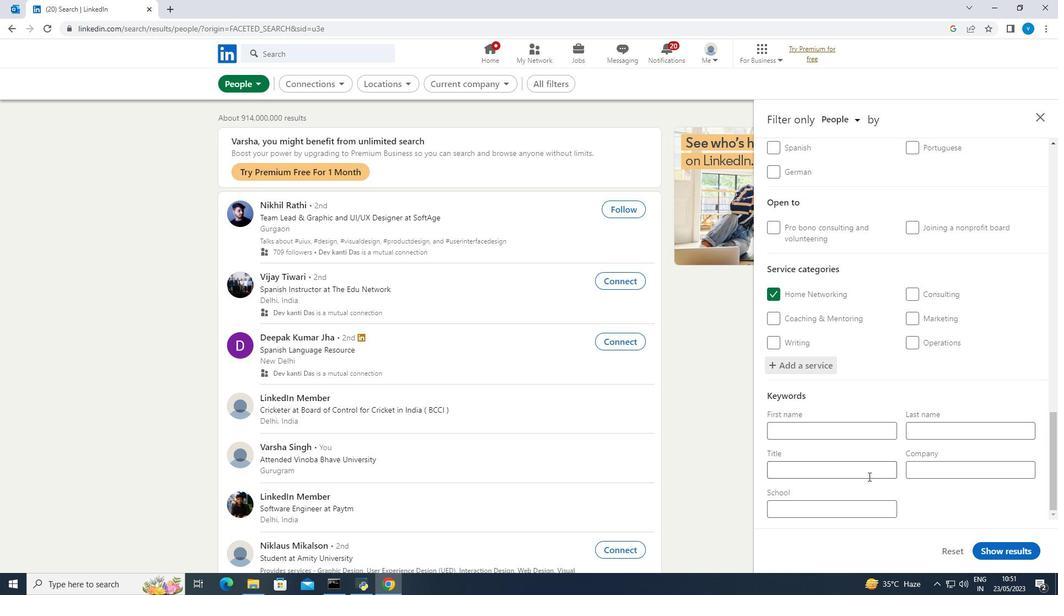 
Action: Mouse pressed left at (870, 471)
Screenshot: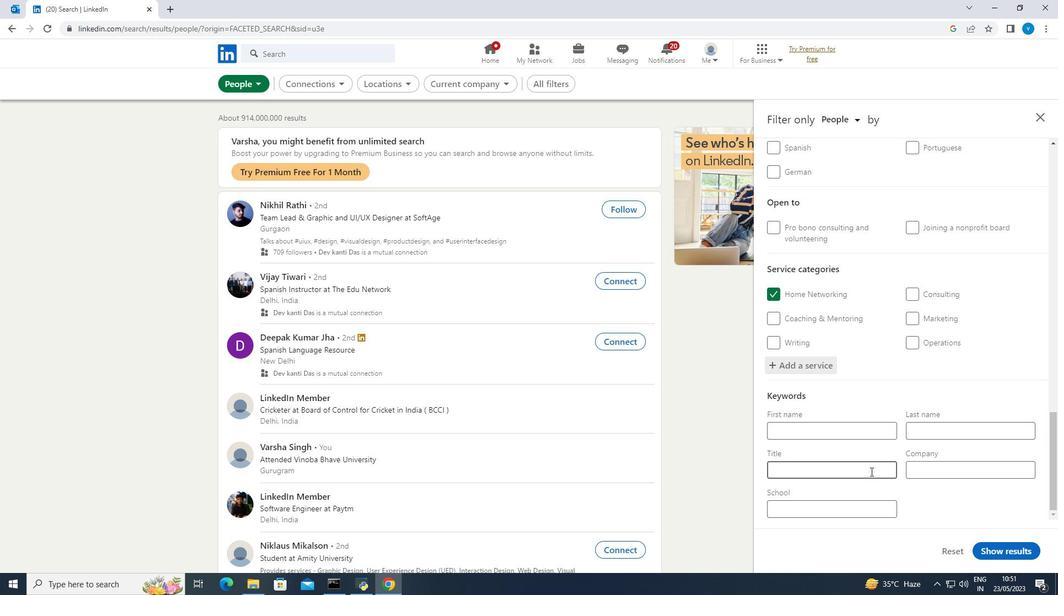 
Action: Mouse moved to (867, 436)
Screenshot: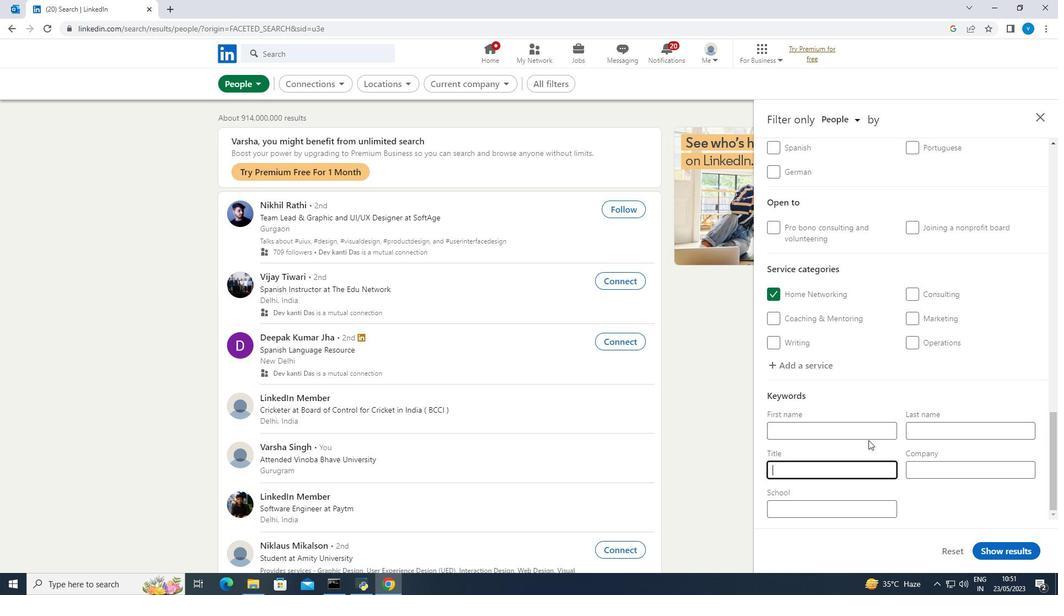 
Action: Key pressed <Key.shift><Key.shift><Key.shift><Key.shift>Funeral<Key.space><Key.shift><Key.shift><Key.shift><Key.shift>Attendant
Screenshot: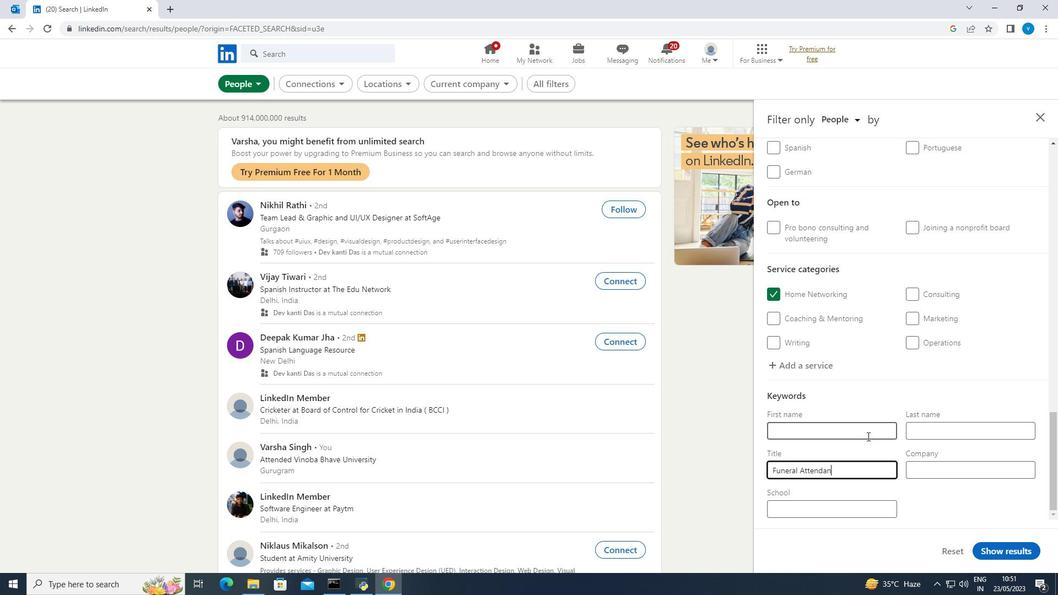 
Action: Mouse moved to (984, 550)
Screenshot: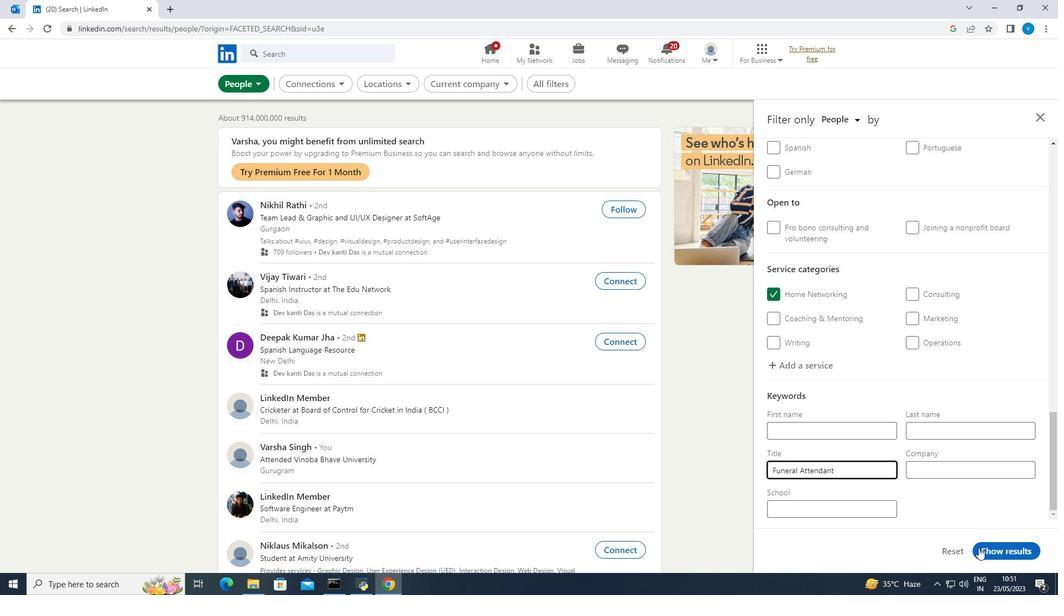 
Action: Mouse pressed left at (984, 550)
Screenshot: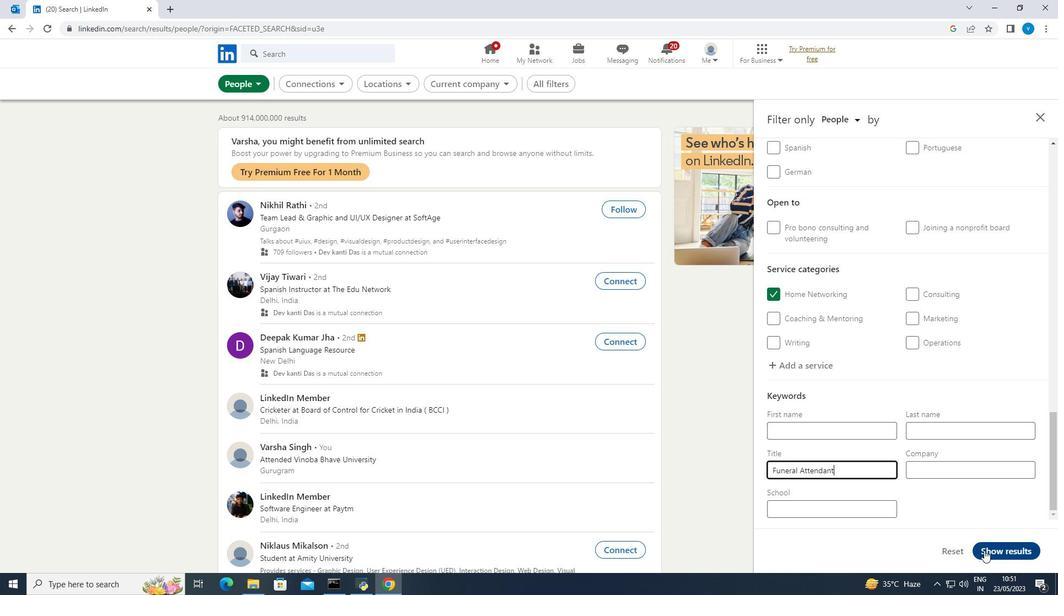 
Action: Mouse moved to (982, 541)
Screenshot: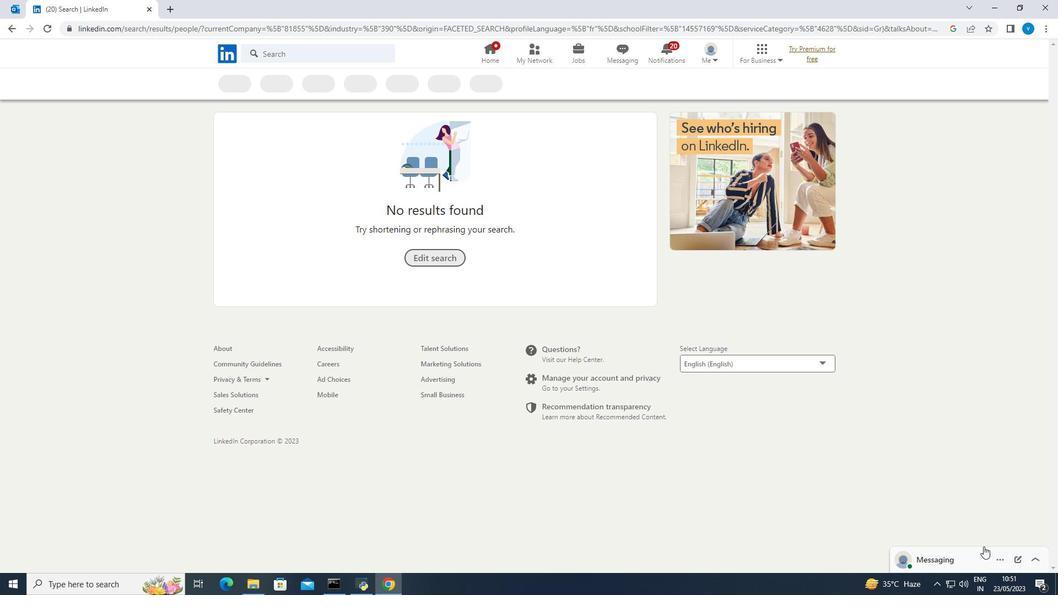 
